 Task: Look for space in Govardhan, India from 9th June, 2023 to 11th June, 2023 for 2 adults in price range Rs.6000 to Rs.10000. Place can be entire place with 2 bedrooms having 2 beds and 1 bathroom. Property type can be house, flat, guest house. Amenities needed are: wifi, washing machine. Booking option can be shelf check-in. Required host language is English.
Action: Mouse moved to (546, 135)
Screenshot: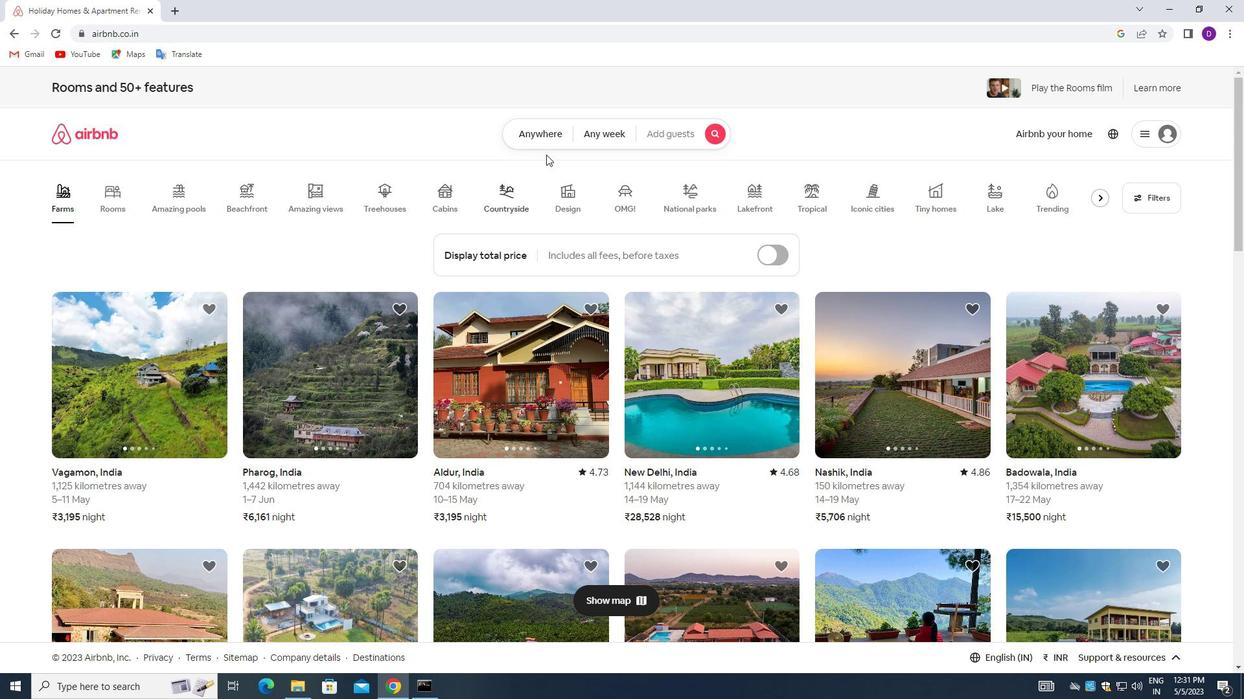 
Action: Mouse pressed left at (546, 135)
Screenshot: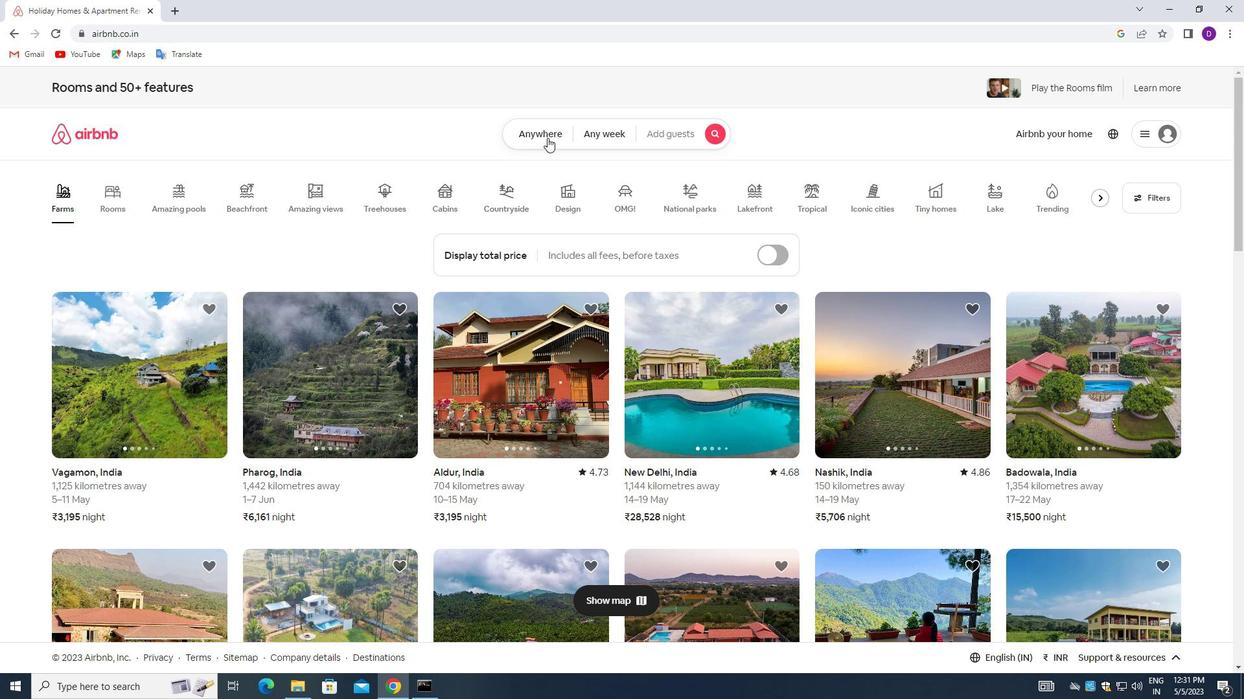 
Action: Mouse moved to (491, 184)
Screenshot: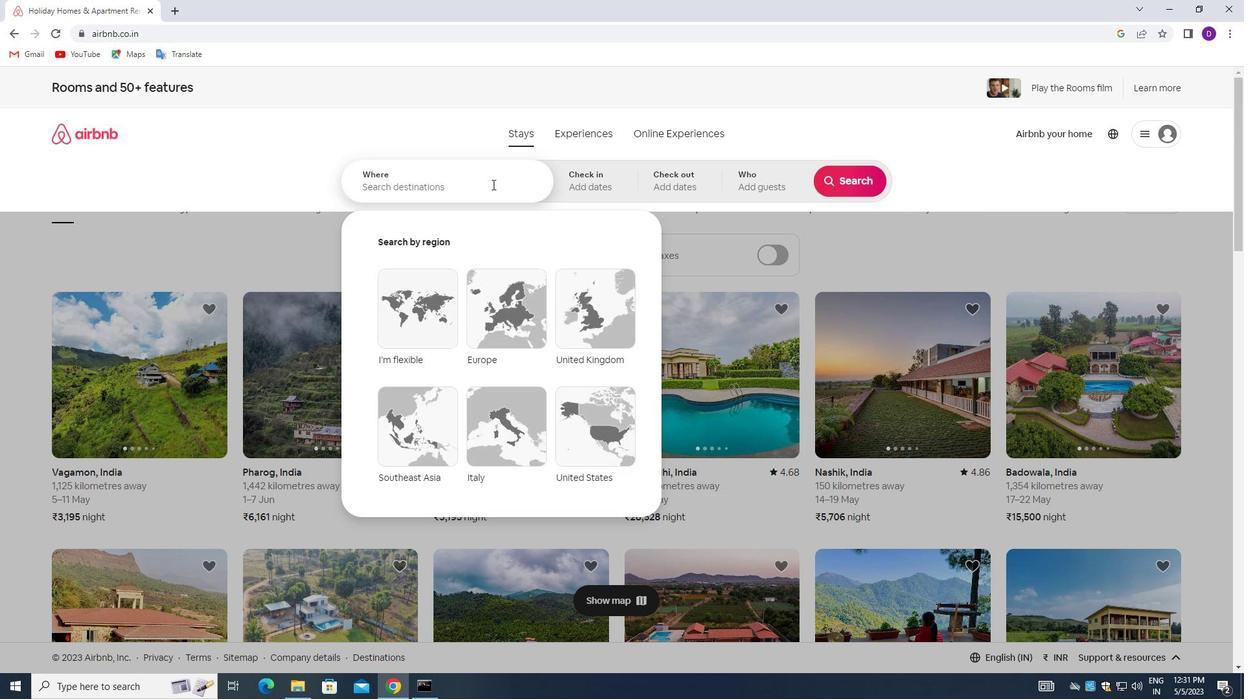 
Action: Mouse pressed left at (491, 184)
Screenshot: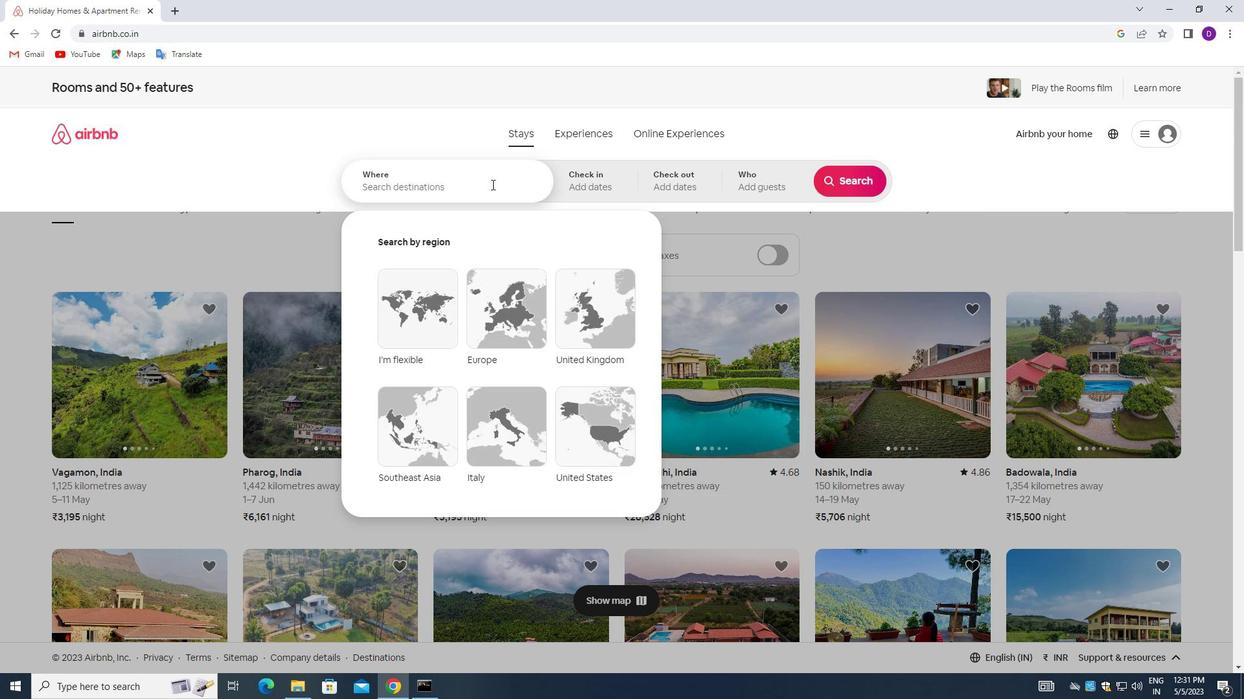 
Action: Mouse moved to (320, 159)
Screenshot: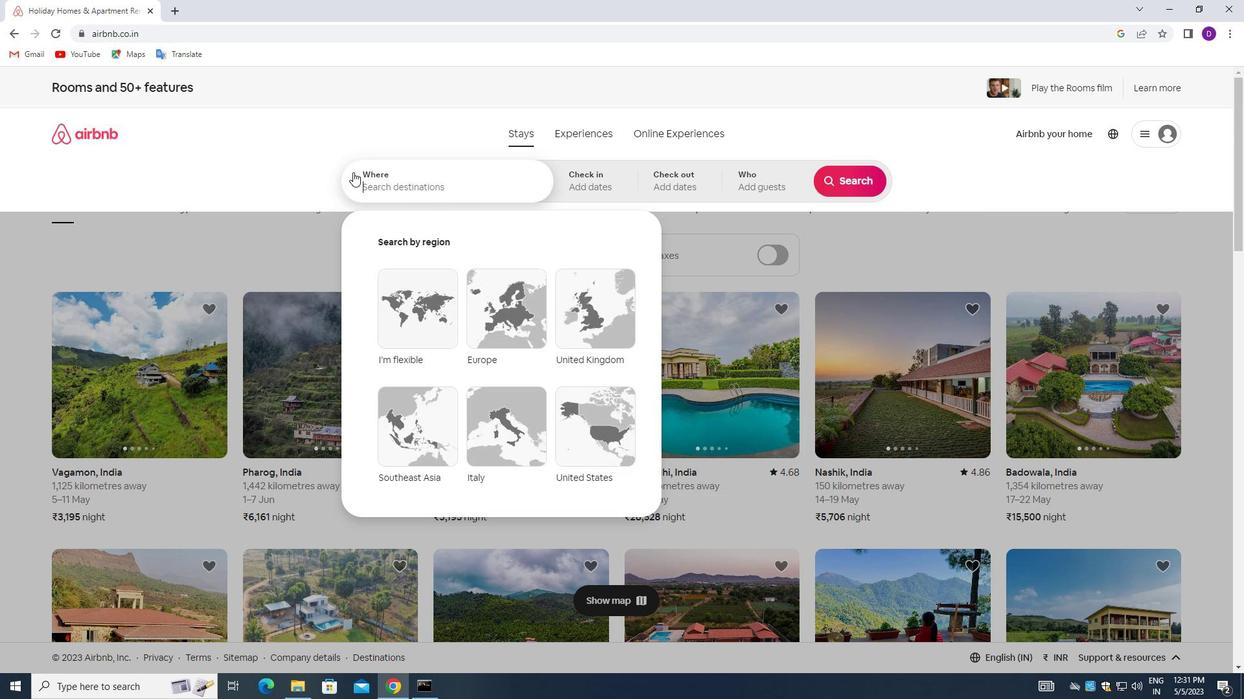 
Action: Key pressed <Key.shift_r>Govardg<Key.backspace>han<Key.space><Key.backspace><Key.shift><Key.shift><Key.shift><Key.shift><Key.shift><Key.shift><Key.shift><Key.shift><Key.shift><Key.shift><Key.shift><Key.shift><Key.shift><Key.shift><Key.shift><Key.shift><Key.shift><Key.shift><Key.shift><Key.shift><Key.shift><Key.shift><Key.shift><Key.shift><Key.shift><Key.shift><Key.shift><Key.shift><Key.shift><Key.shift><Key.shift><Key.shift><Key.shift><Key.shift><Key.shift><Key.shift><Key.shift><Key.shift><Key.shift><Key.shift><Key.shift><Key.shift><Key.shift><Key.shift><Key.shift><Key.shift><Key.shift><Key.shift><Key.shift><Key.shift><Key.shift><Key.shift><Key.shift><Key.shift><Key.shift><Key.shift><Key.shift><Key.shift><Key.shift><Key.shift><Key.shift><Key.shift><<Key.backspace>,<Key.space><Key.shift>INDIA<Key.enter>
Screenshot: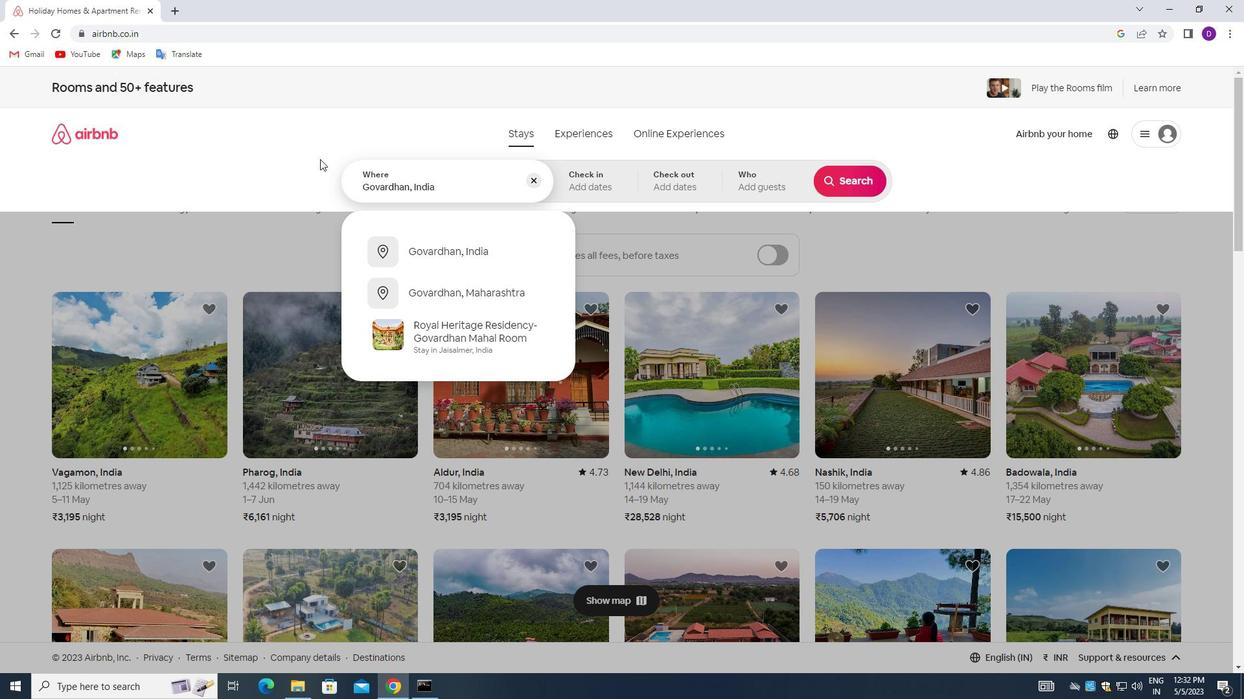 
Action: Mouse moved to (802, 371)
Screenshot: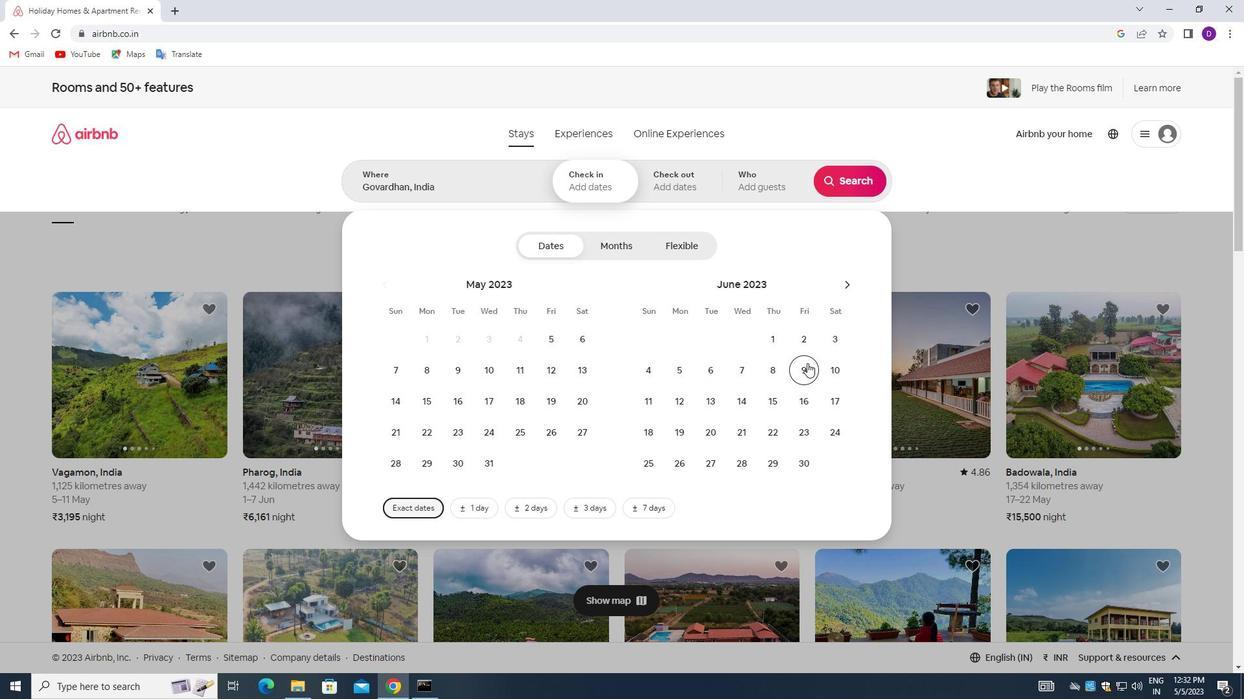 
Action: Mouse pressed left at (802, 371)
Screenshot: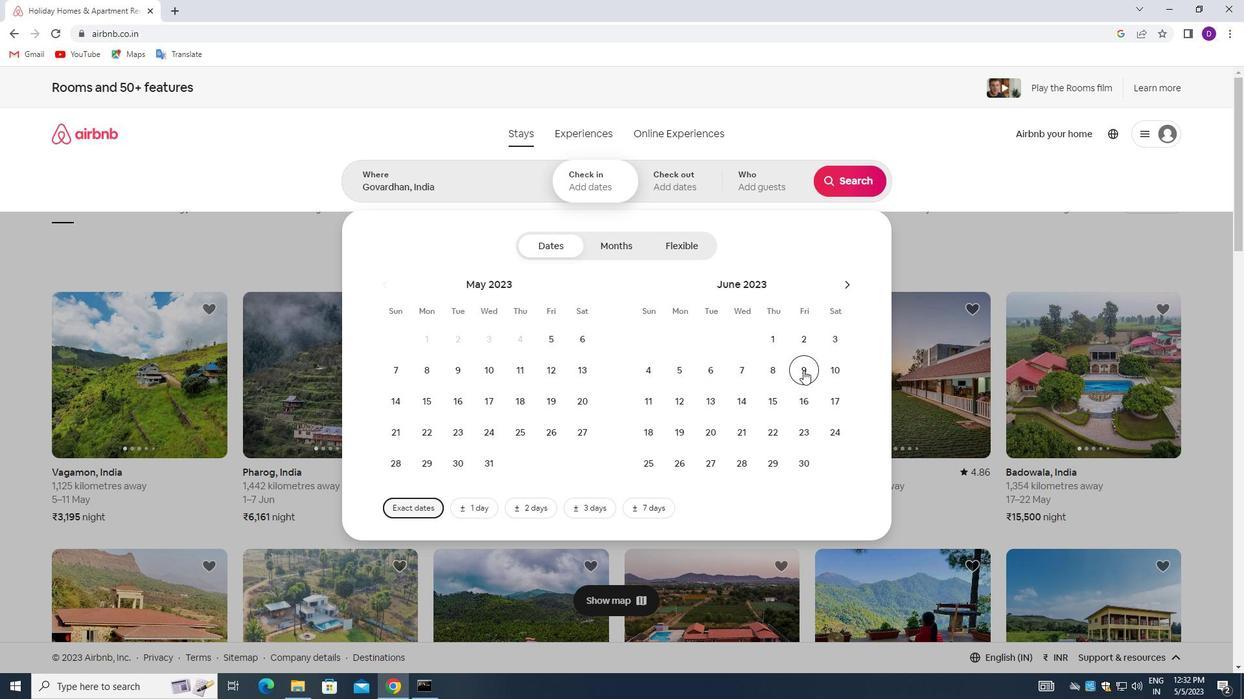 
Action: Mouse moved to (641, 396)
Screenshot: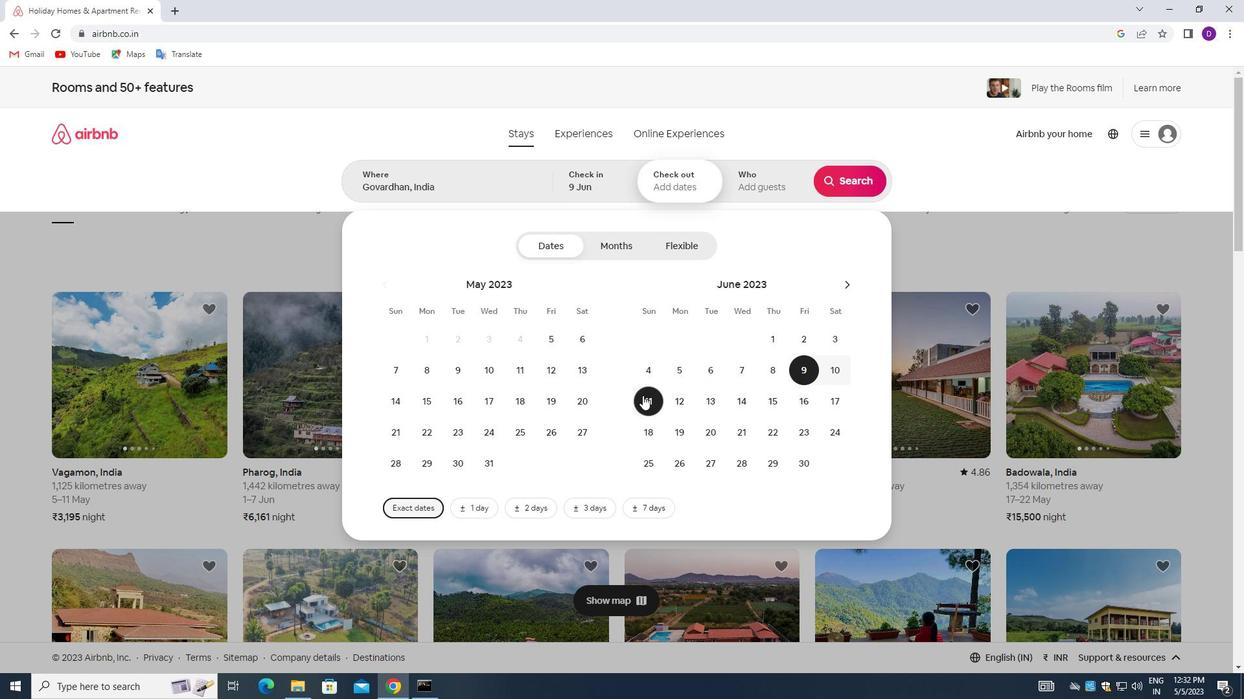 
Action: Mouse pressed left at (641, 396)
Screenshot: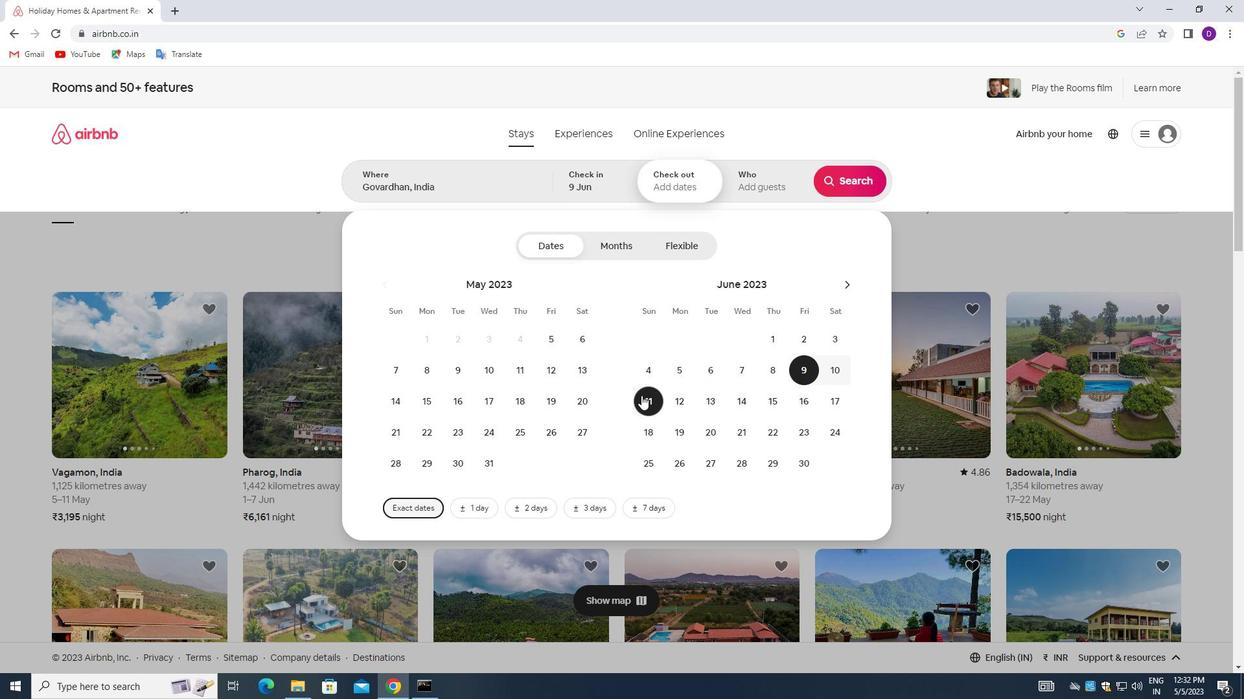
Action: Mouse moved to (743, 187)
Screenshot: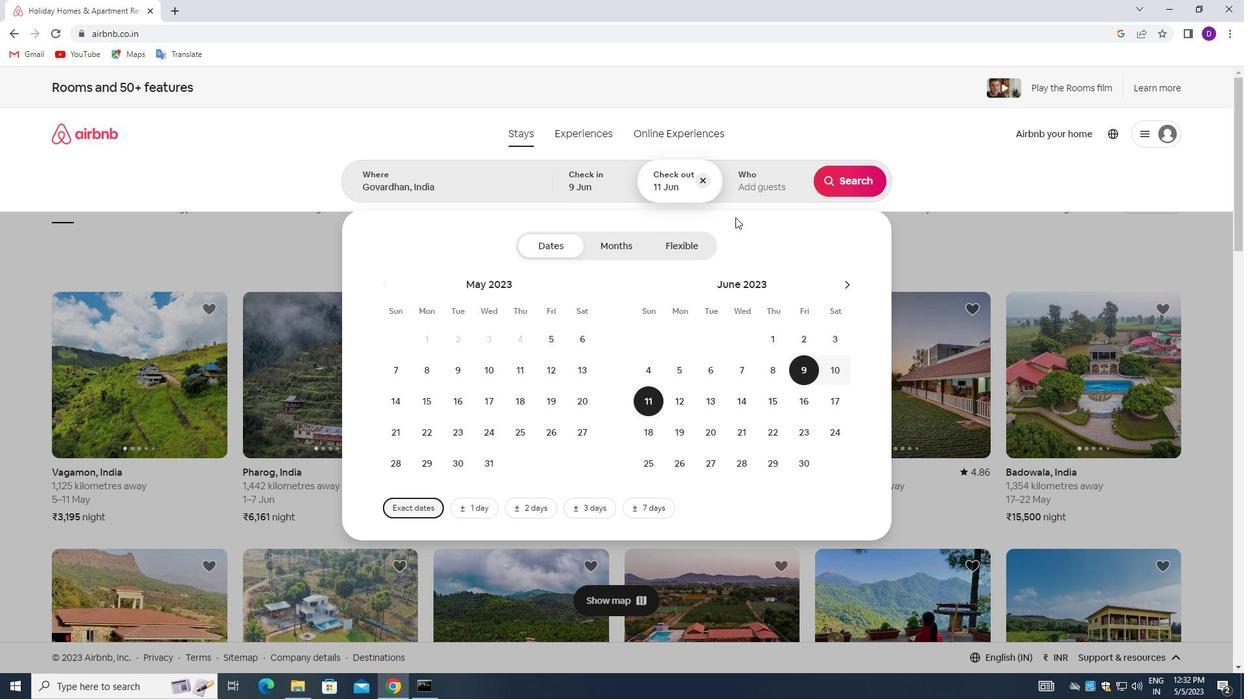 
Action: Mouse pressed left at (743, 187)
Screenshot: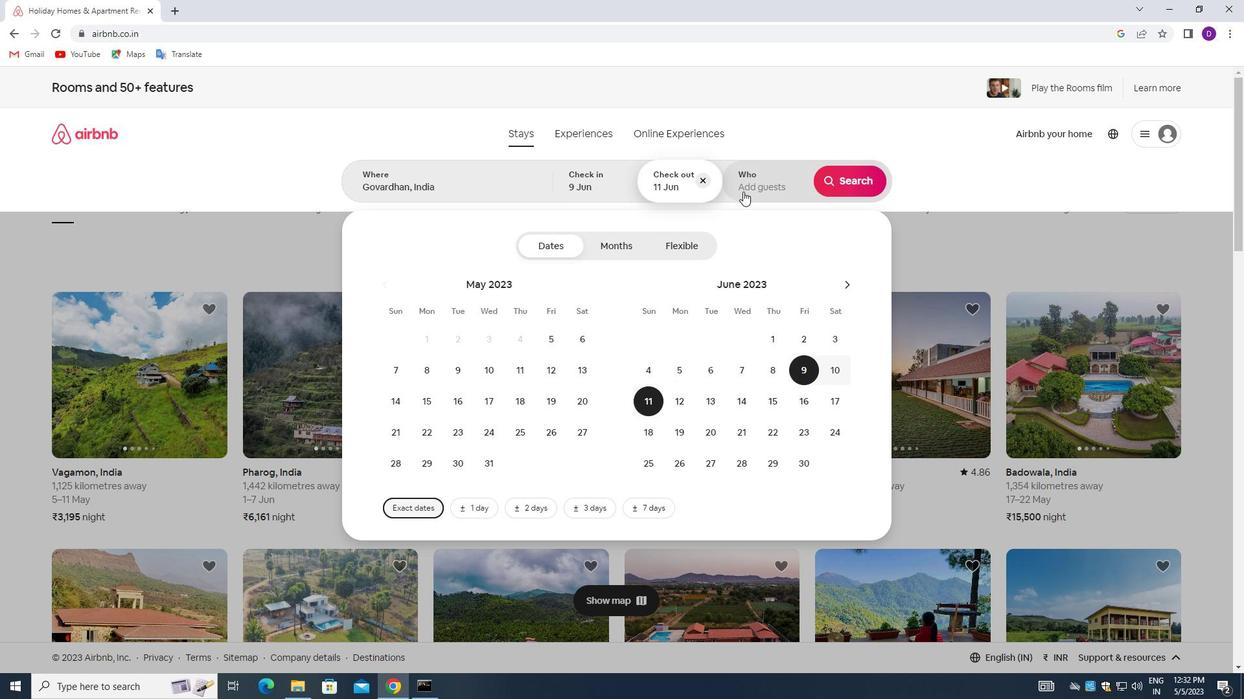 
Action: Mouse moved to (854, 248)
Screenshot: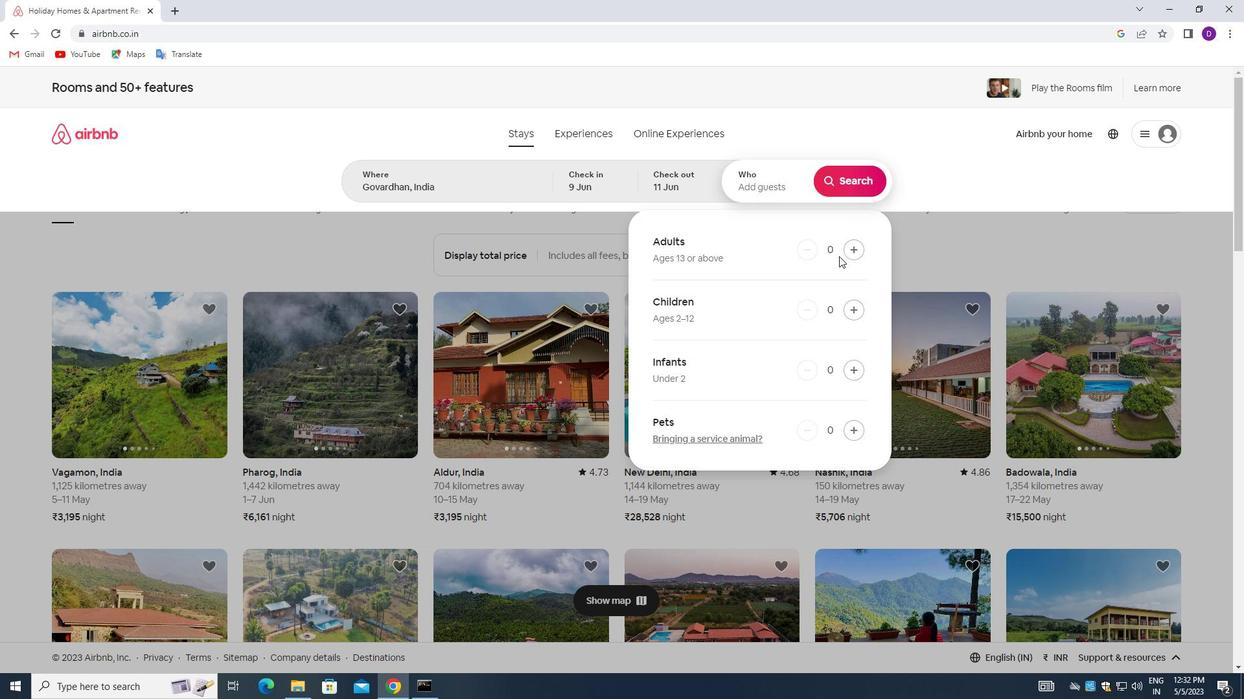 
Action: Mouse pressed left at (854, 248)
Screenshot: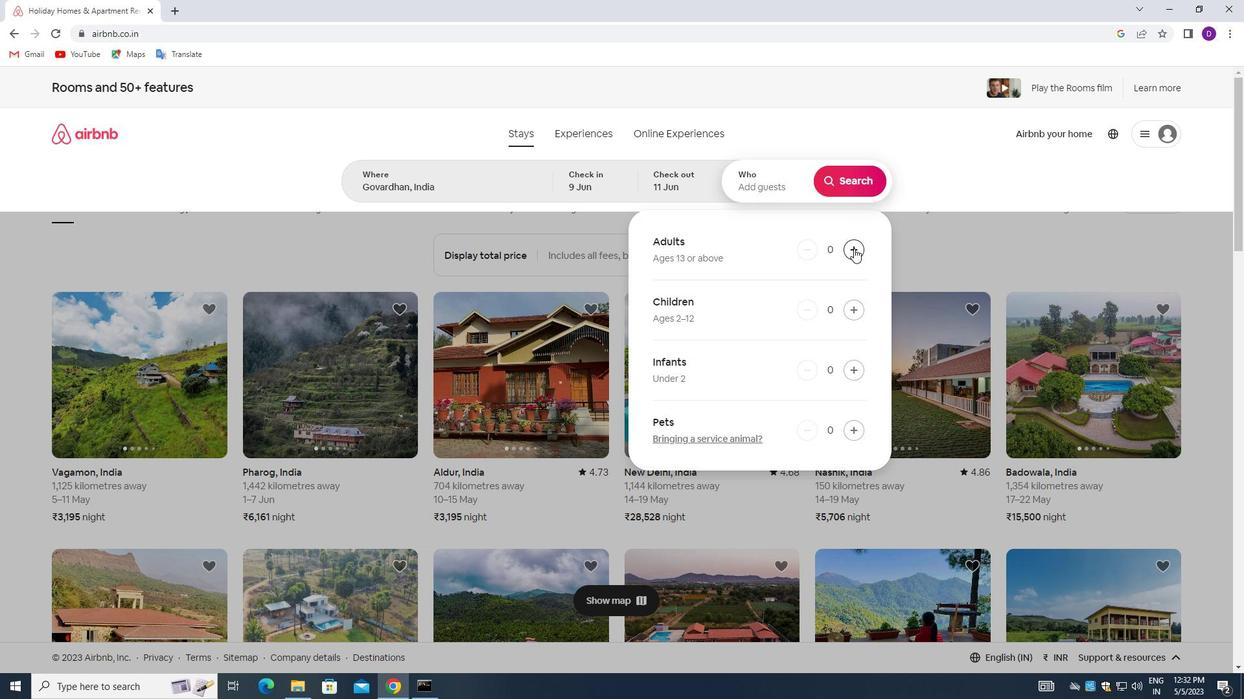 
Action: Mouse pressed left at (854, 248)
Screenshot: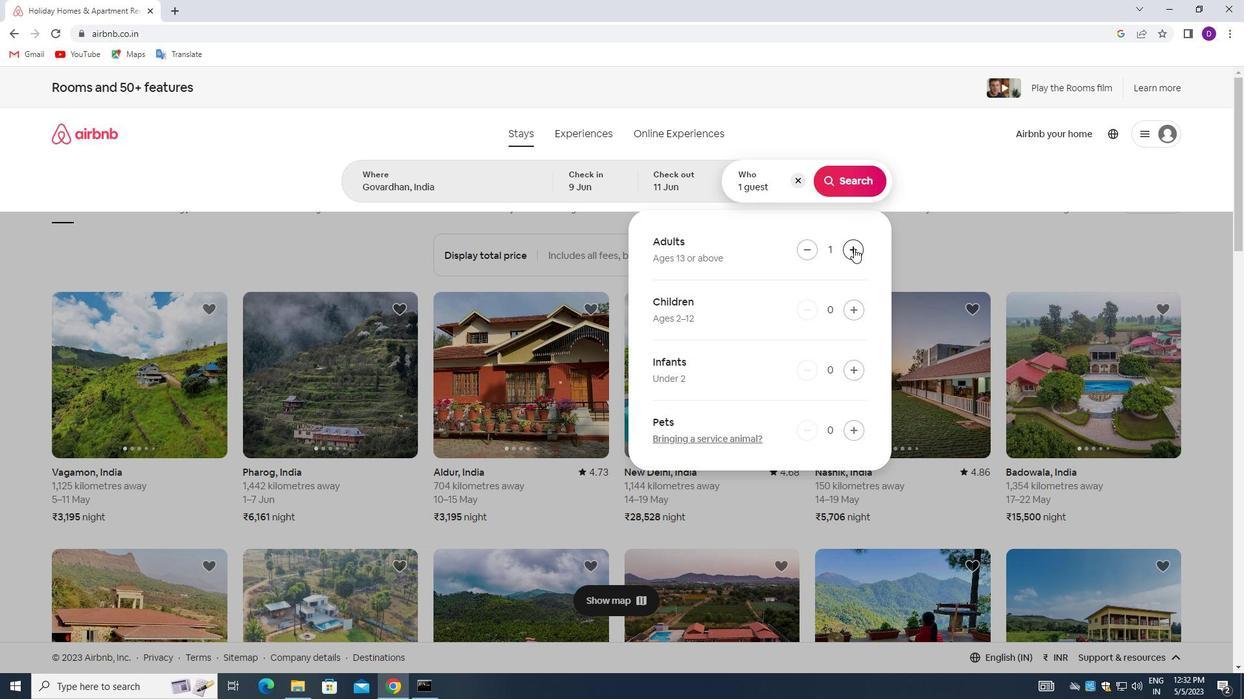 
Action: Mouse moved to (858, 190)
Screenshot: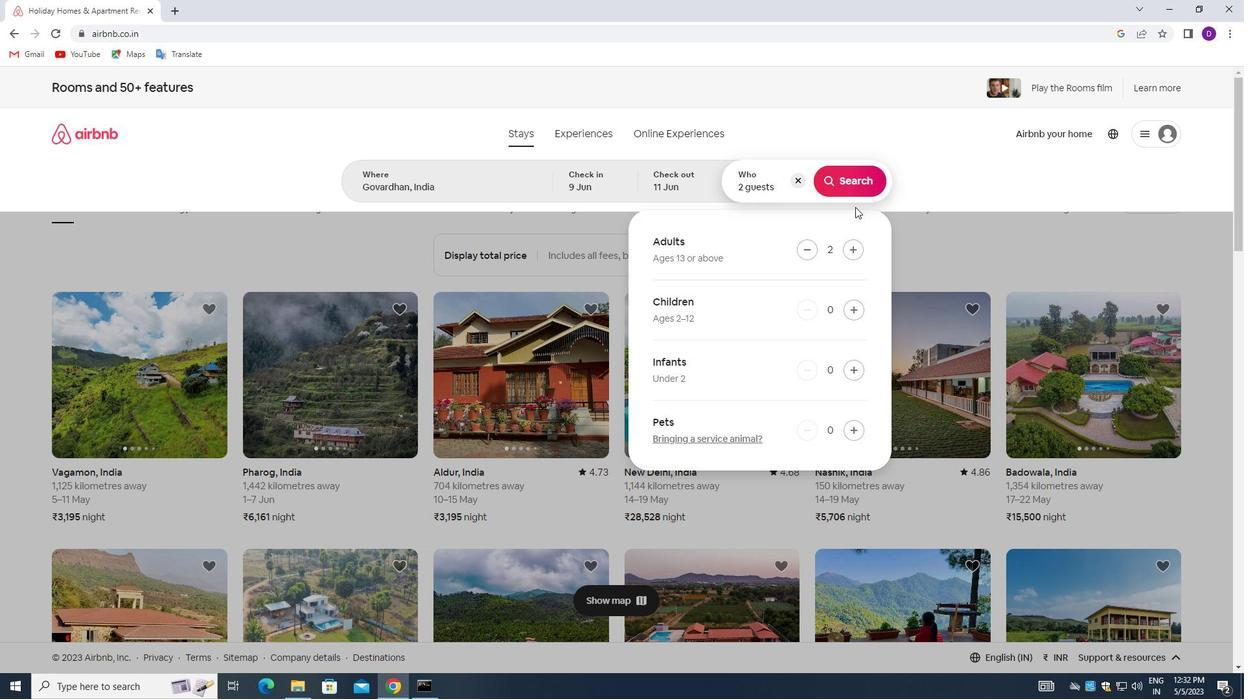 
Action: Mouse pressed left at (858, 190)
Screenshot: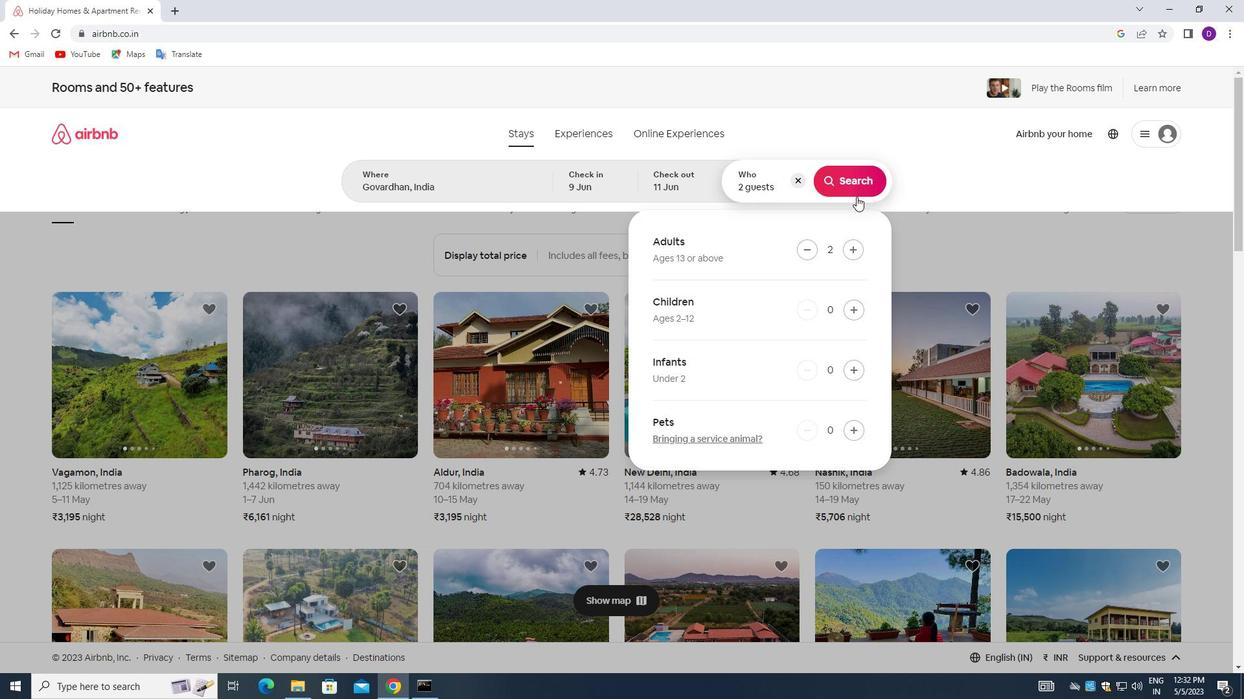 
Action: Mouse moved to (1178, 142)
Screenshot: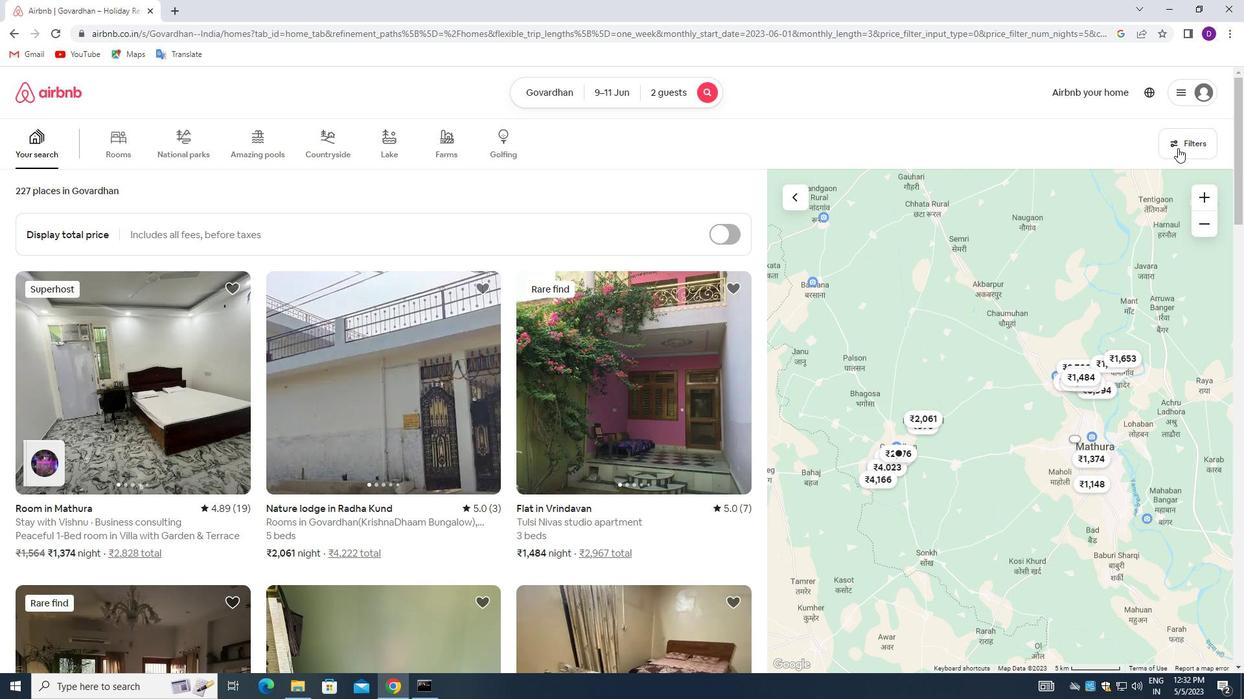 
Action: Mouse pressed left at (1178, 142)
Screenshot: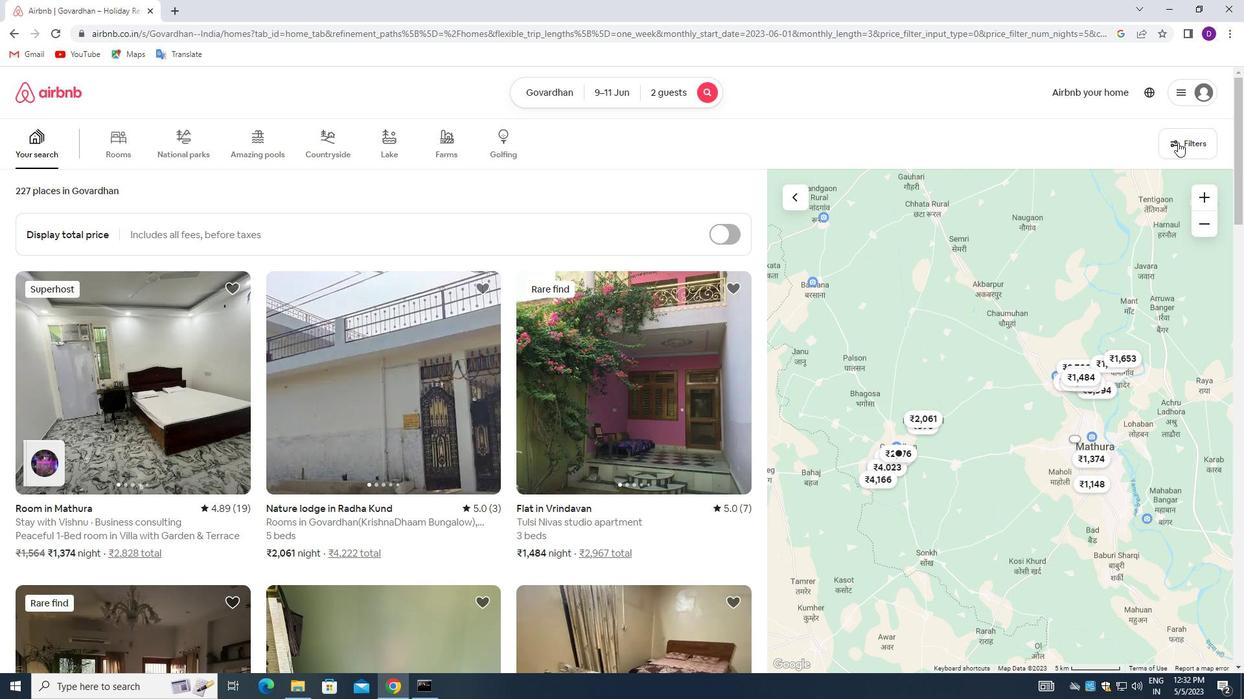 
Action: Mouse moved to (596, 381)
Screenshot: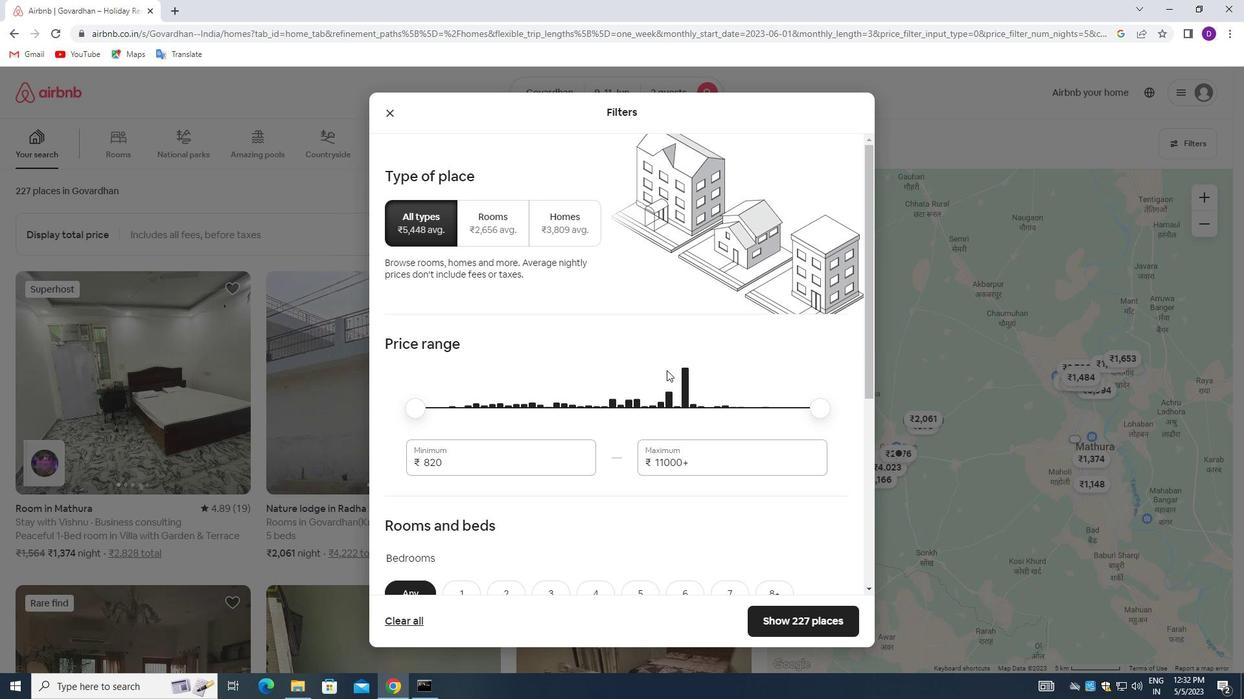 
Action: Mouse scrolled (596, 381) with delta (0, 0)
Screenshot: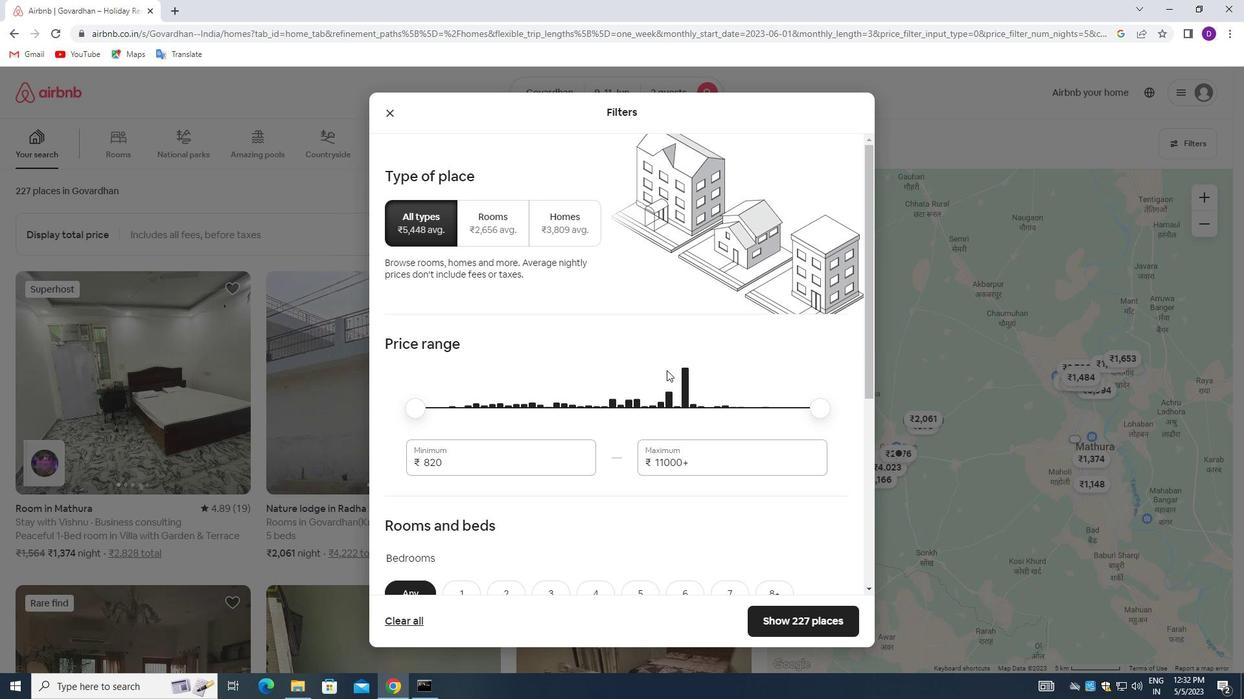 
Action: Mouse moved to (592, 382)
Screenshot: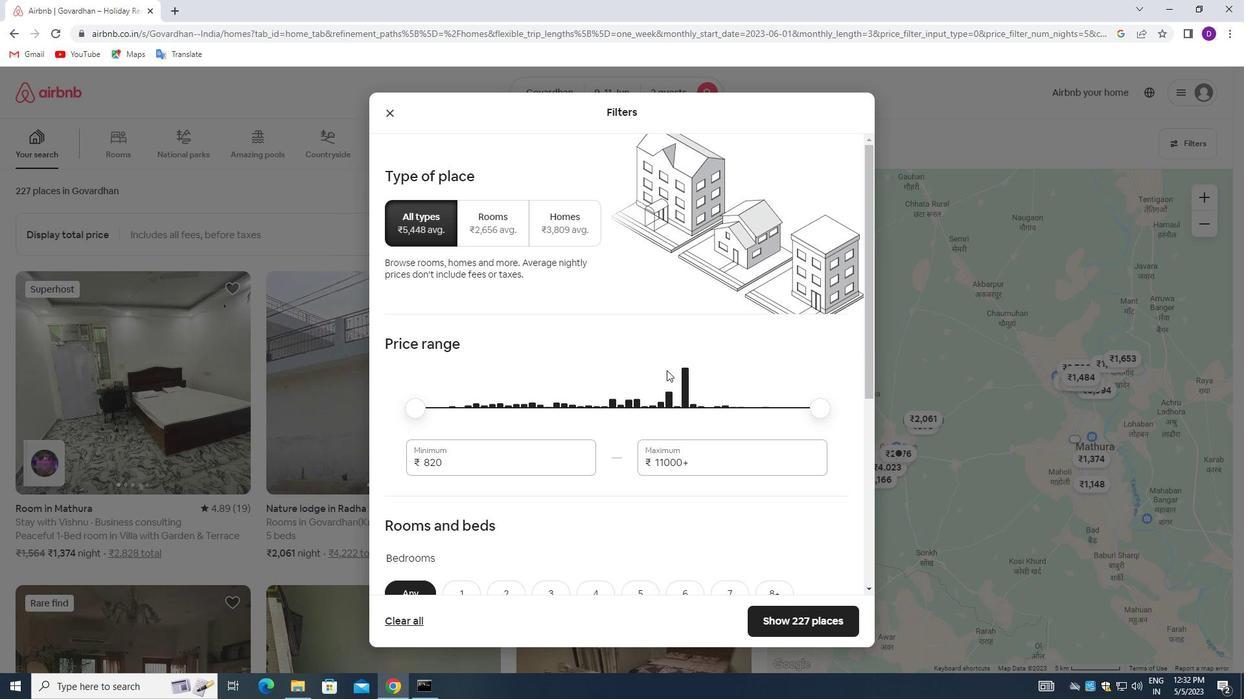 
Action: Mouse scrolled (592, 382) with delta (0, 0)
Screenshot: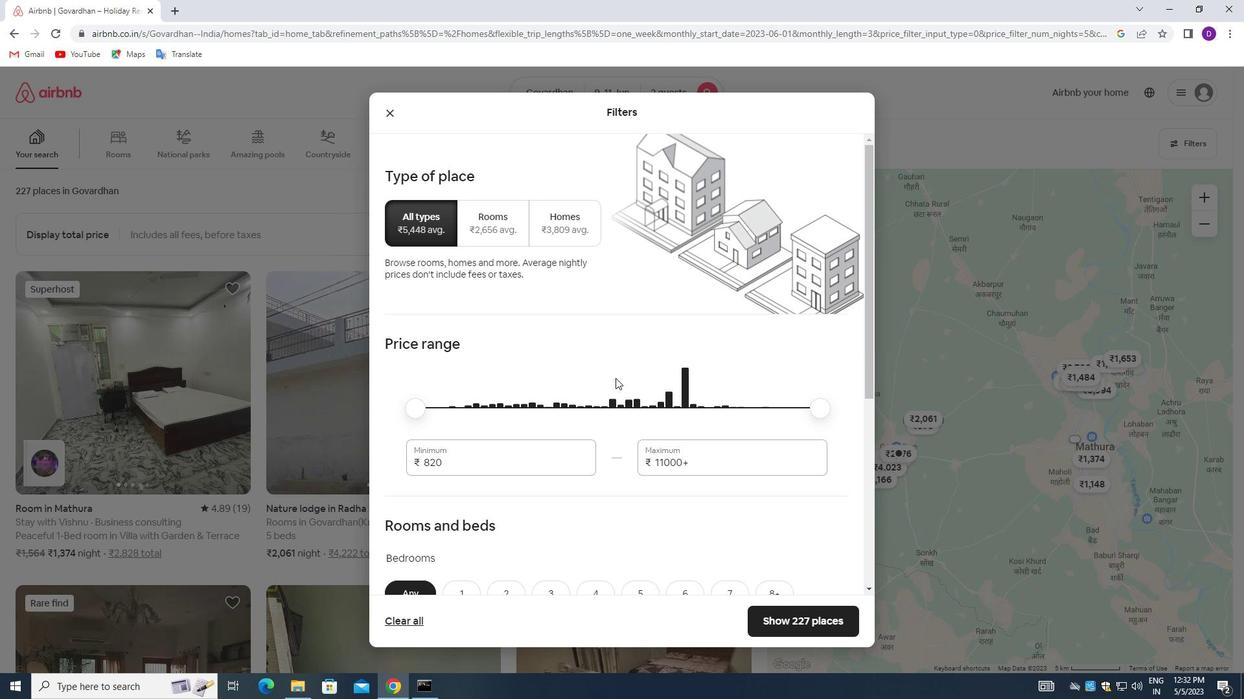 
Action: Mouse moved to (462, 335)
Screenshot: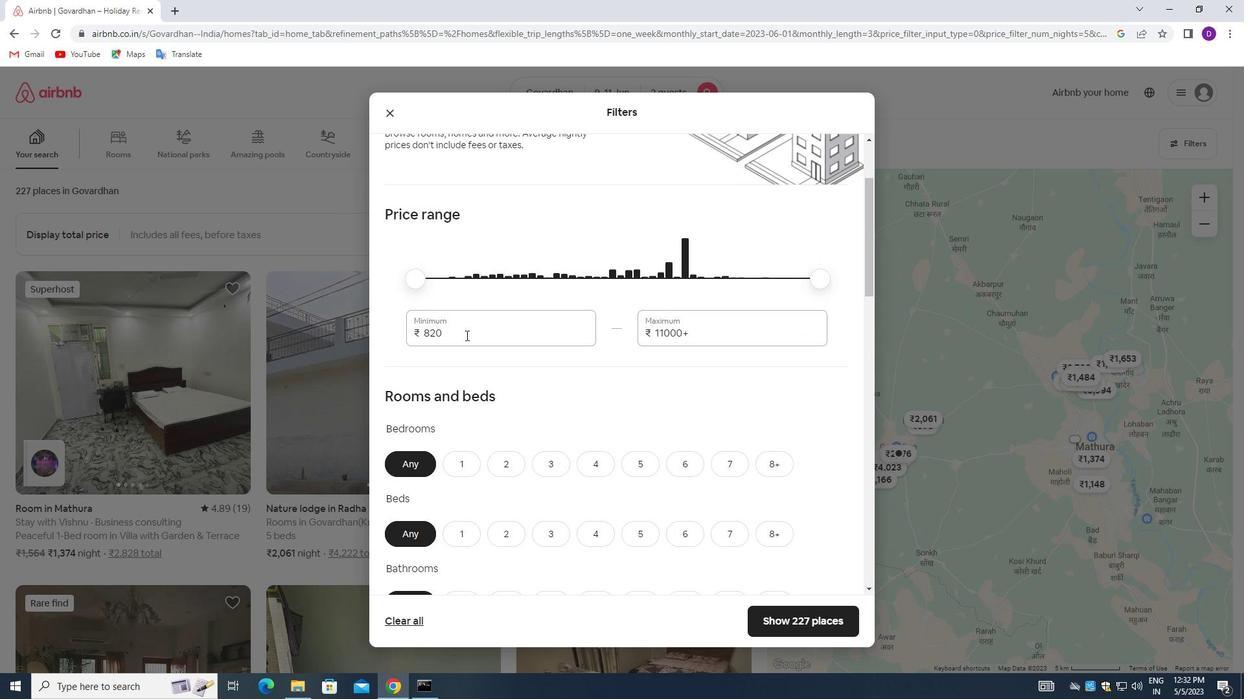 
Action: Mouse pressed left at (462, 335)
Screenshot: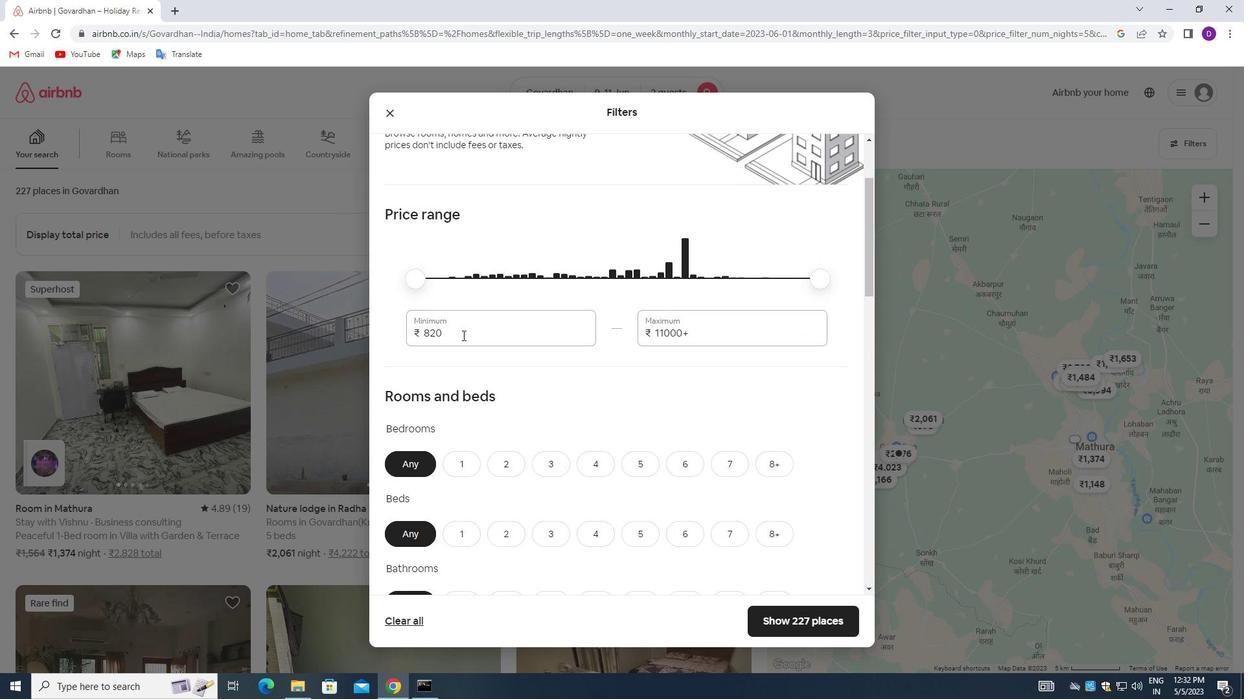 
Action: Mouse pressed left at (462, 335)
Screenshot: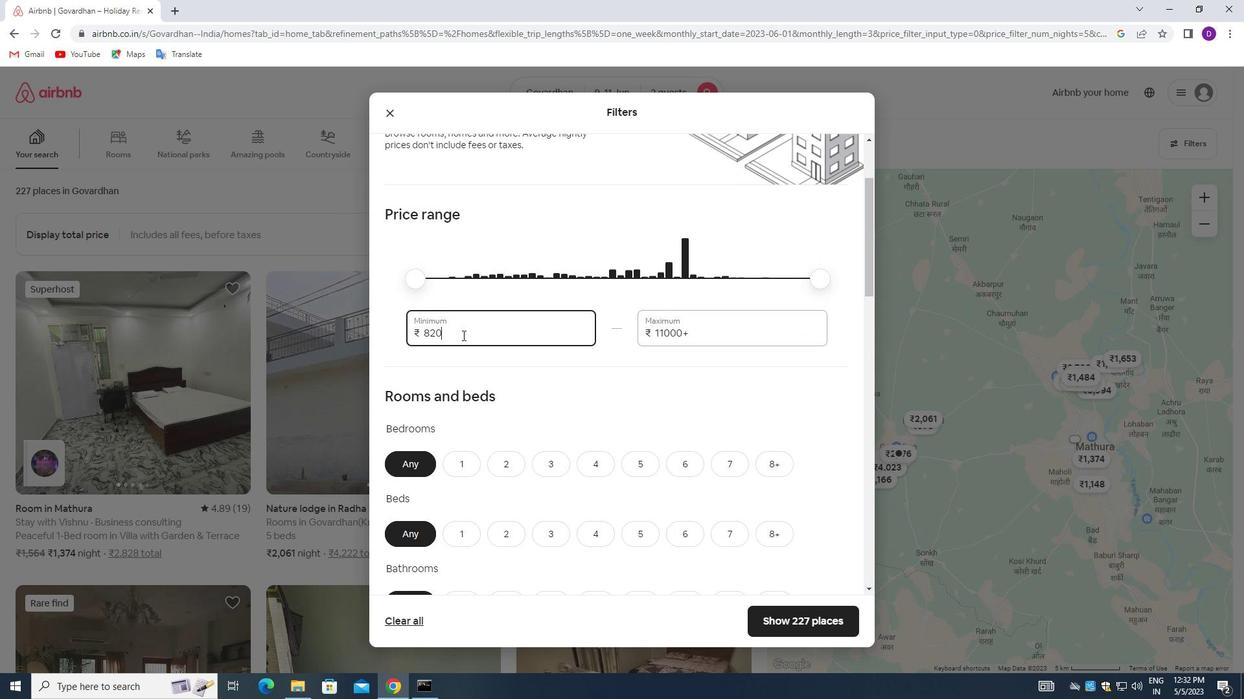 
Action: Key pressed 6000<Key.tab>10000
Screenshot: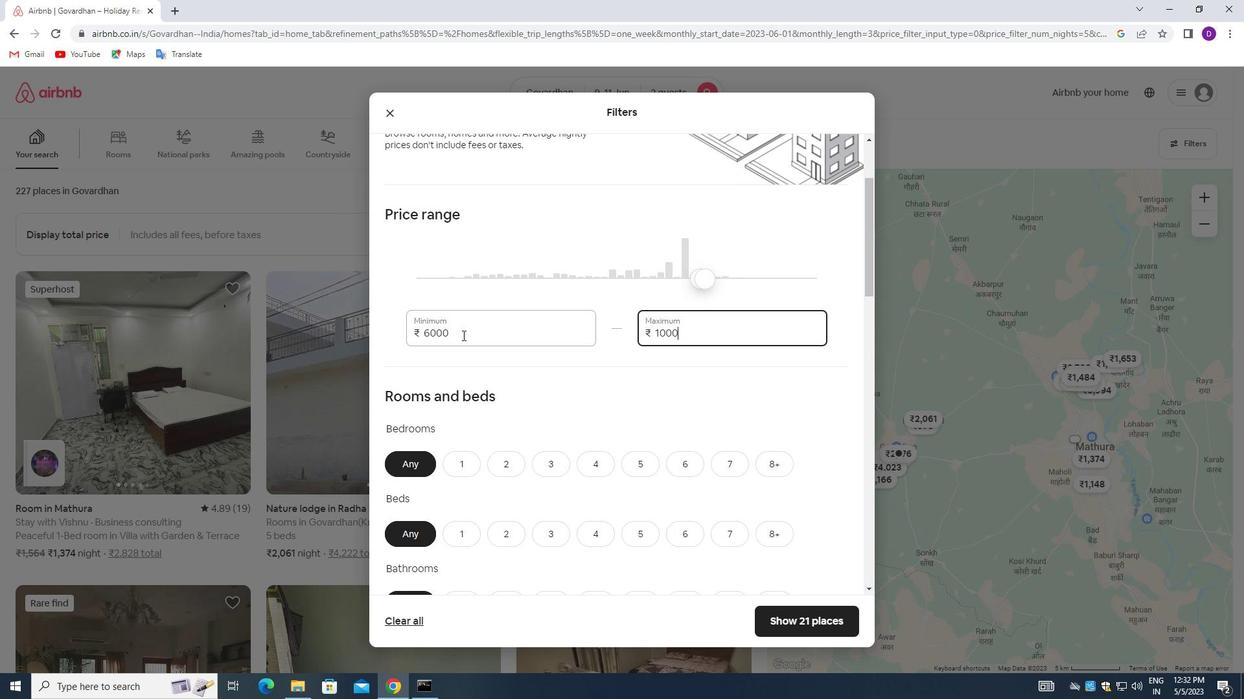 
Action: Mouse moved to (616, 391)
Screenshot: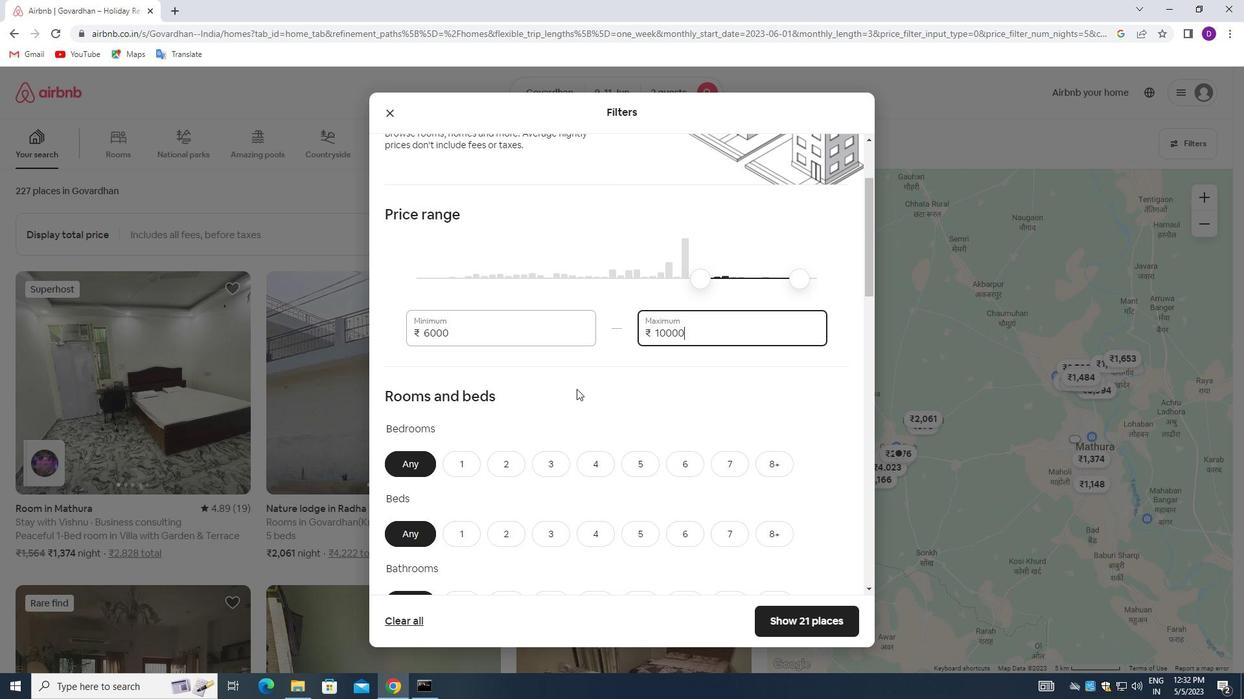 
Action: Mouse scrolled (616, 390) with delta (0, 0)
Screenshot: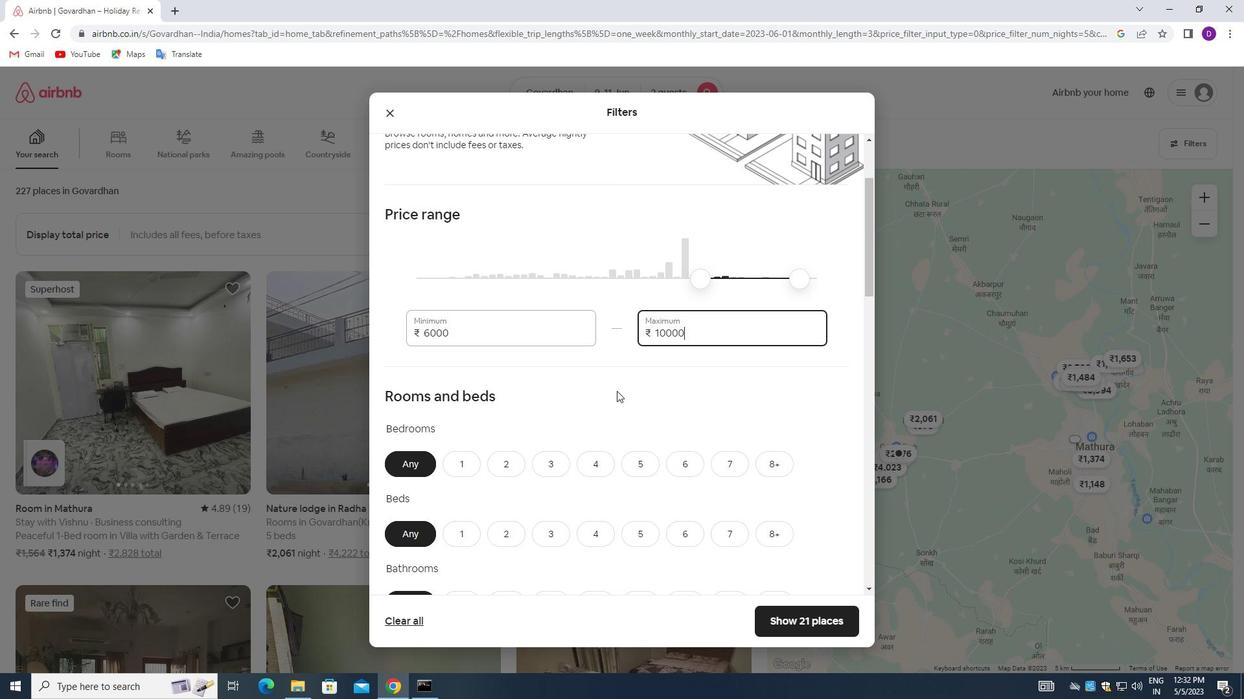 
Action: Mouse moved to (585, 390)
Screenshot: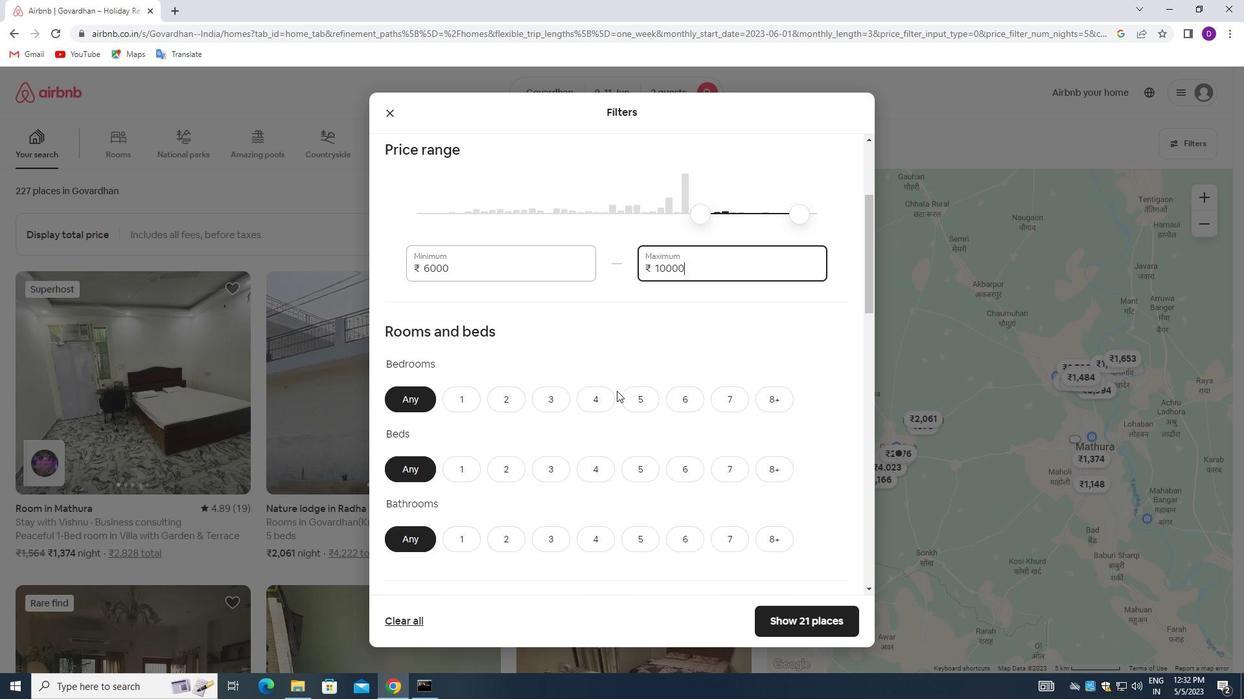 
Action: Mouse scrolled (585, 390) with delta (0, 0)
Screenshot: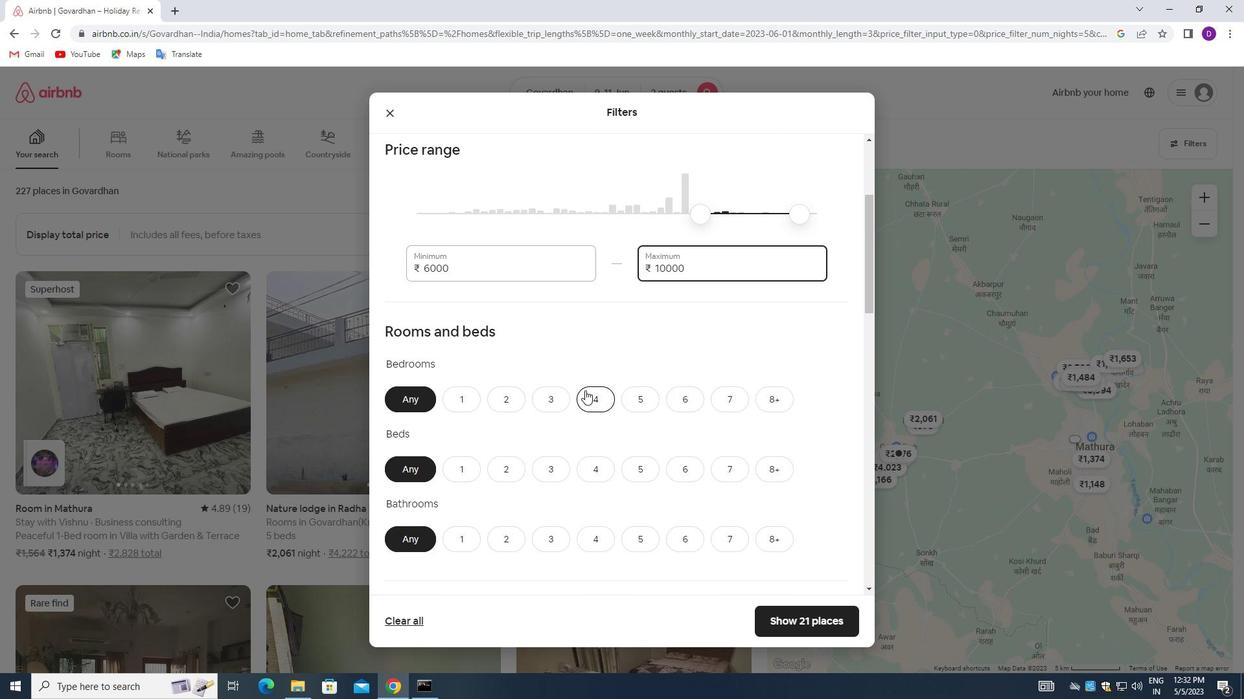 
Action: Mouse scrolled (585, 390) with delta (0, 0)
Screenshot: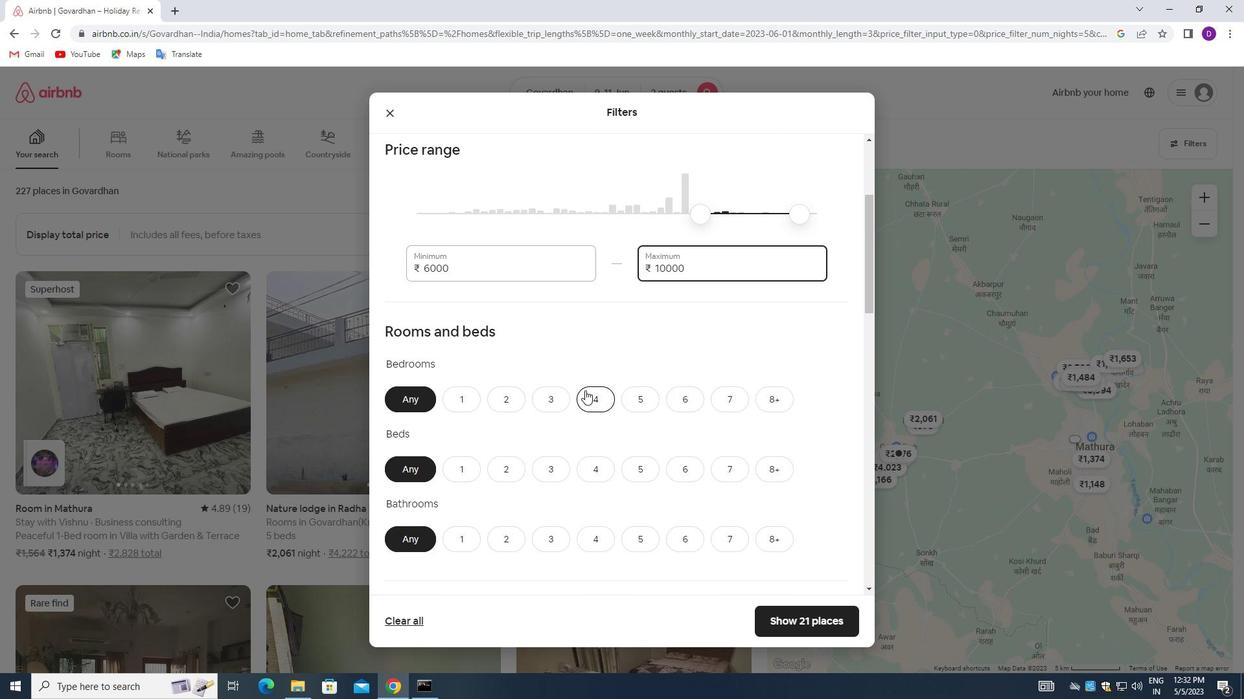 
Action: Mouse moved to (498, 273)
Screenshot: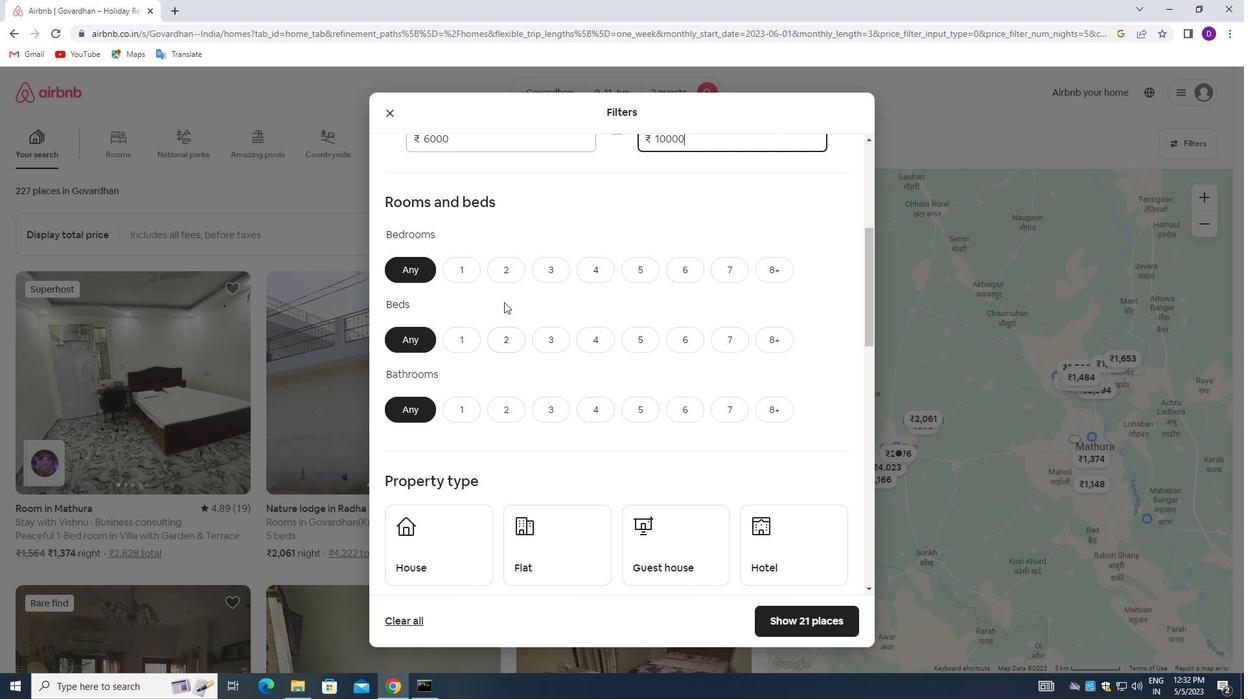 
Action: Mouse pressed left at (498, 273)
Screenshot: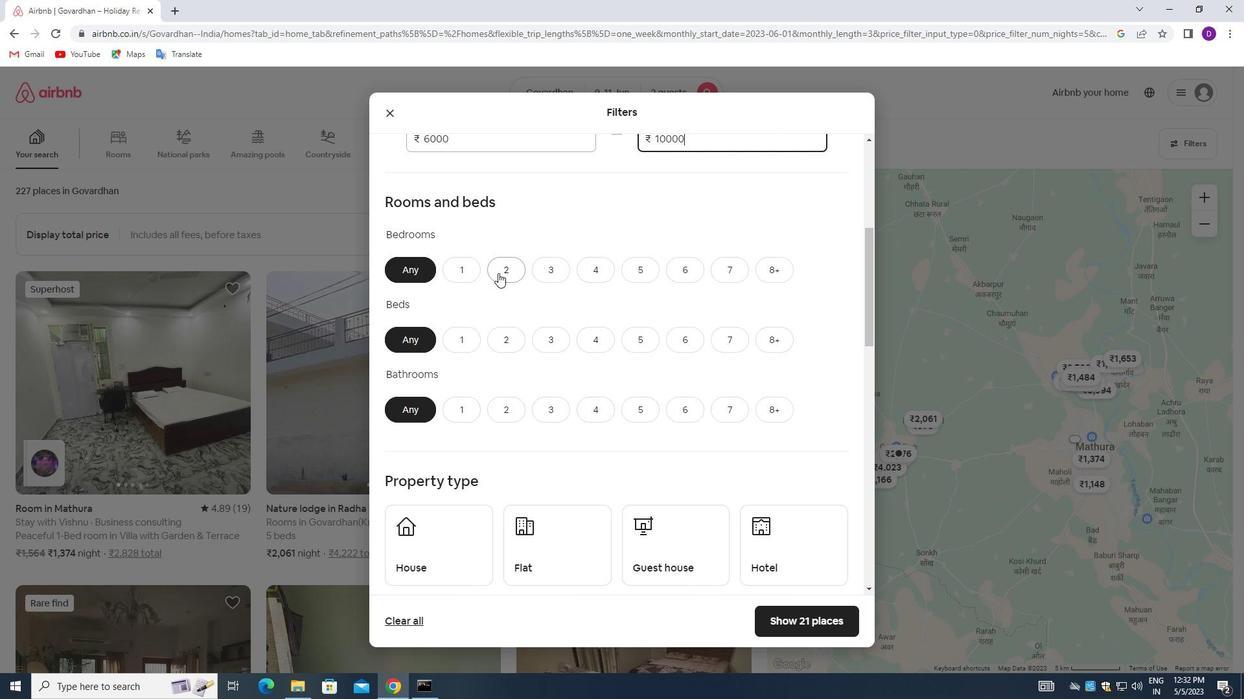 
Action: Mouse moved to (508, 337)
Screenshot: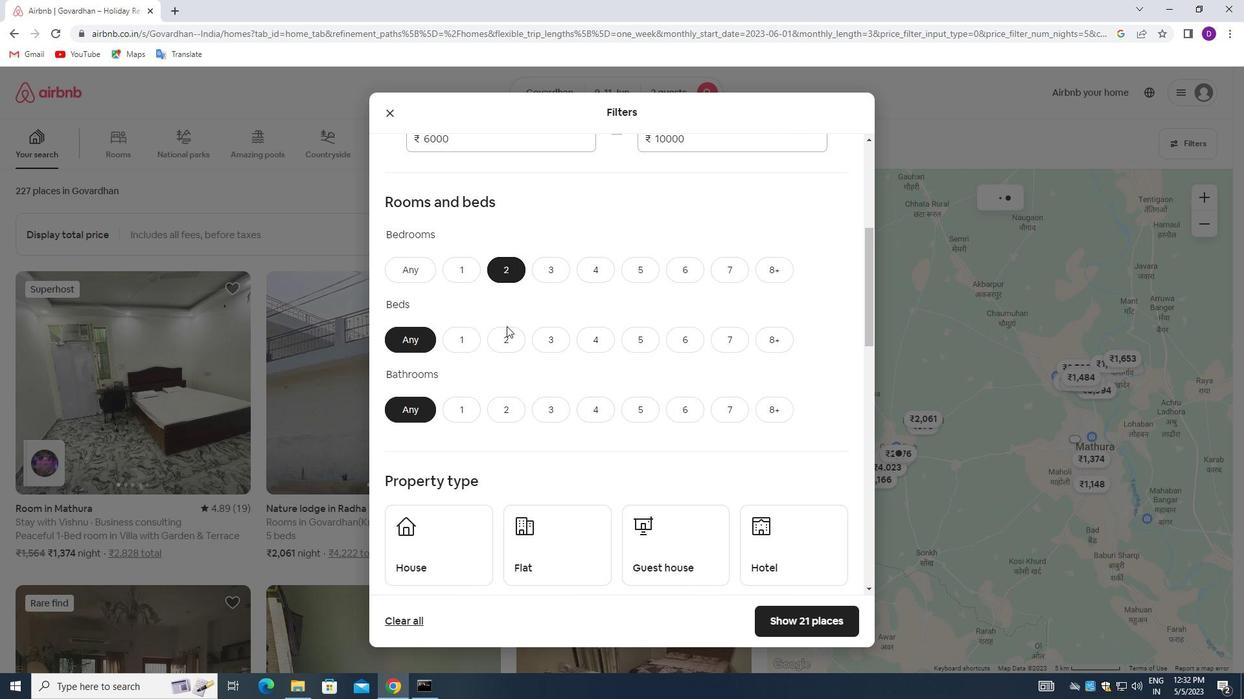 
Action: Mouse pressed left at (508, 337)
Screenshot: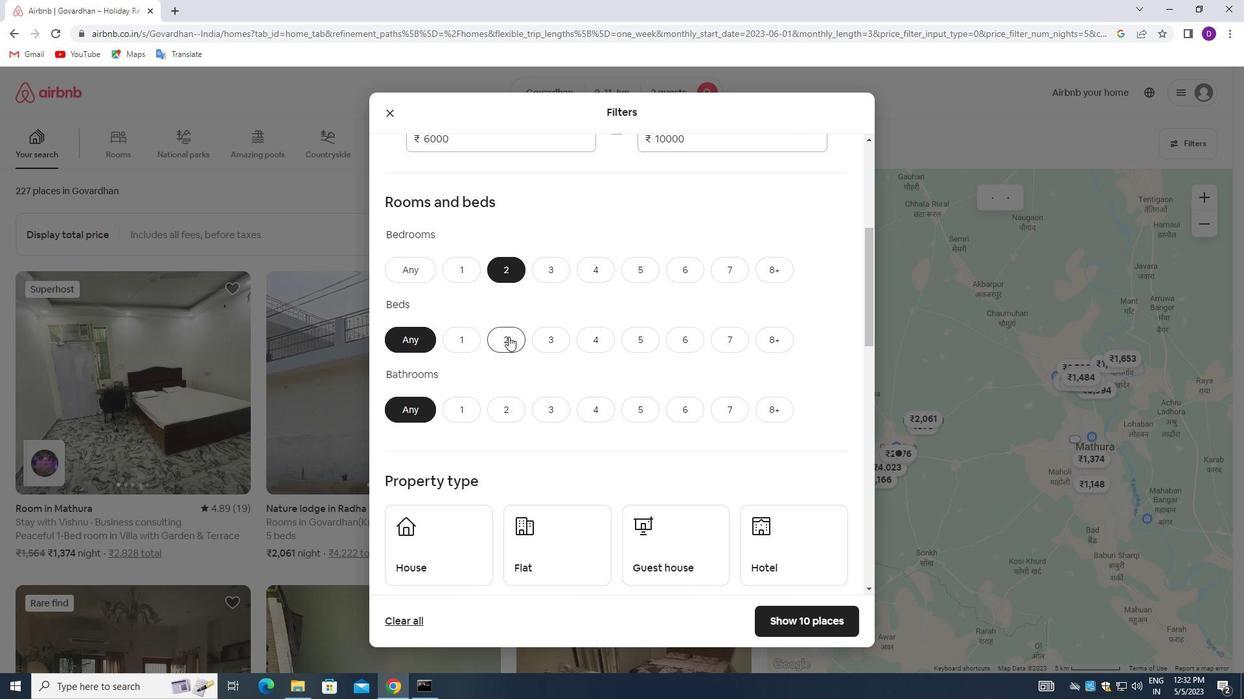 
Action: Mouse moved to (463, 410)
Screenshot: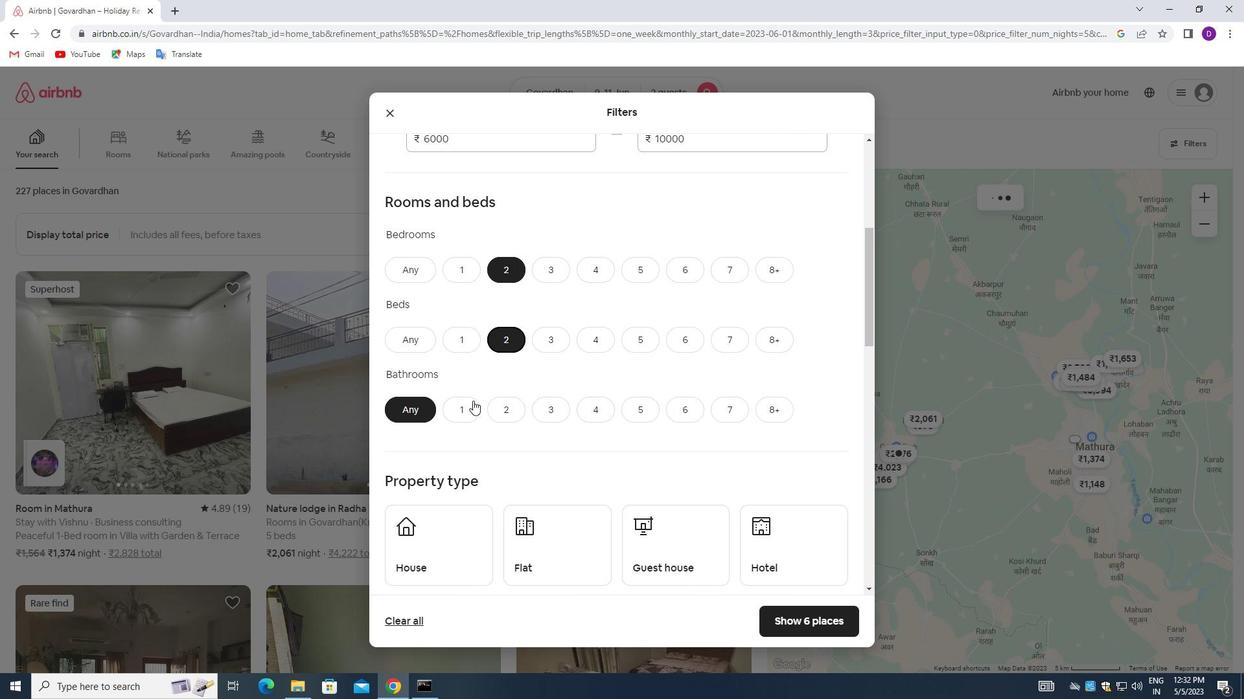 
Action: Mouse pressed left at (463, 410)
Screenshot: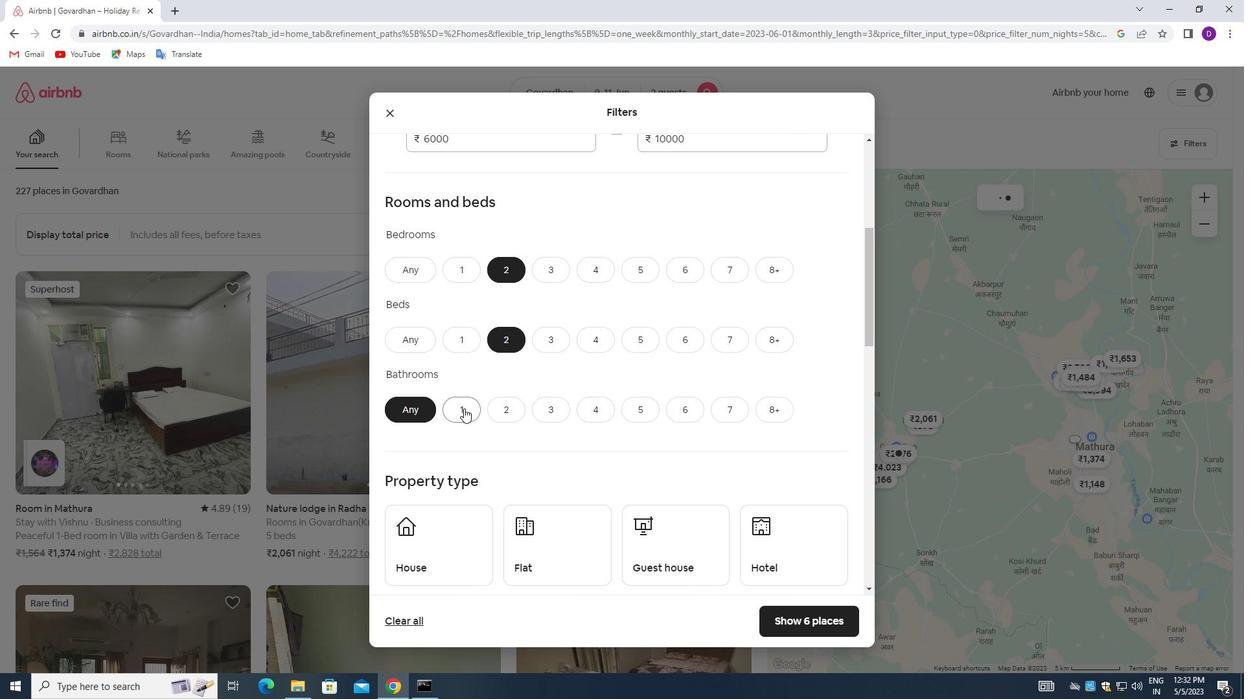 
Action: Mouse moved to (506, 356)
Screenshot: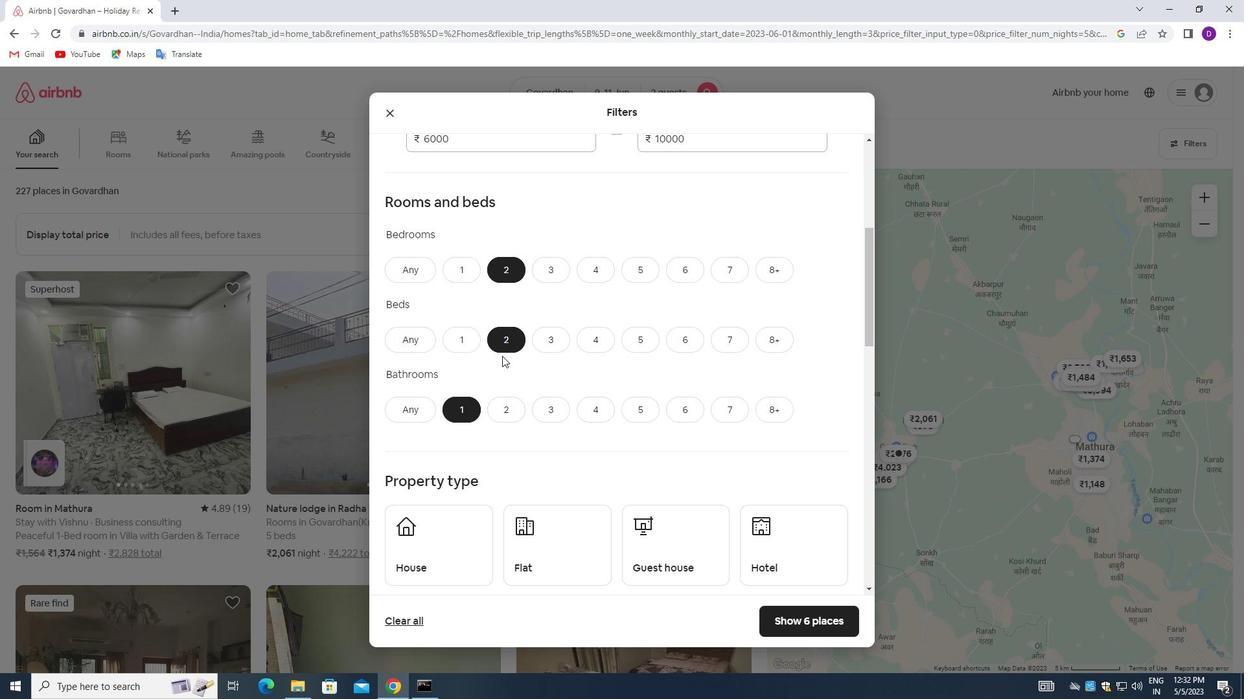 
Action: Mouse scrolled (506, 355) with delta (0, 0)
Screenshot: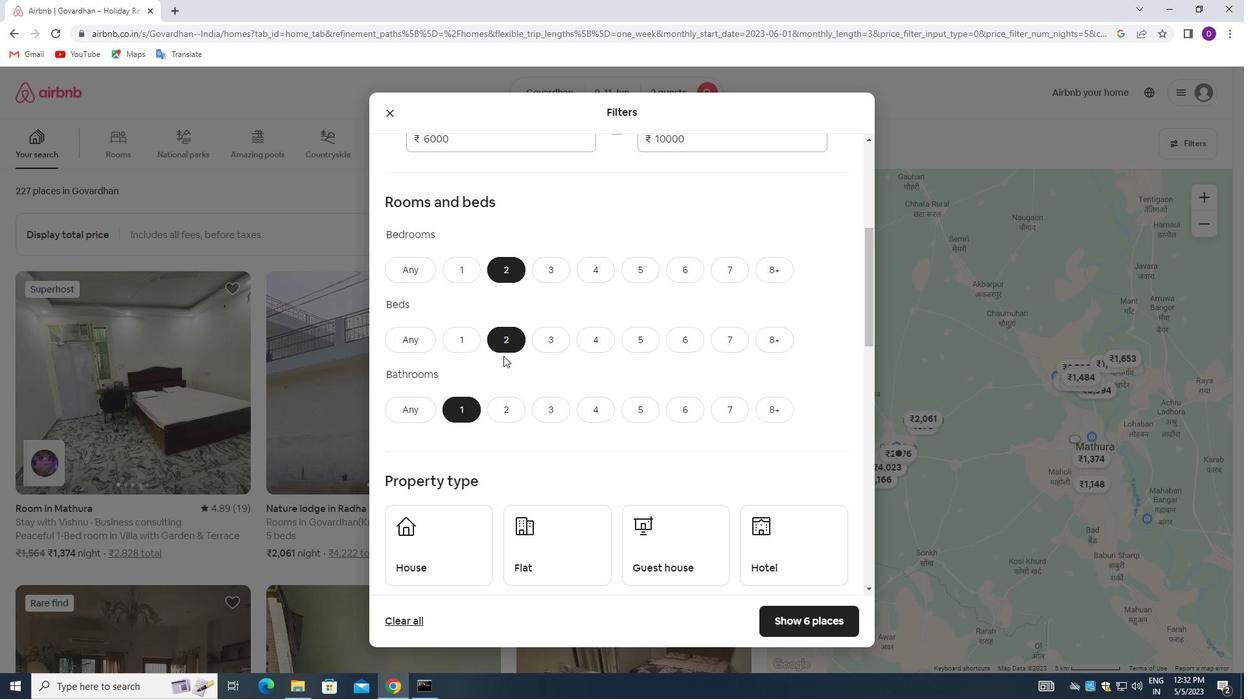 
Action: Mouse scrolled (506, 355) with delta (0, 0)
Screenshot: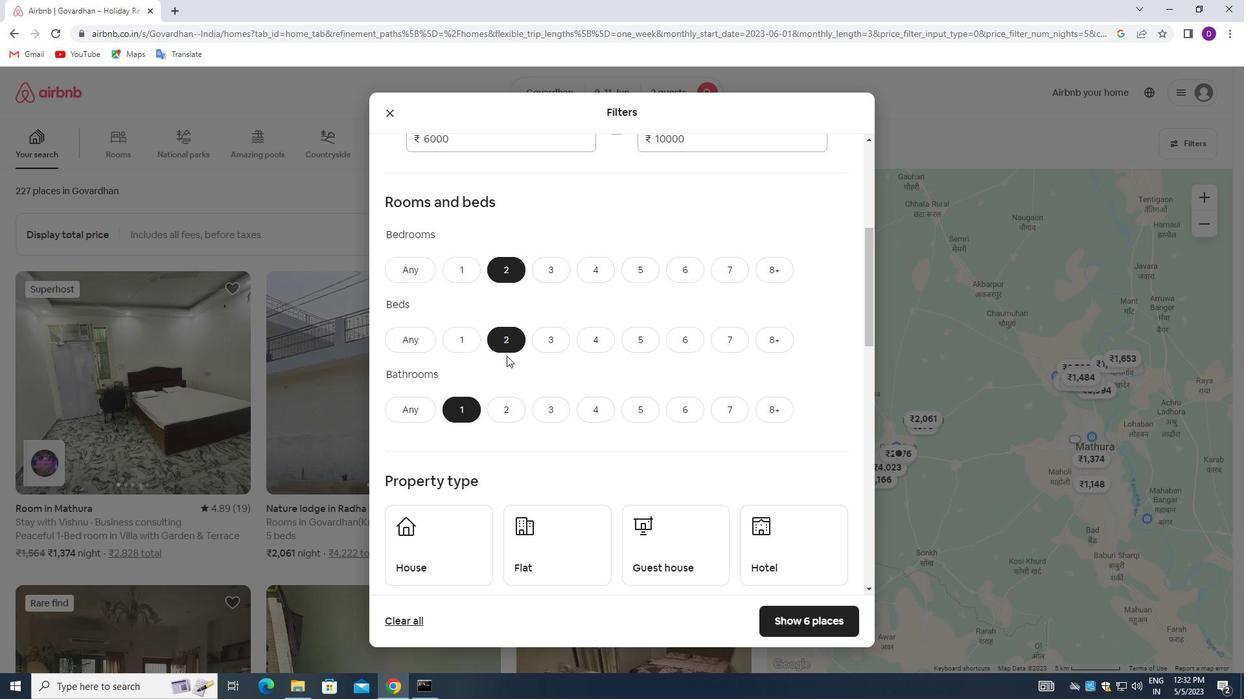 
Action: Mouse scrolled (506, 355) with delta (0, 0)
Screenshot: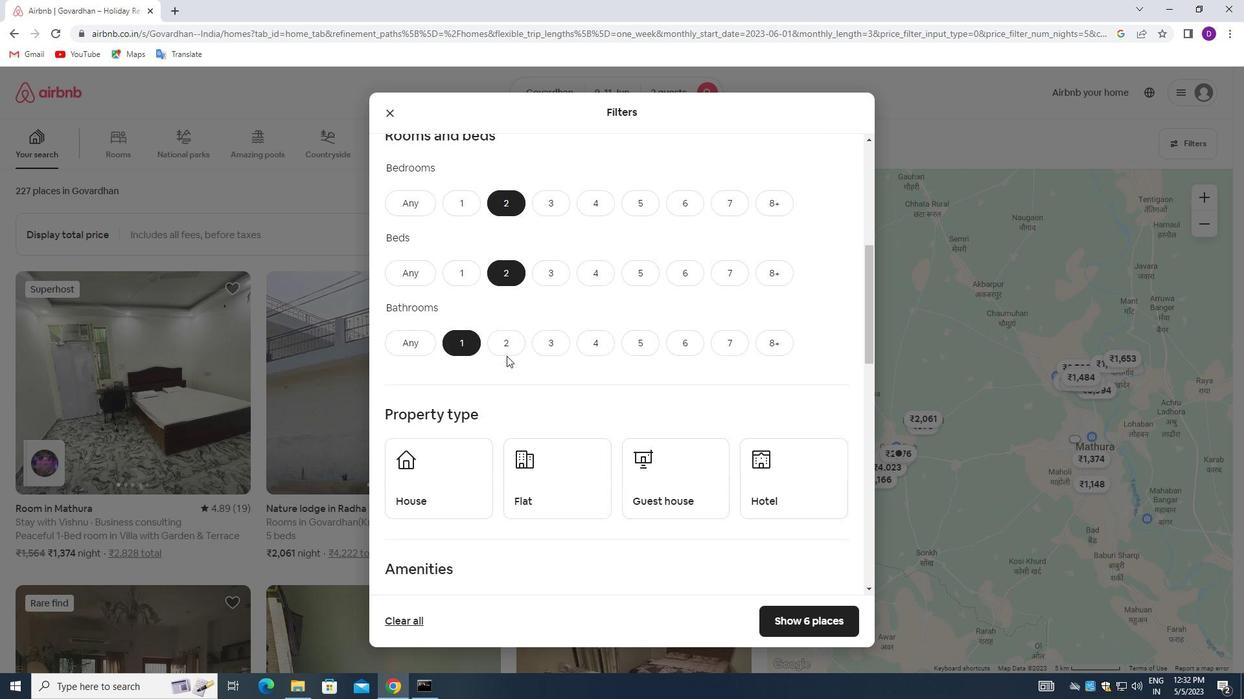 
Action: Mouse moved to (458, 368)
Screenshot: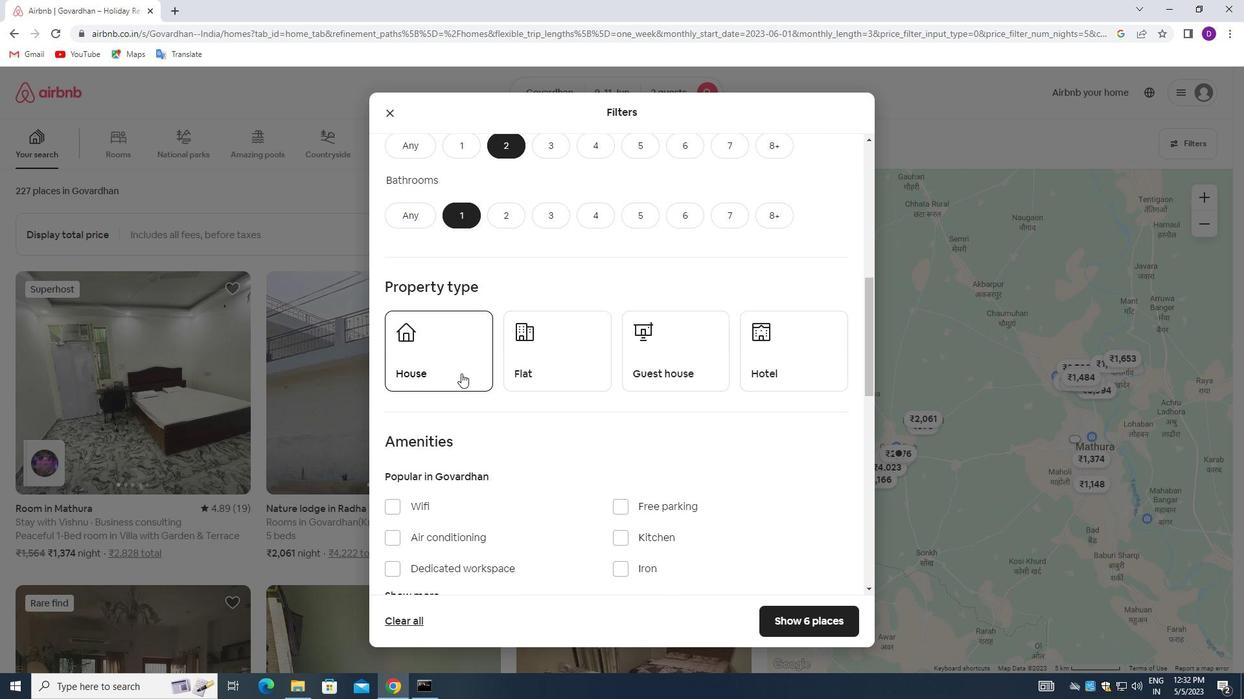 
Action: Mouse pressed left at (458, 368)
Screenshot: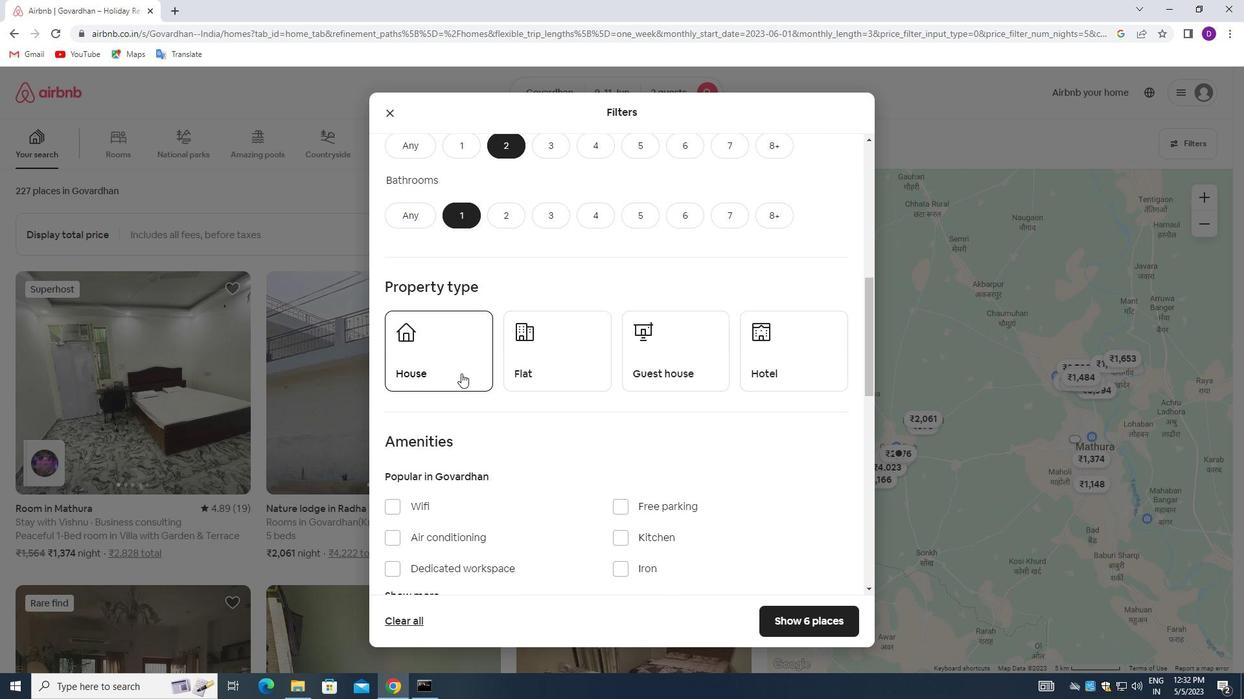 
Action: Mouse moved to (565, 367)
Screenshot: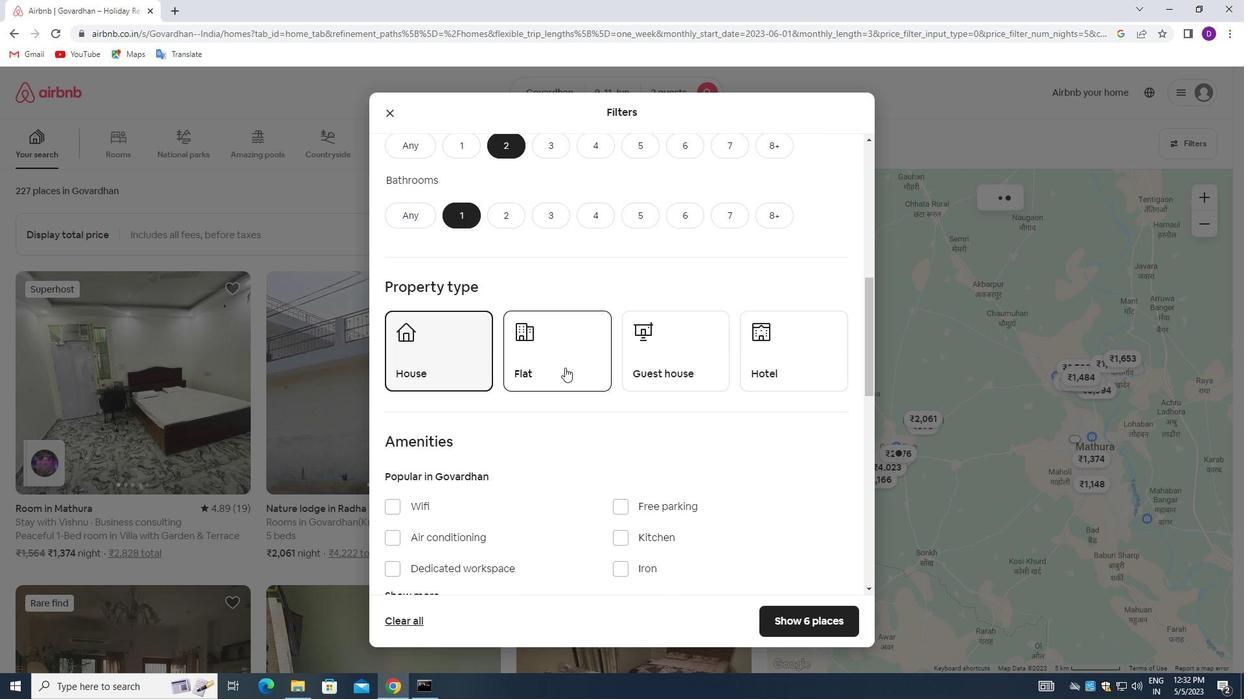 
Action: Mouse pressed left at (565, 367)
Screenshot: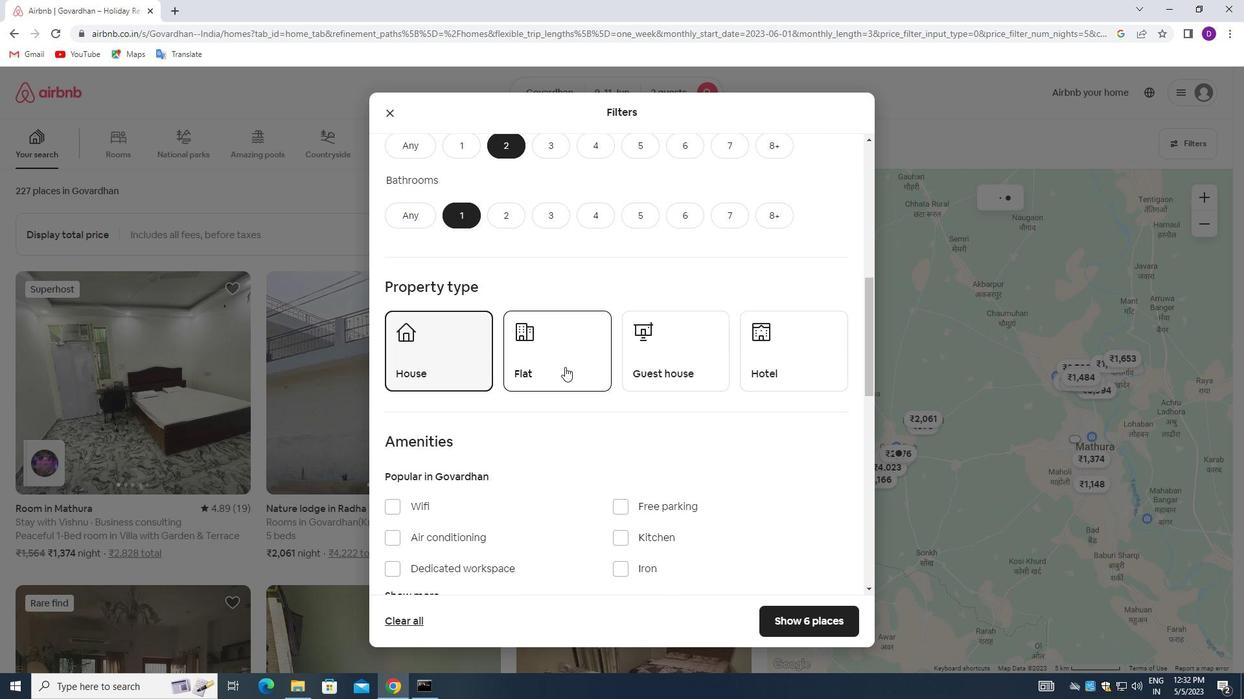 
Action: Mouse moved to (665, 353)
Screenshot: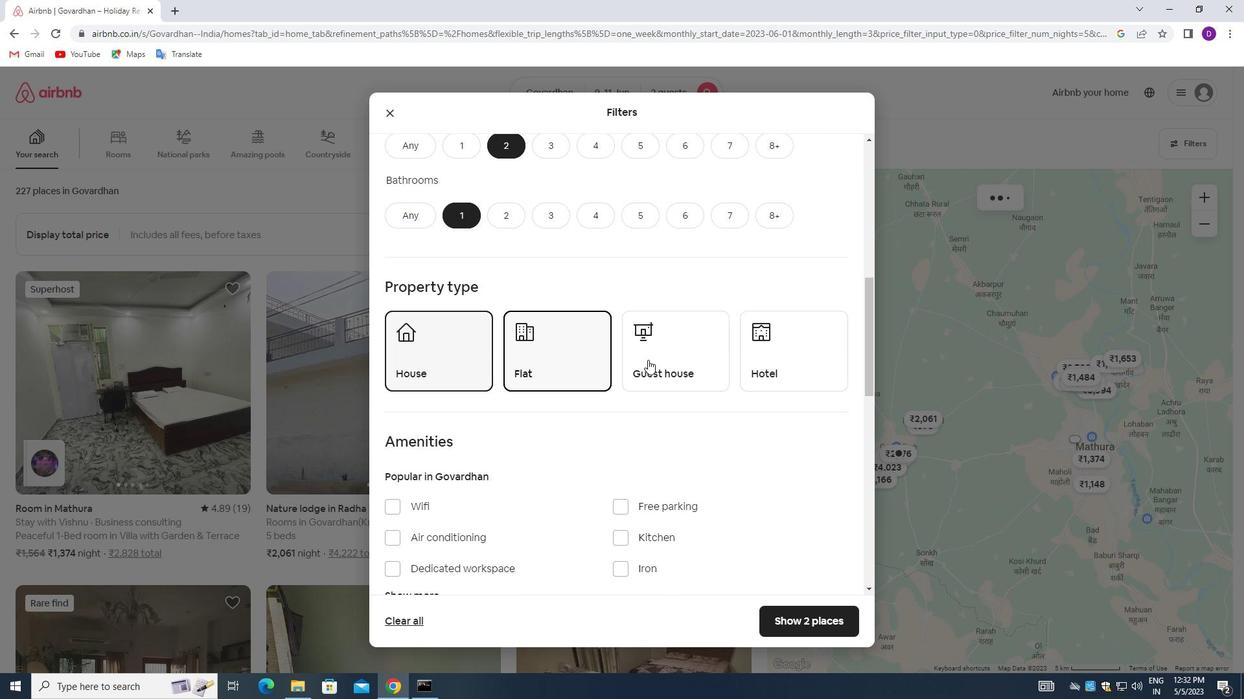 
Action: Mouse pressed left at (665, 353)
Screenshot: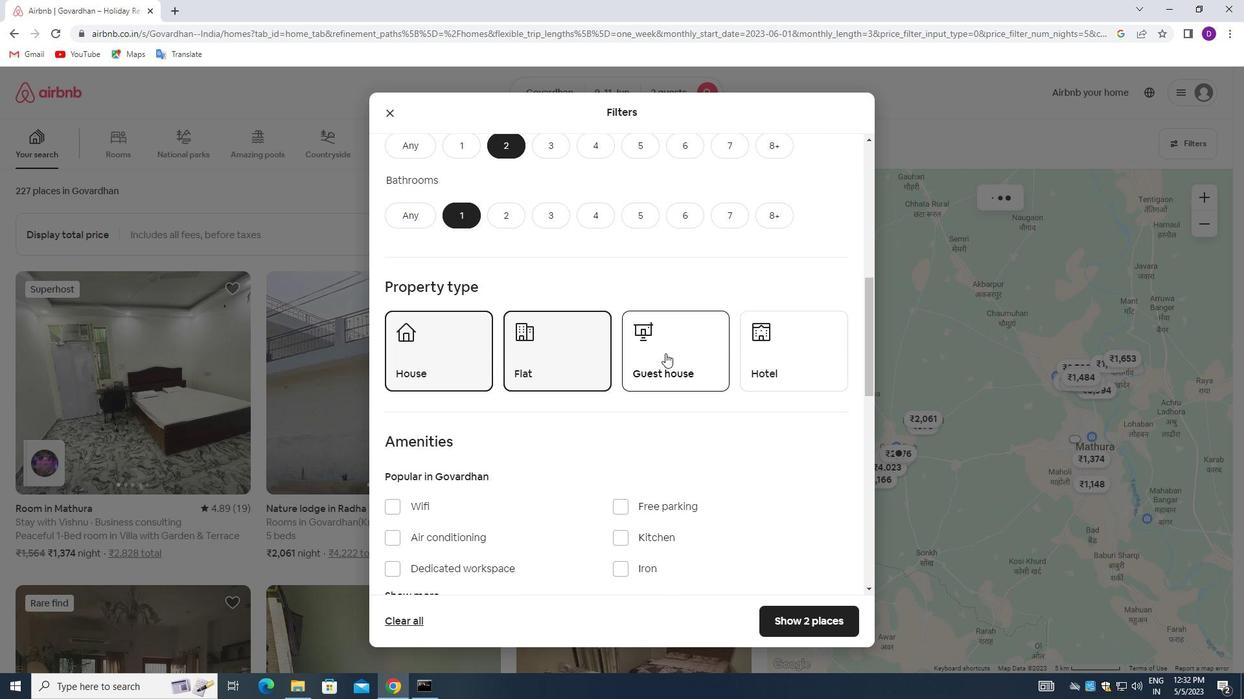 
Action: Mouse moved to (670, 361)
Screenshot: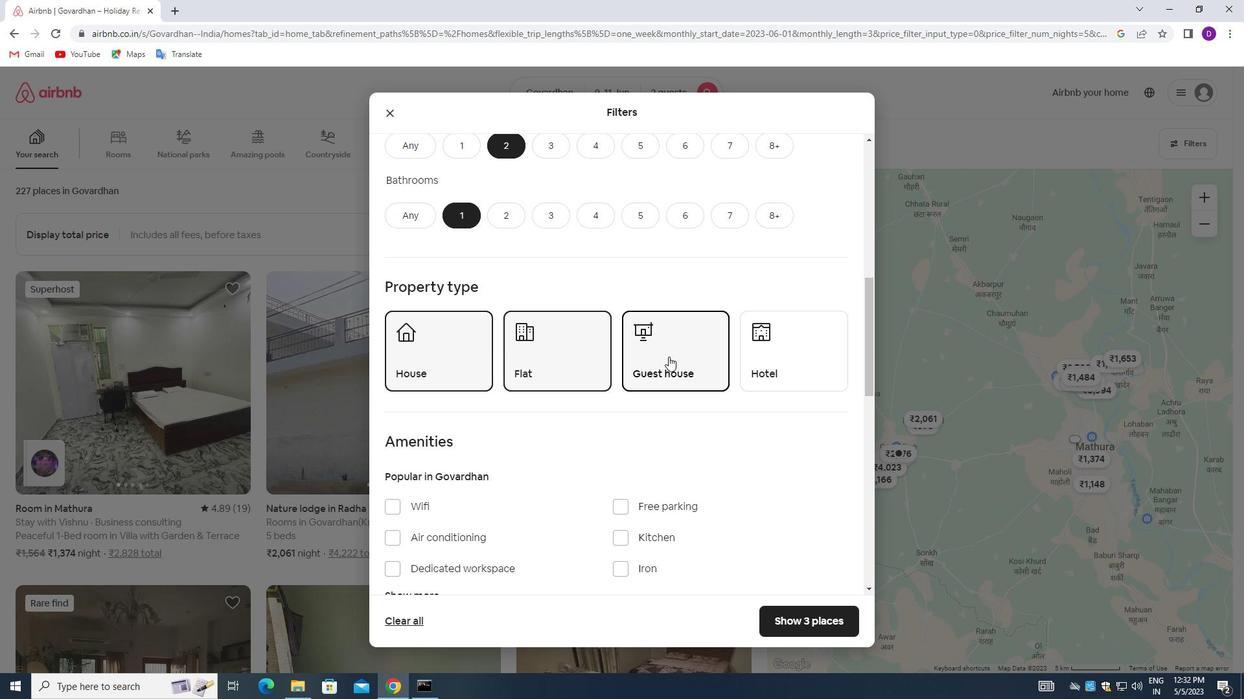 
Action: Mouse scrolled (670, 360) with delta (0, 0)
Screenshot: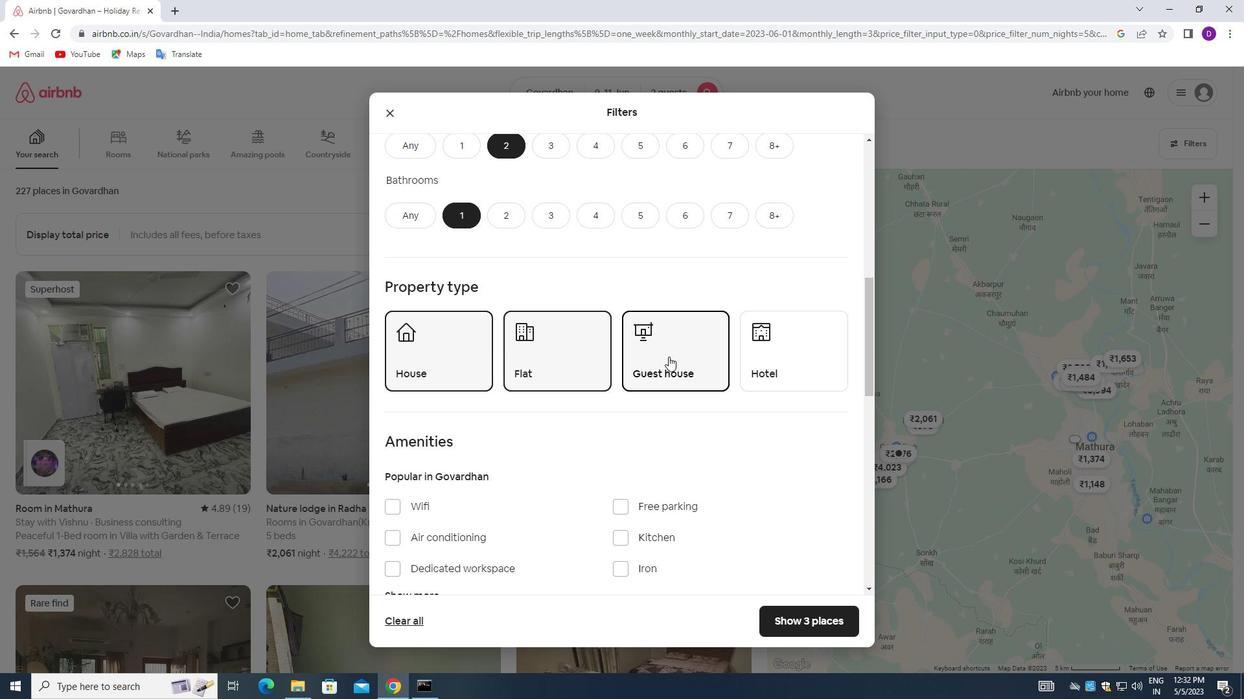 
Action: Mouse moved to (670, 362)
Screenshot: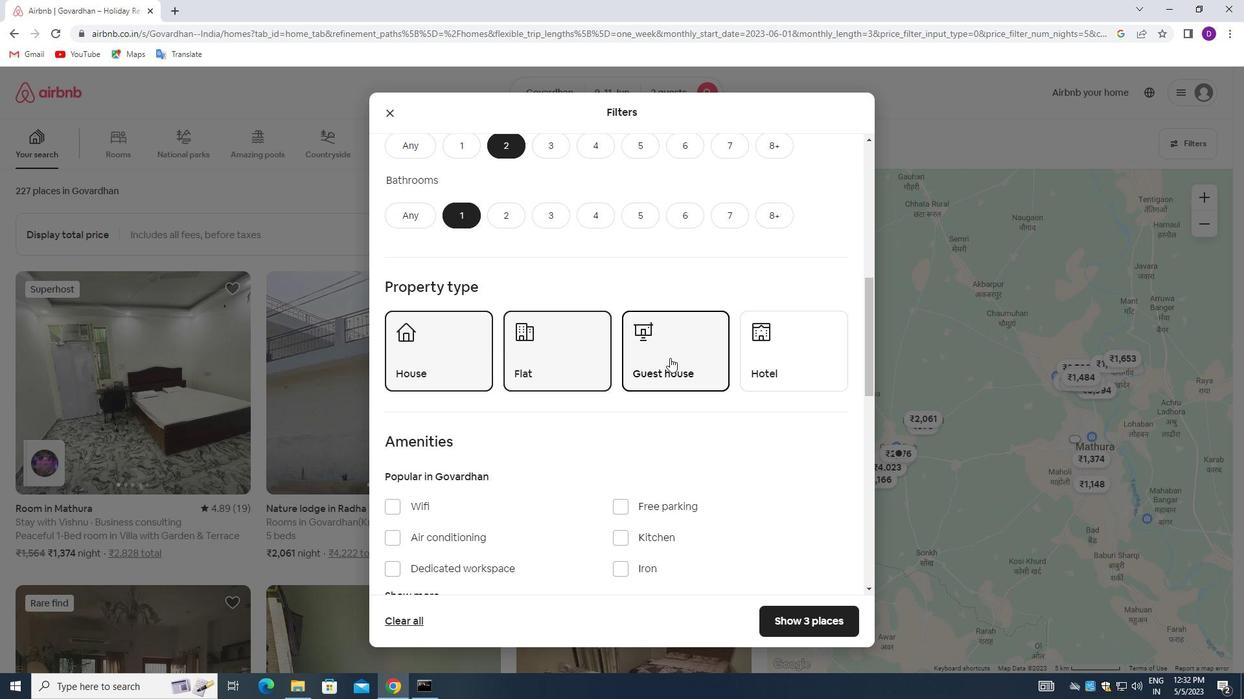 
Action: Mouse scrolled (670, 362) with delta (0, 0)
Screenshot: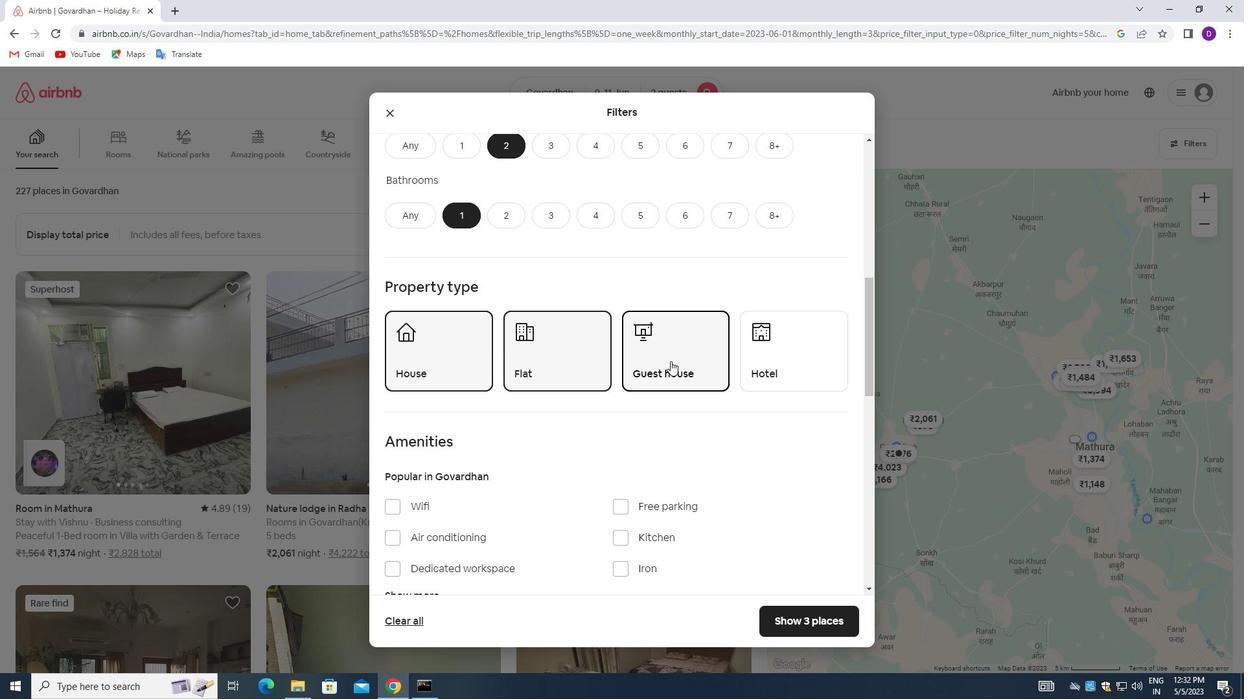 
Action: Mouse moved to (395, 377)
Screenshot: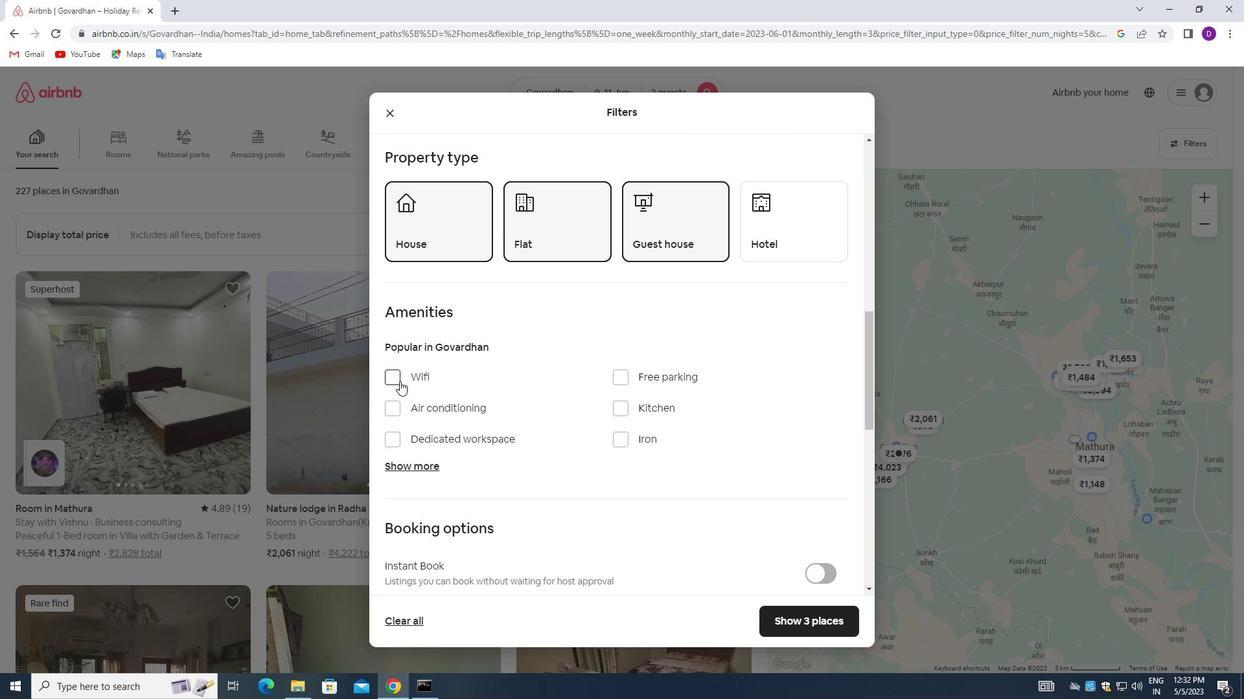 
Action: Mouse pressed left at (395, 377)
Screenshot: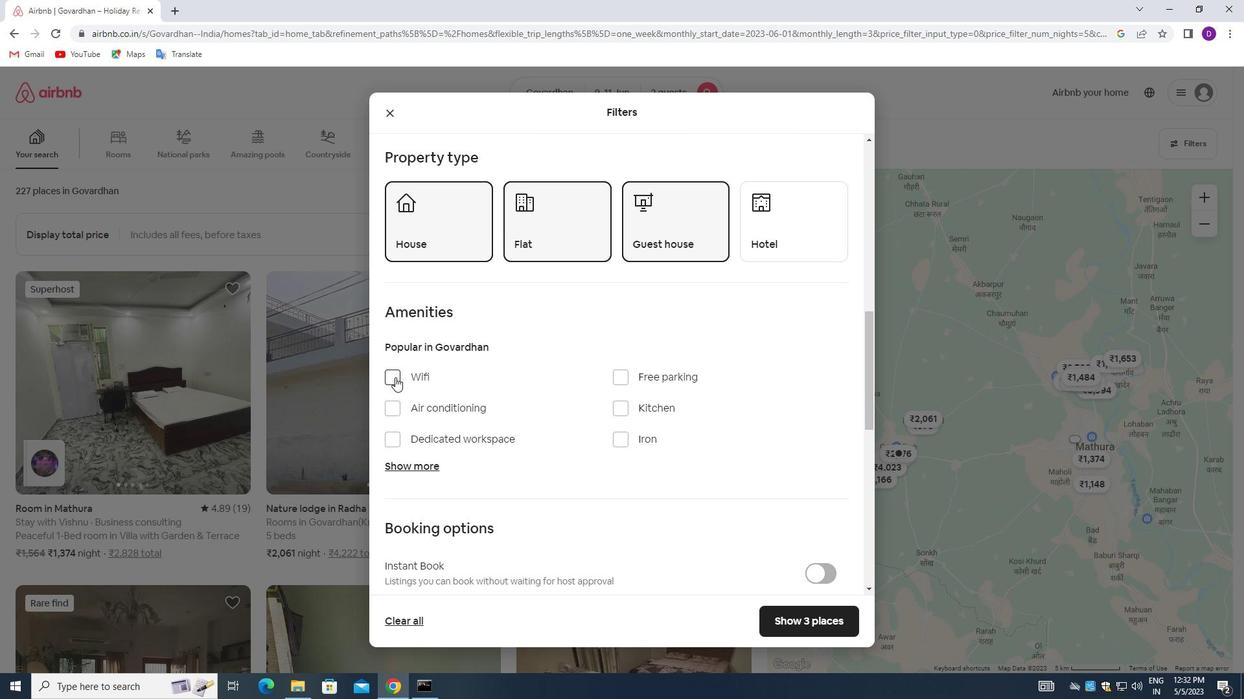 
Action: Mouse moved to (424, 464)
Screenshot: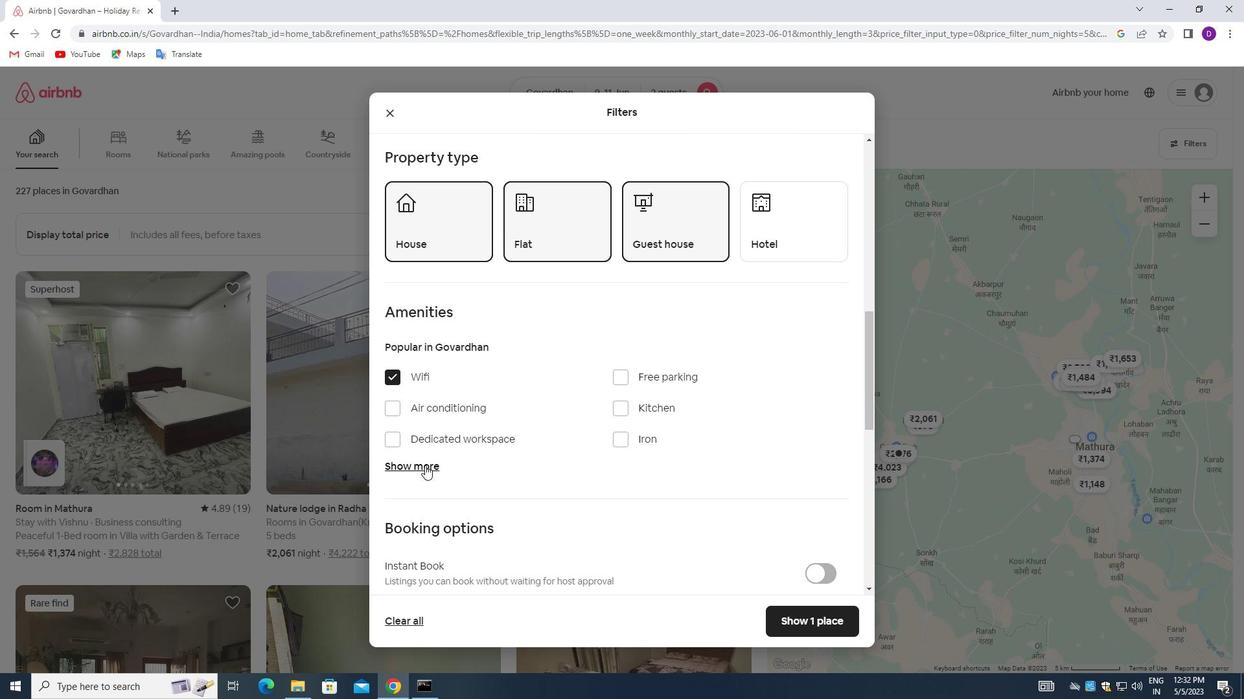 
Action: Mouse pressed left at (424, 464)
Screenshot: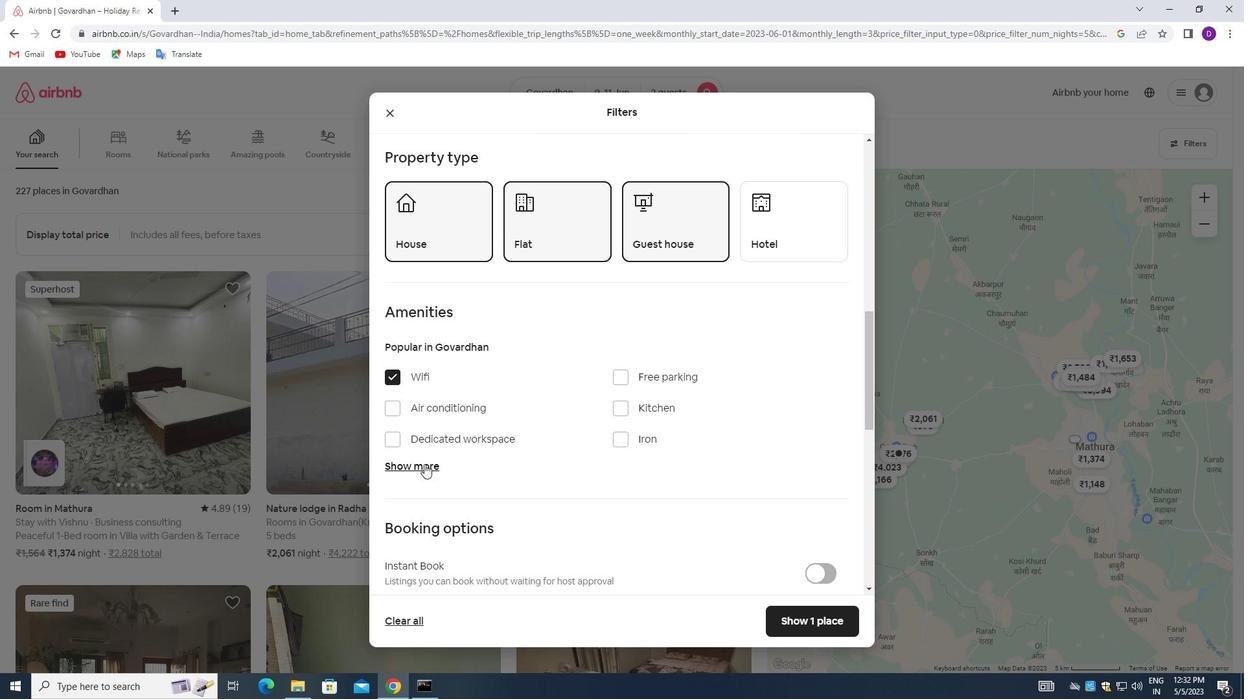 
Action: Mouse moved to (399, 510)
Screenshot: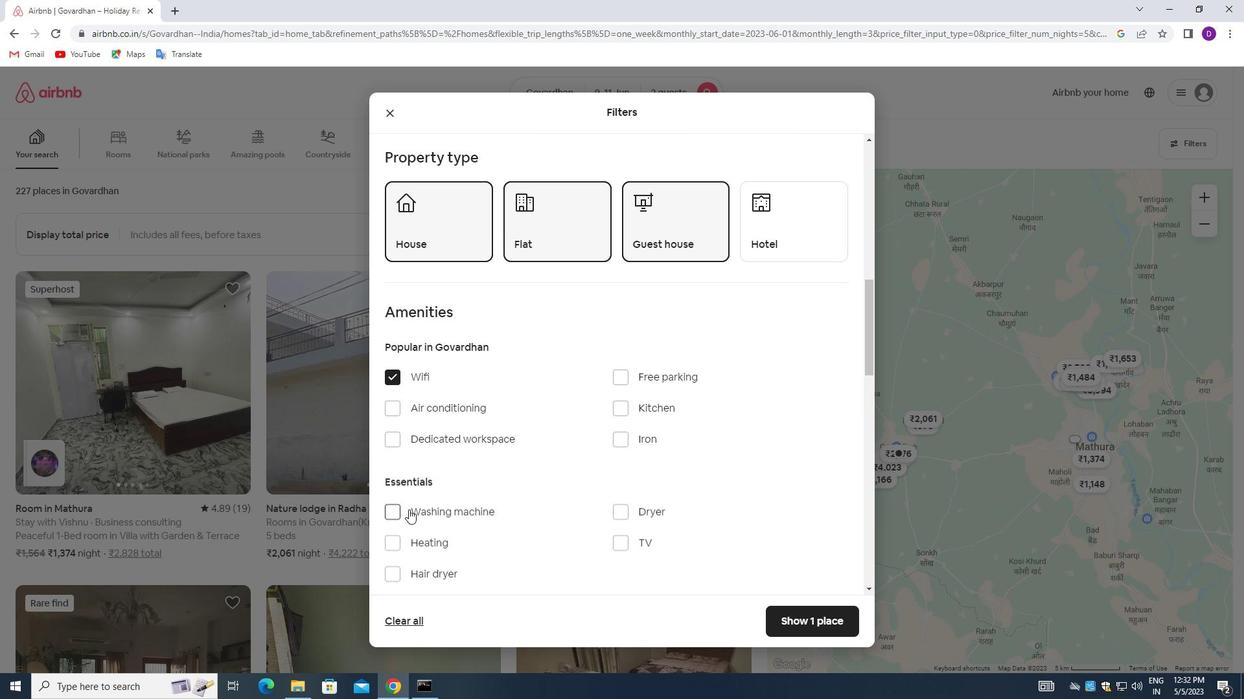 
Action: Mouse pressed left at (399, 510)
Screenshot: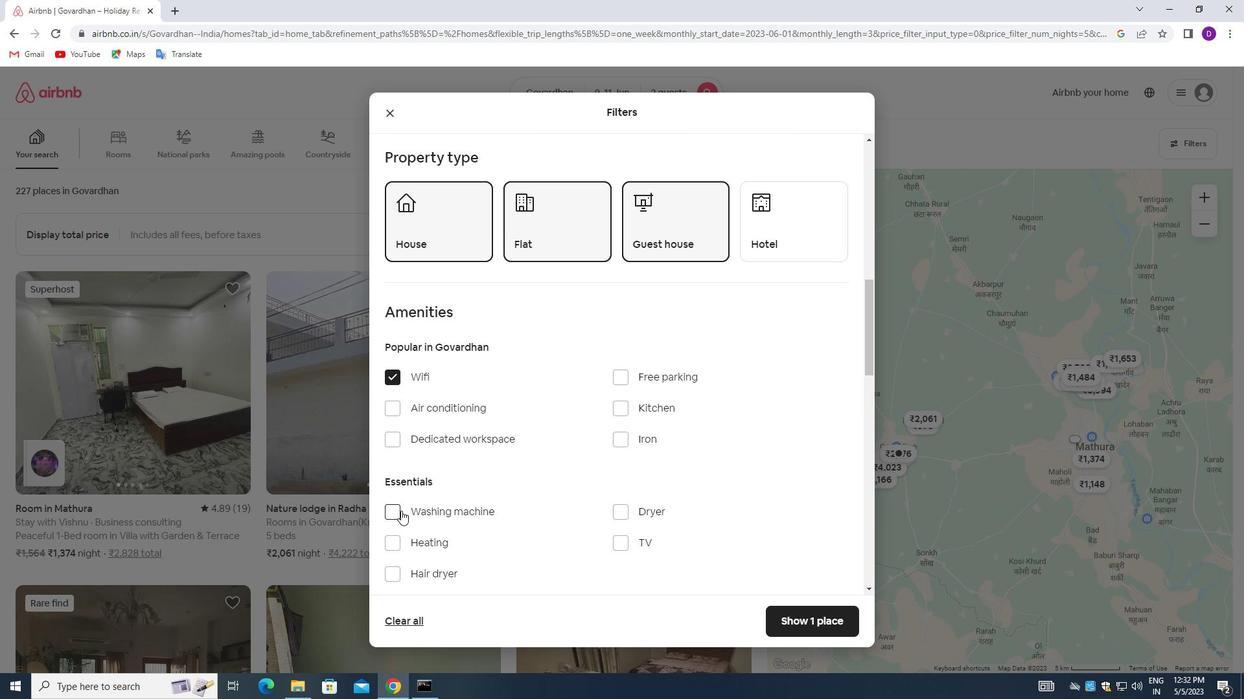 
Action: Mouse moved to (521, 423)
Screenshot: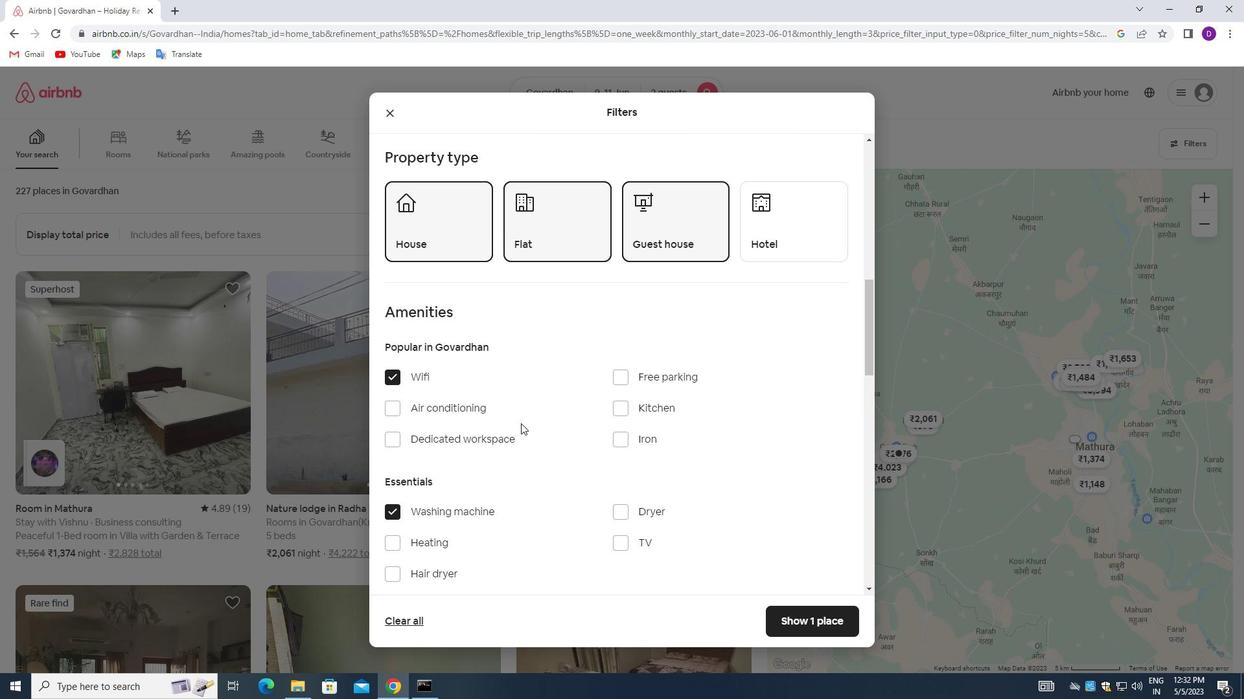 
Action: Mouse scrolled (521, 422) with delta (0, 0)
Screenshot: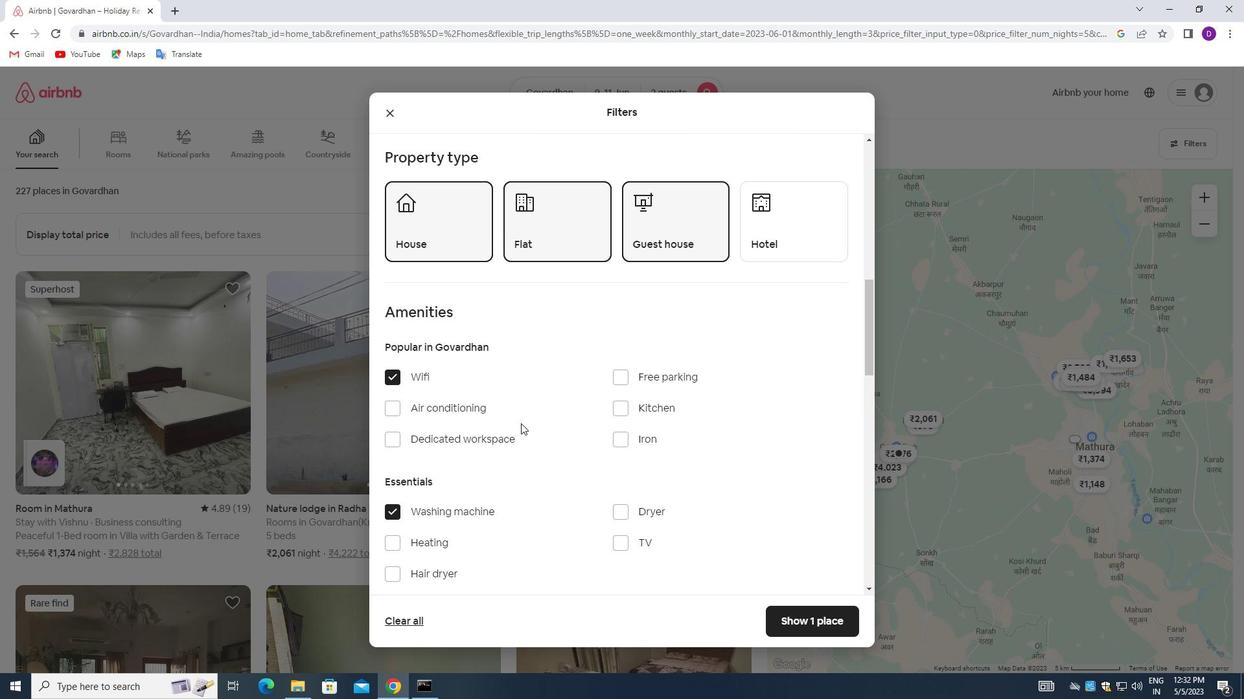 
Action: Mouse moved to (521, 421)
Screenshot: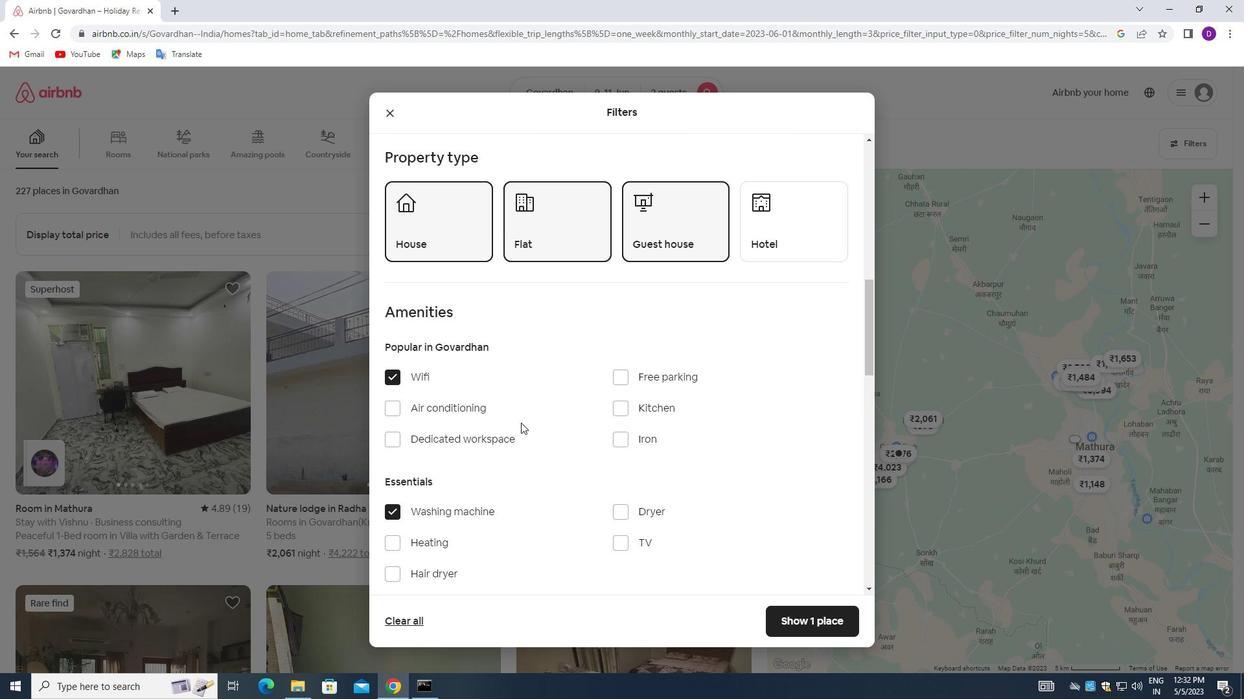 
Action: Mouse scrolled (521, 421) with delta (0, 0)
Screenshot: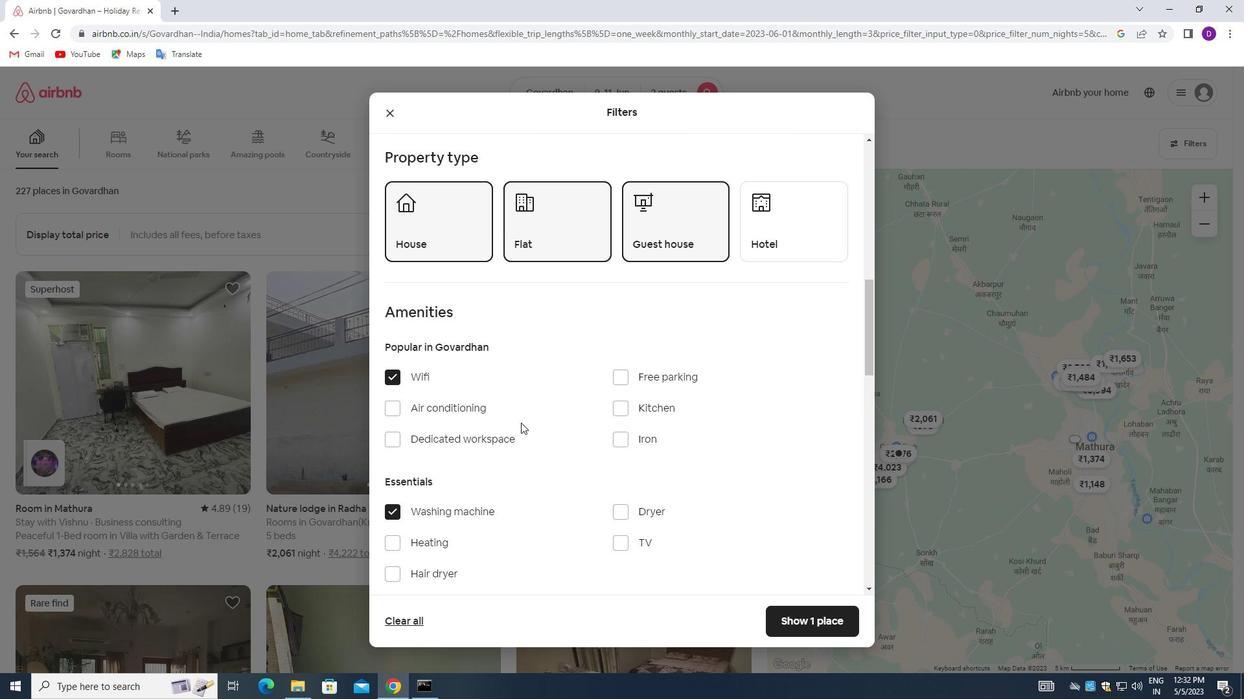 
Action: Mouse moved to (522, 418)
Screenshot: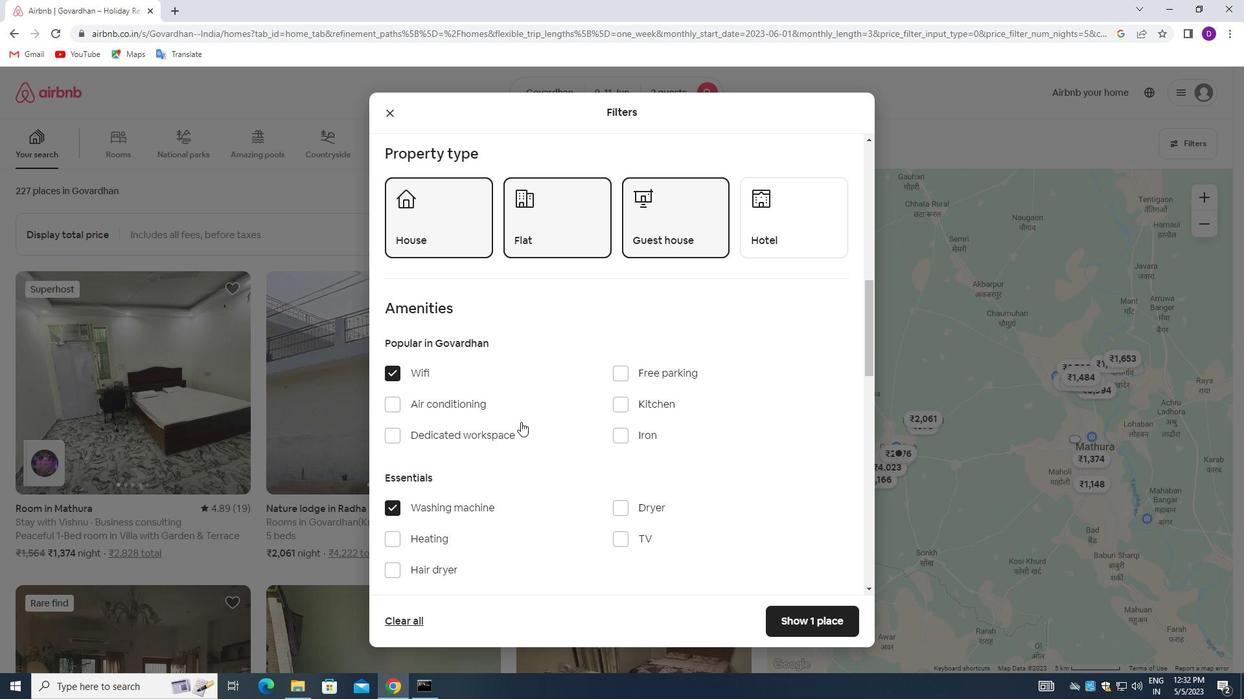 
Action: Mouse scrolled (522, 417) with delta (0, 0)
Screenshot: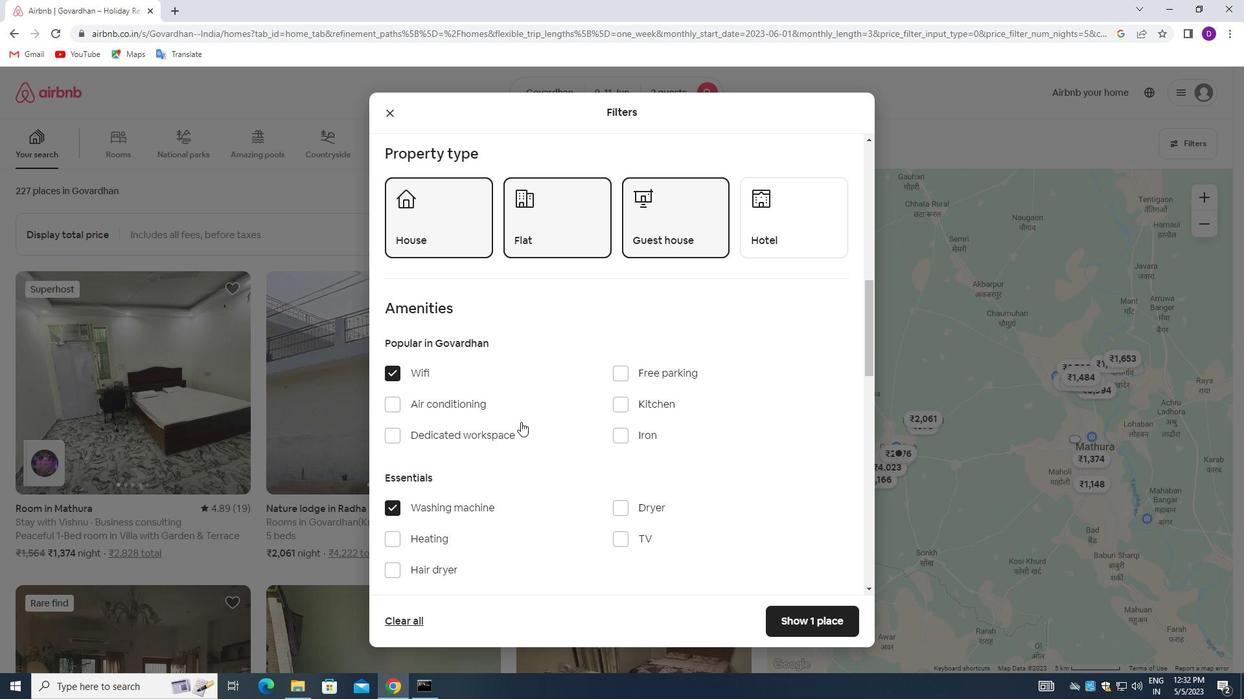 
Action: Mouse moved to (542, 425)
Screenshot: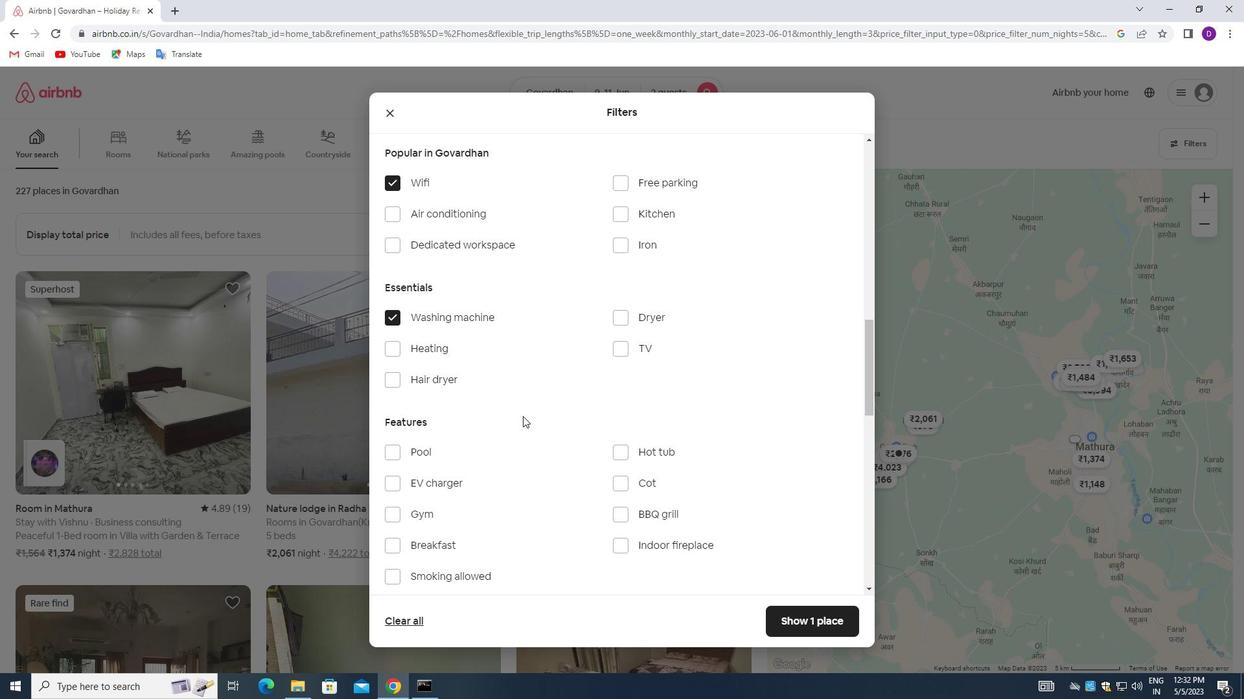 
Action: Mouse scrolled (542, 424) with delta (0, 0)
Screenshot: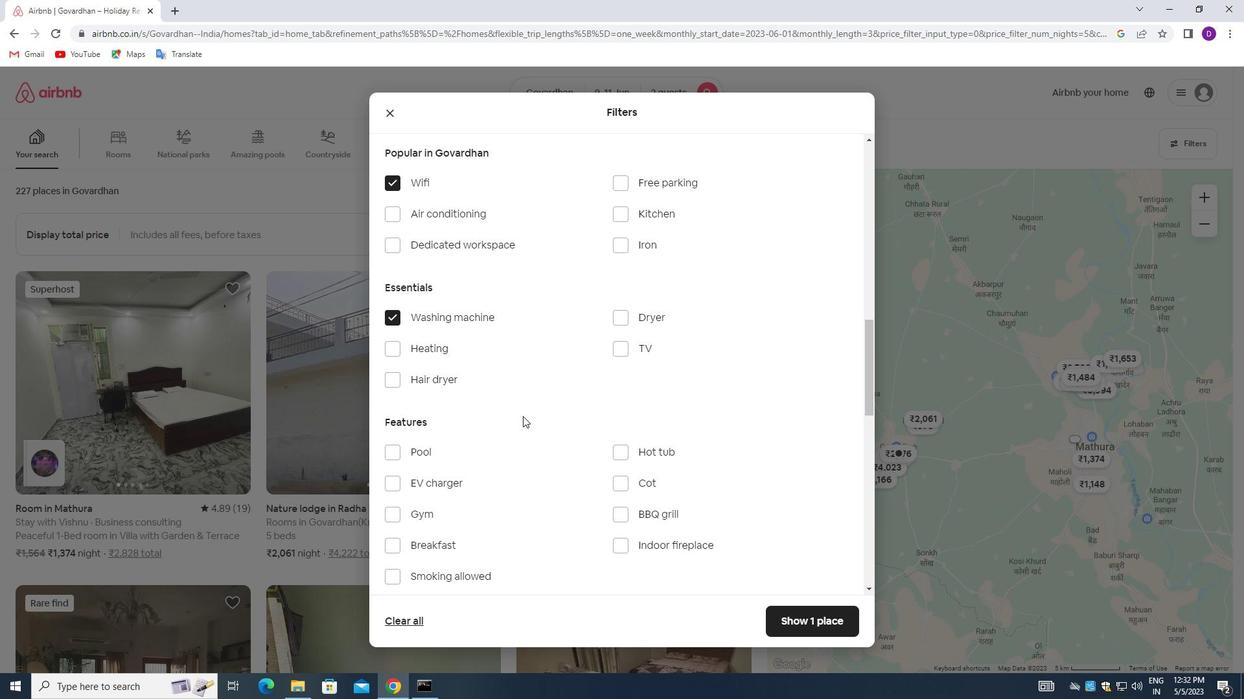 
Action: Mouse moved to (550, 426)
Screenshot: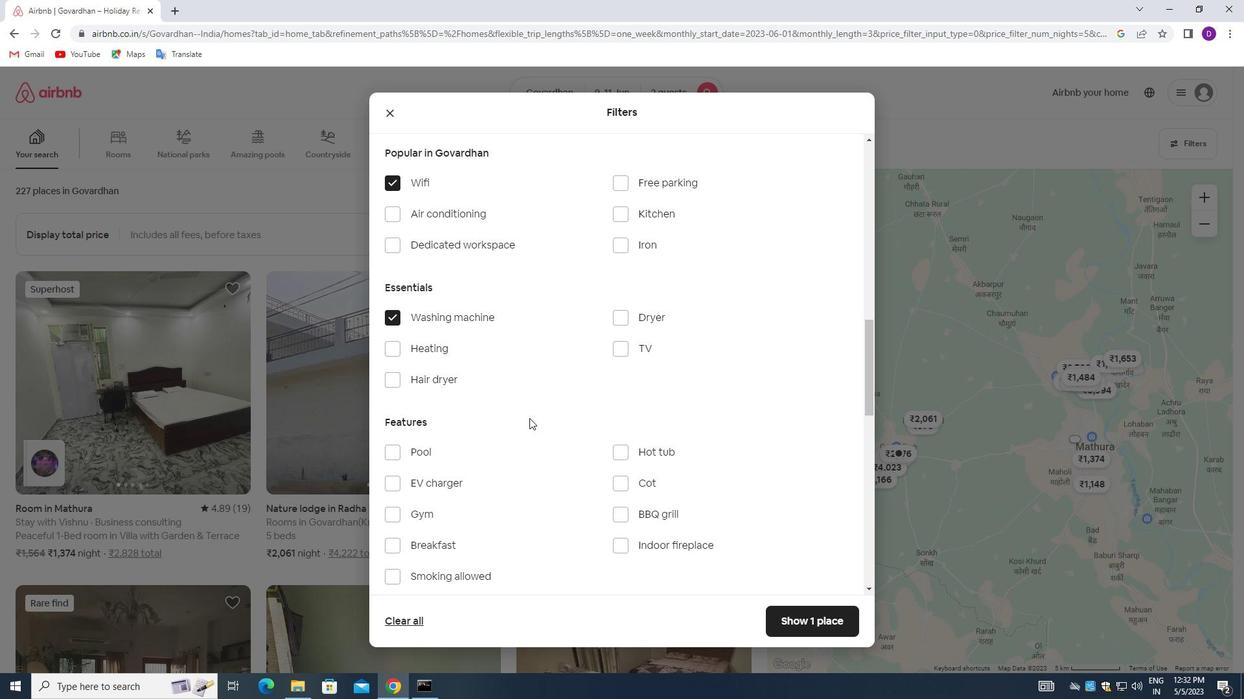 
Action: Mouse scrolled (550, 425) with delta (0, 0)
Screenshot: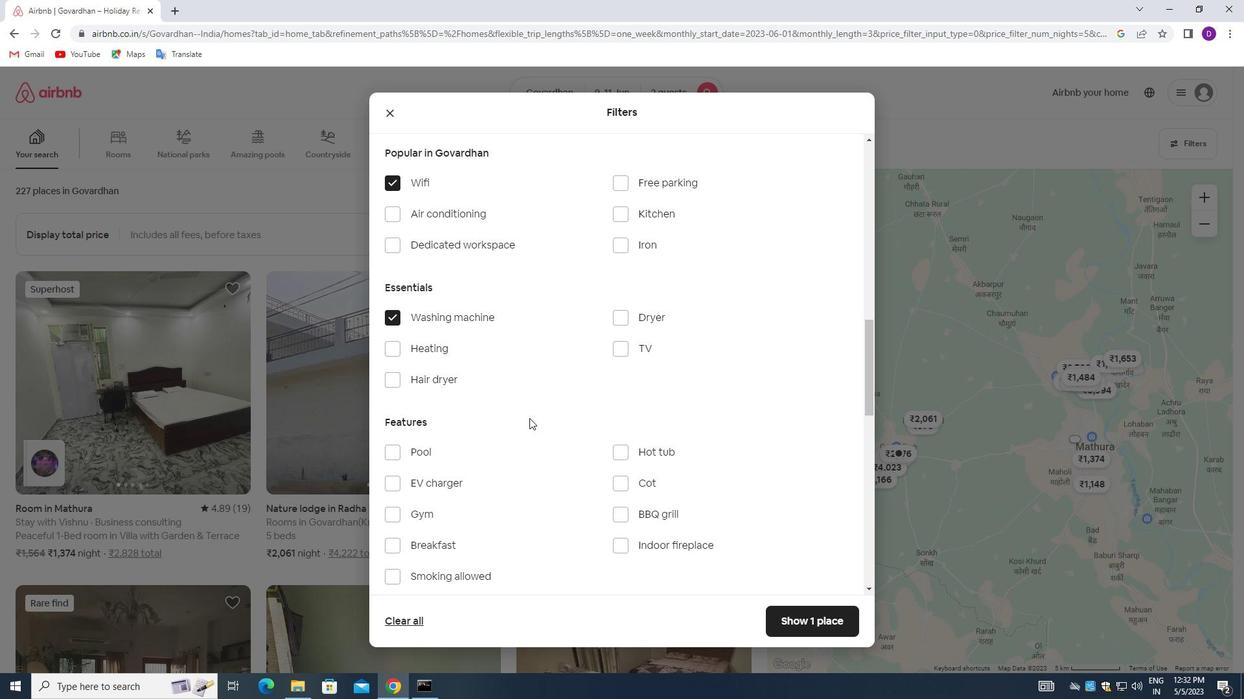 
Action: Mouse moved to (550, 426)
Screenshot: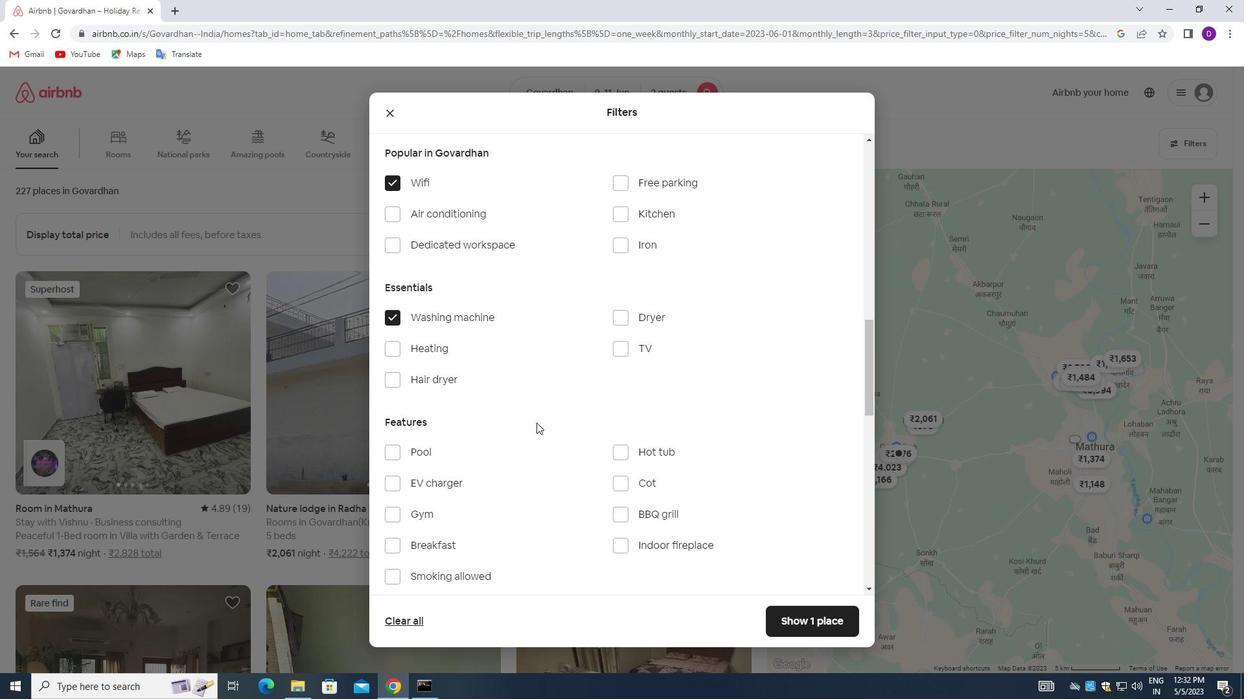 
Action: Mouse scrolled (550, 425) with delta (0, 0)
Screenshot: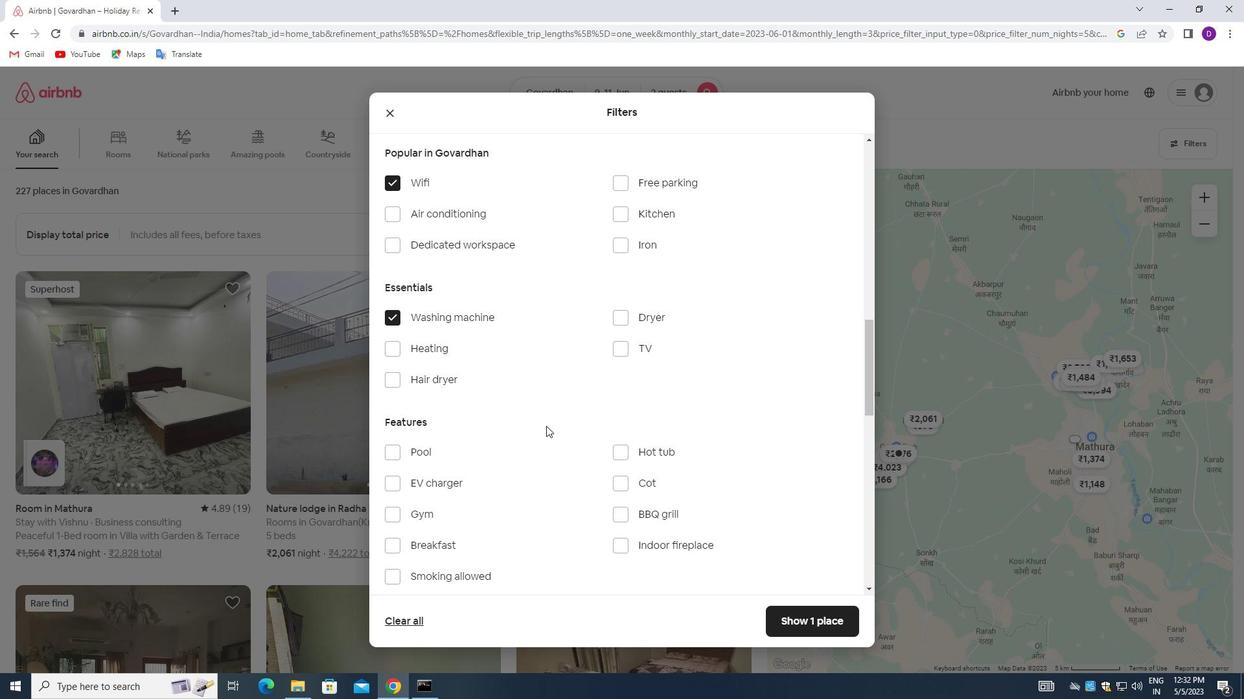 
Action: Mouse moved to (550, 426)
Screenshot: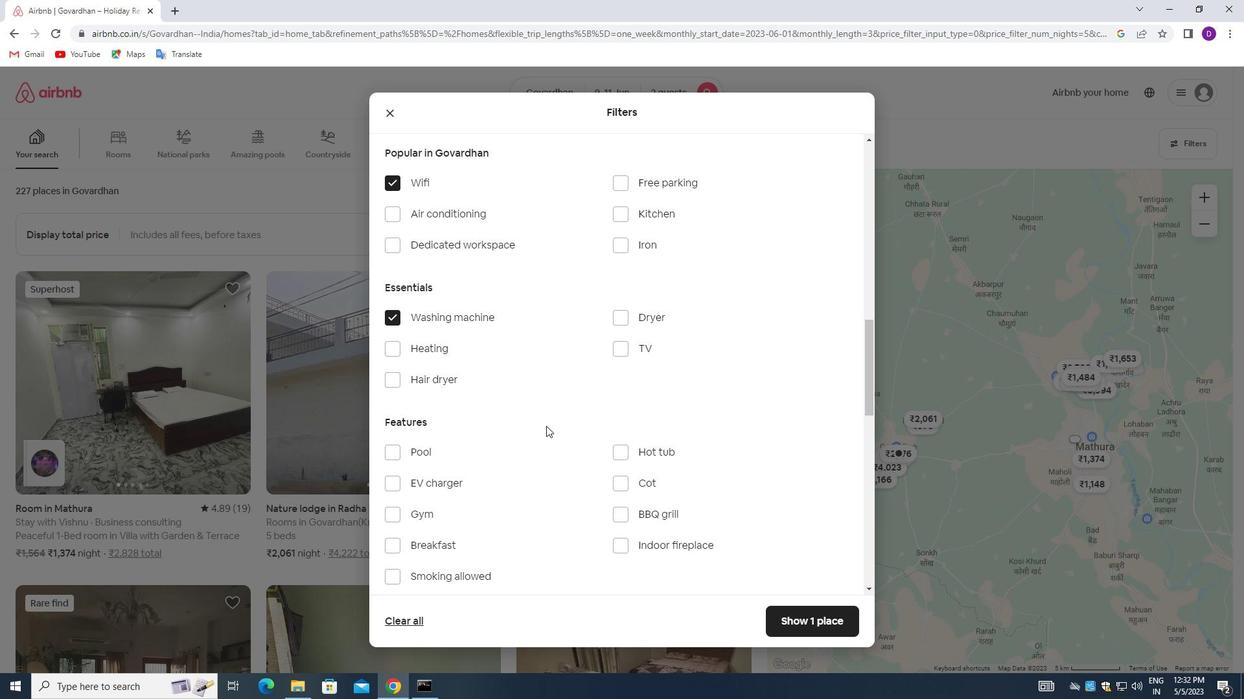 
Action: Mouse scrolled (550, 425) with delta (0, 0)
Screenshot: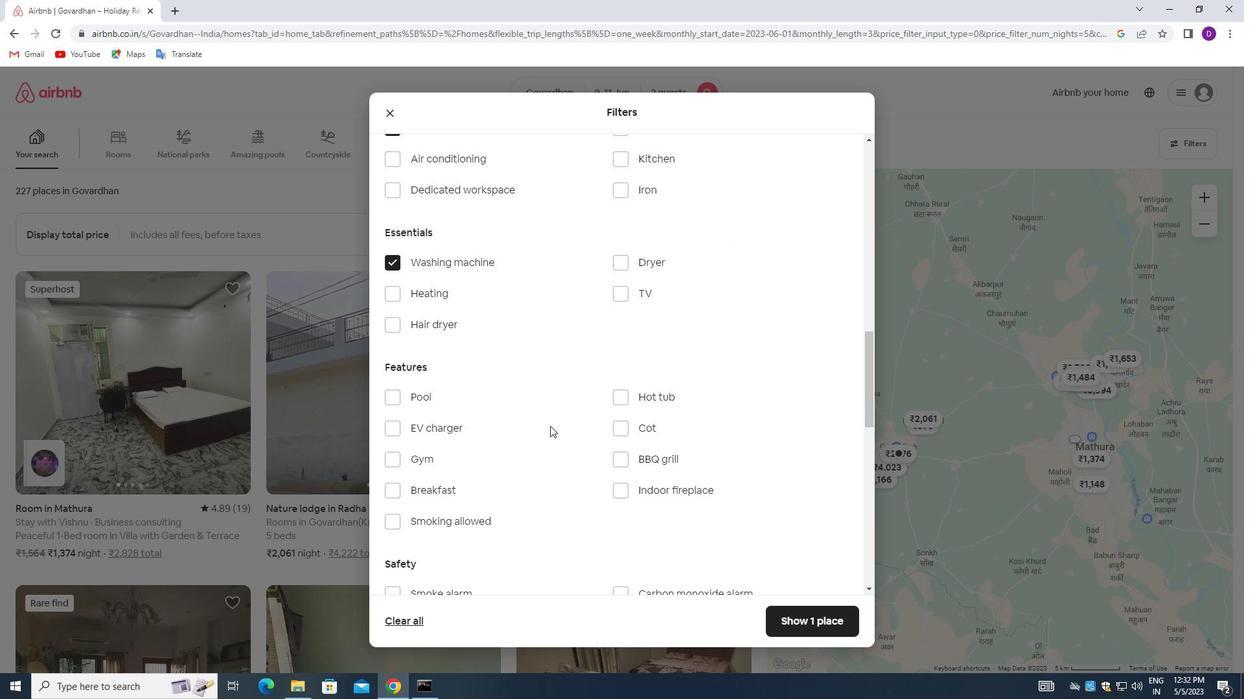 
Action: Mouse scrolled (550, 425) with delta (0, 0)
Screenshot: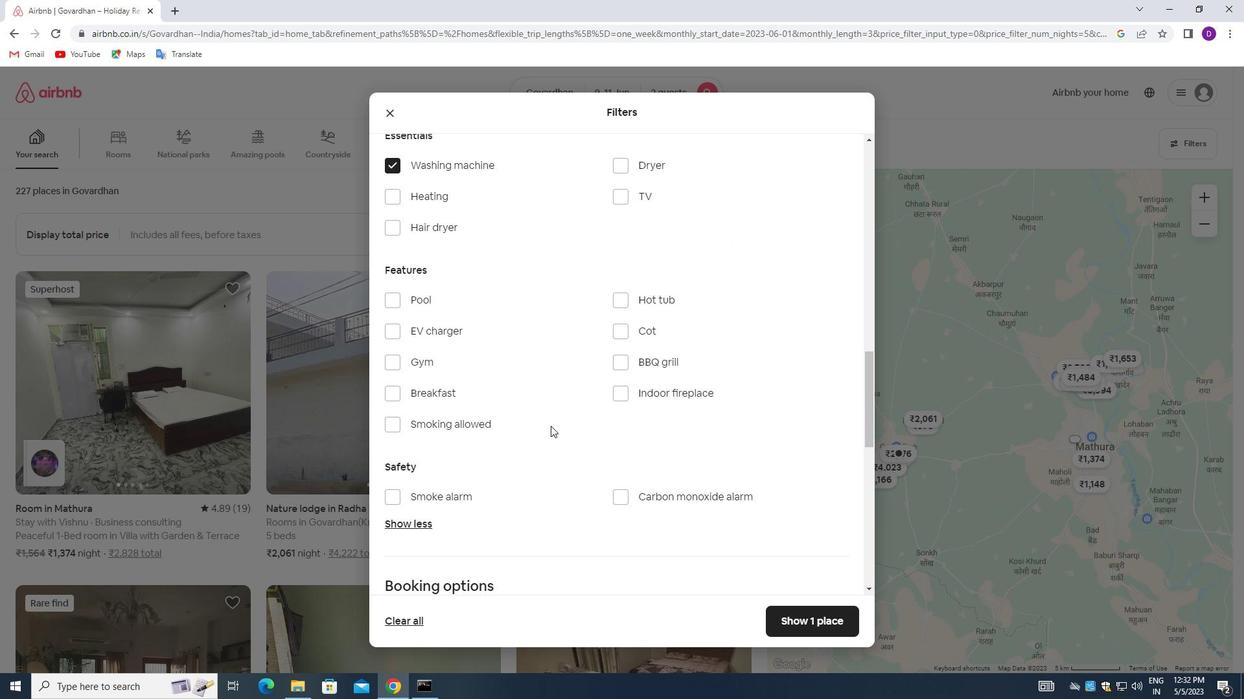 
Action: Mouse scrolled (550, 425) with delta (0, 0)
Screenshot: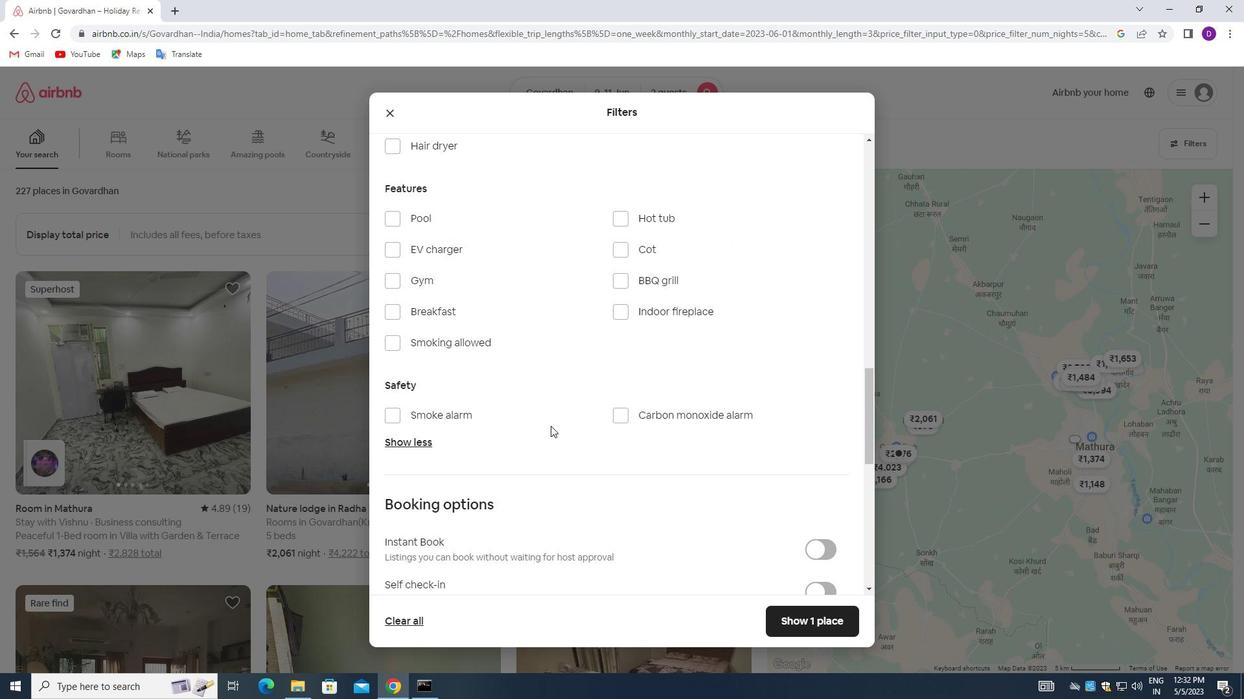 
Action: Mouse scrolled (550, 425) with delta (0, 0)
Screenshot: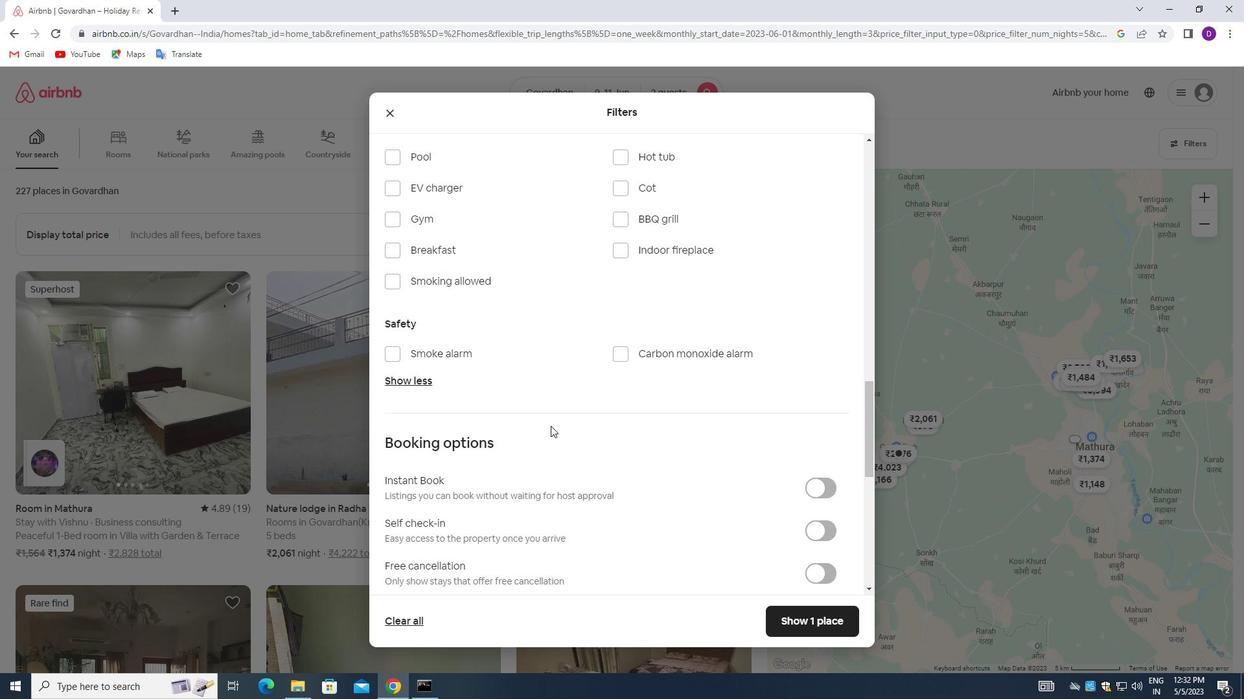 
Action: Mouse moved to (825, 376)
Screenshot: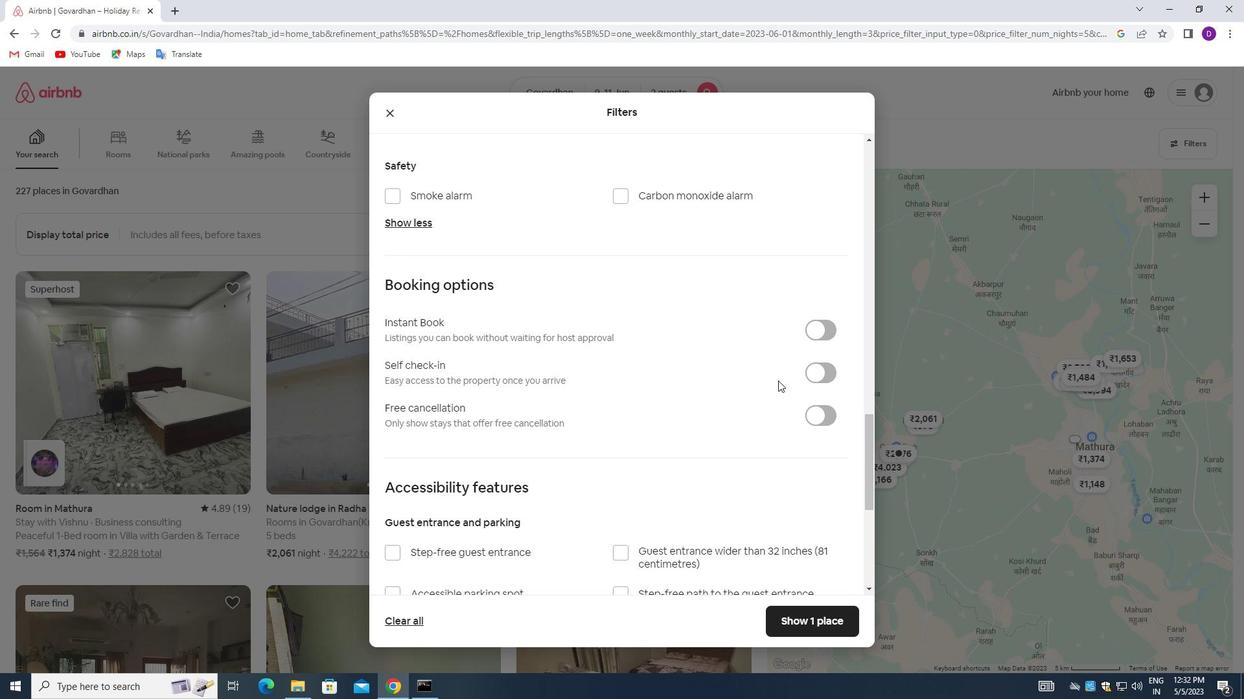 
Action: Mouse pressed left at (825, 376)
Screenshot: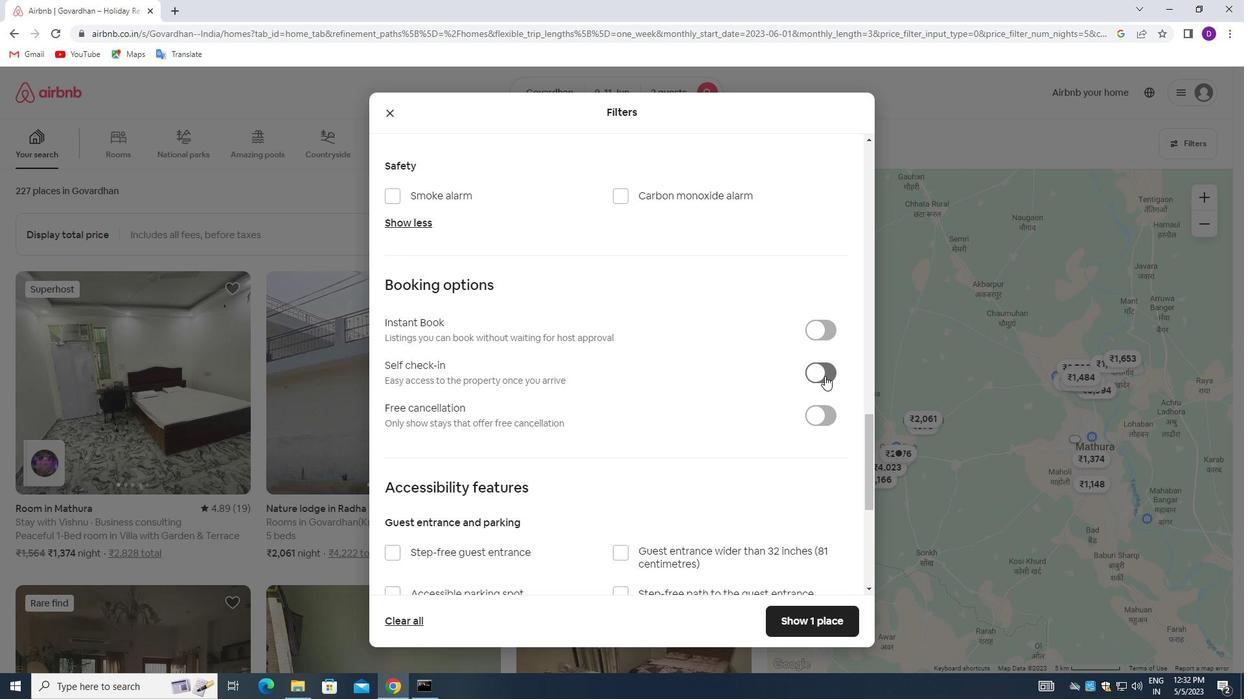 
Action: Mouse moved to (555, 430)
Screenshot: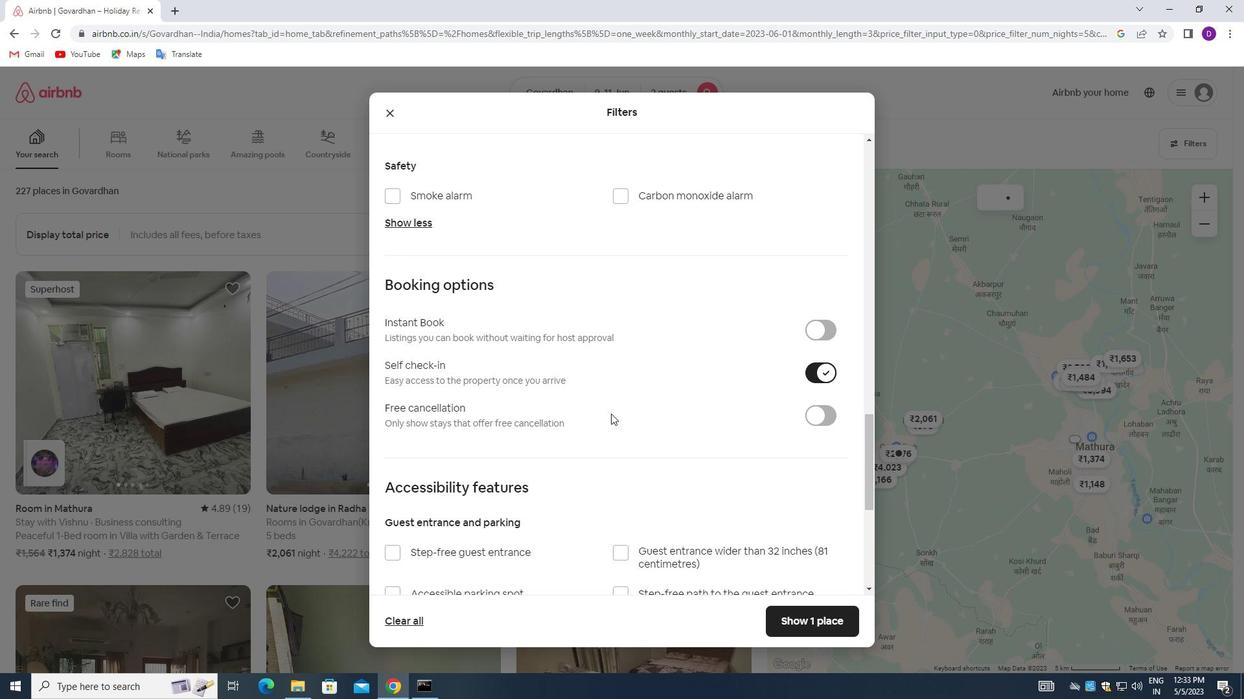 
Action: Mouse scrolled (555, 430) with delta (0, 0)
Screenshot: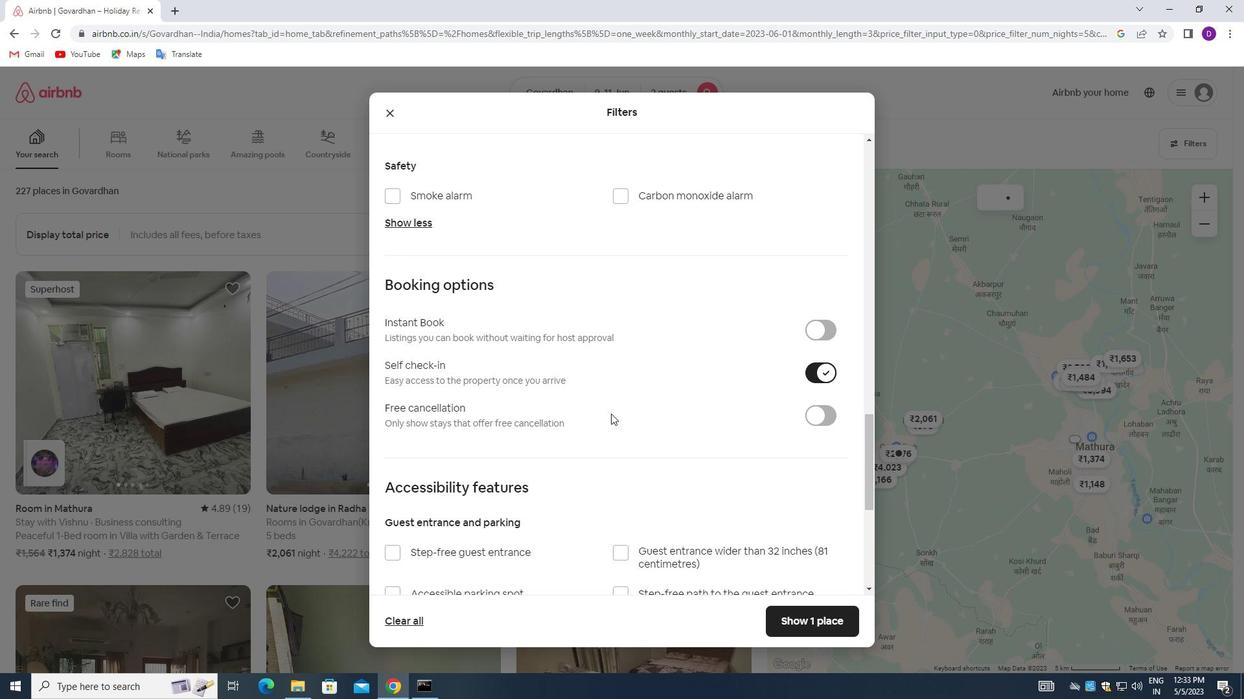 
Action: Mouse moved to (548, 433)
Screenshot: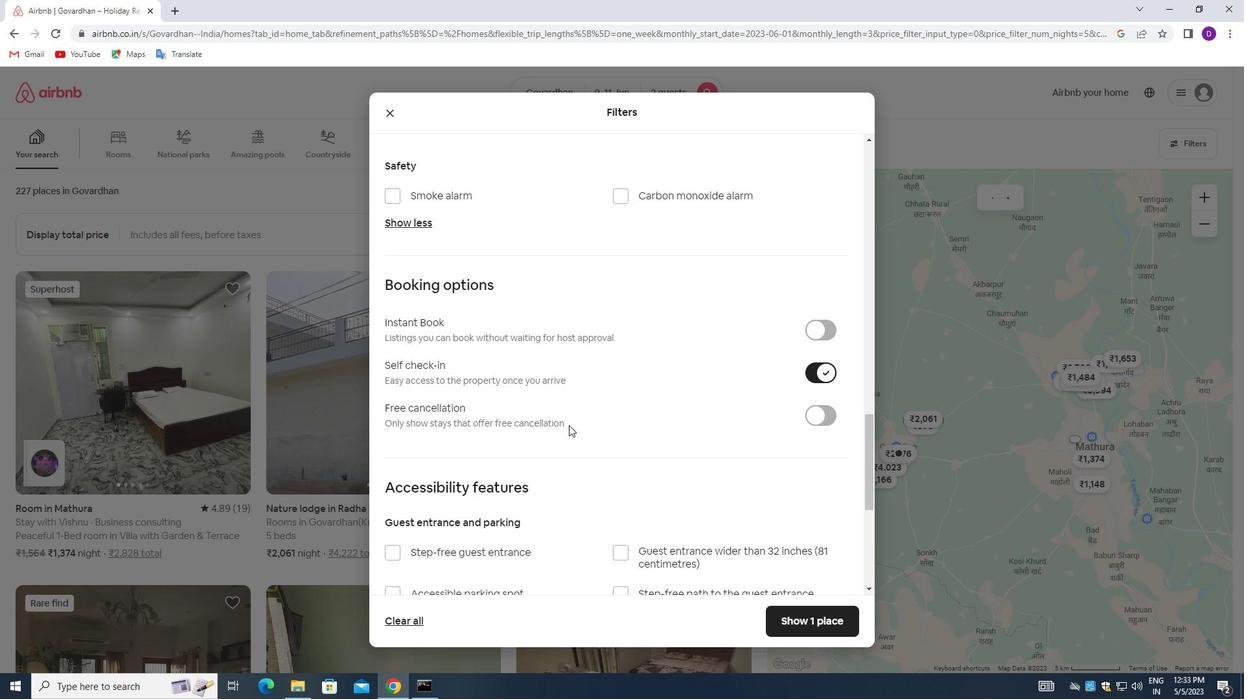 
Action: Mouse scrolled (548, 432) with delta (0, 0)
Screenshot: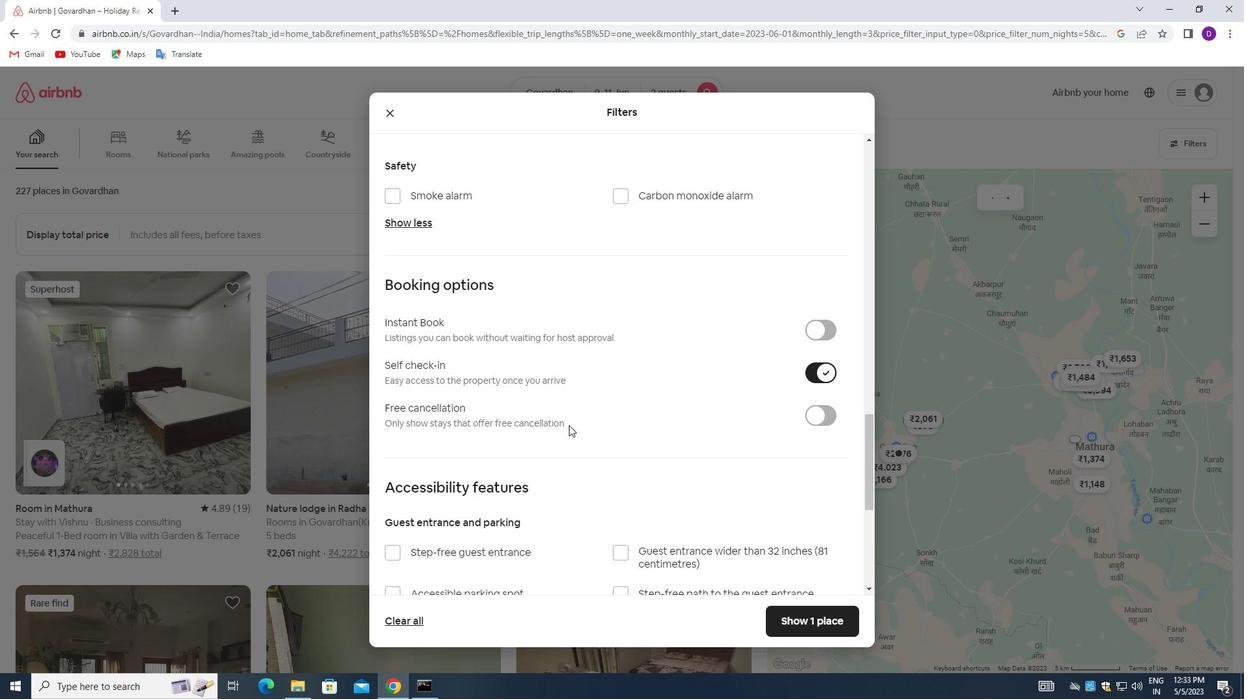 
Action: Mouse moved to (545, 435)
Screenshot: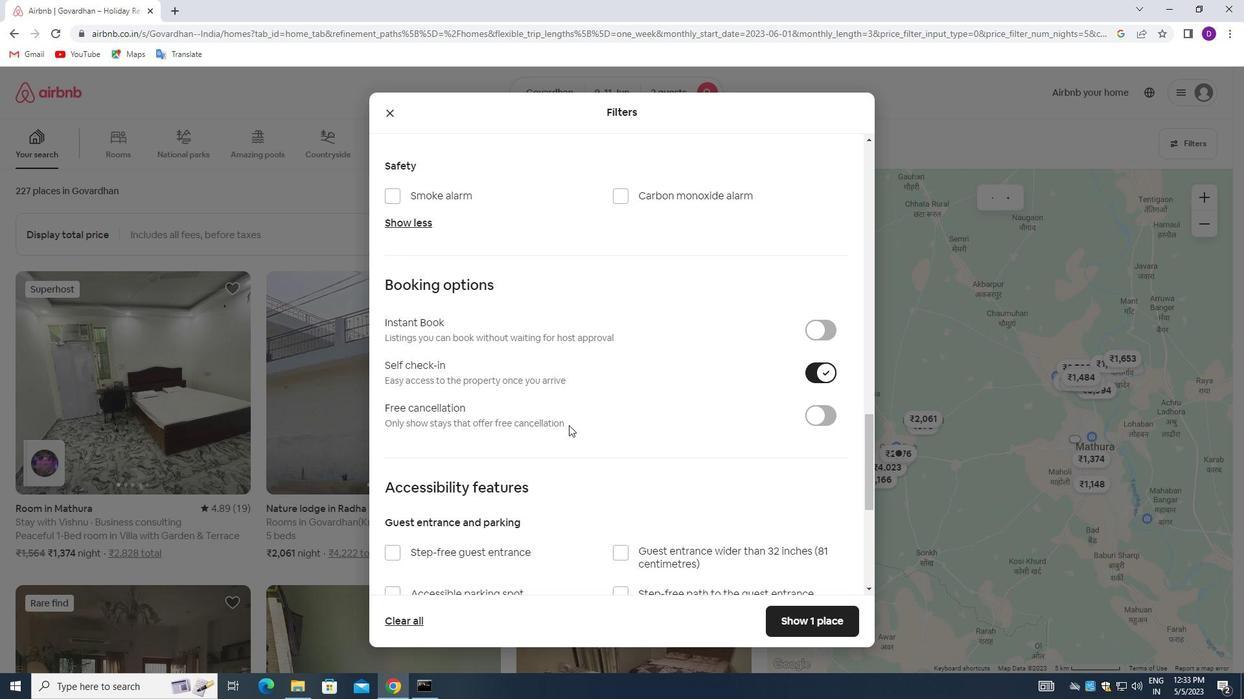 
Action: Mouse scrolled (545, 434) with delta (0, 0)
Screenshot: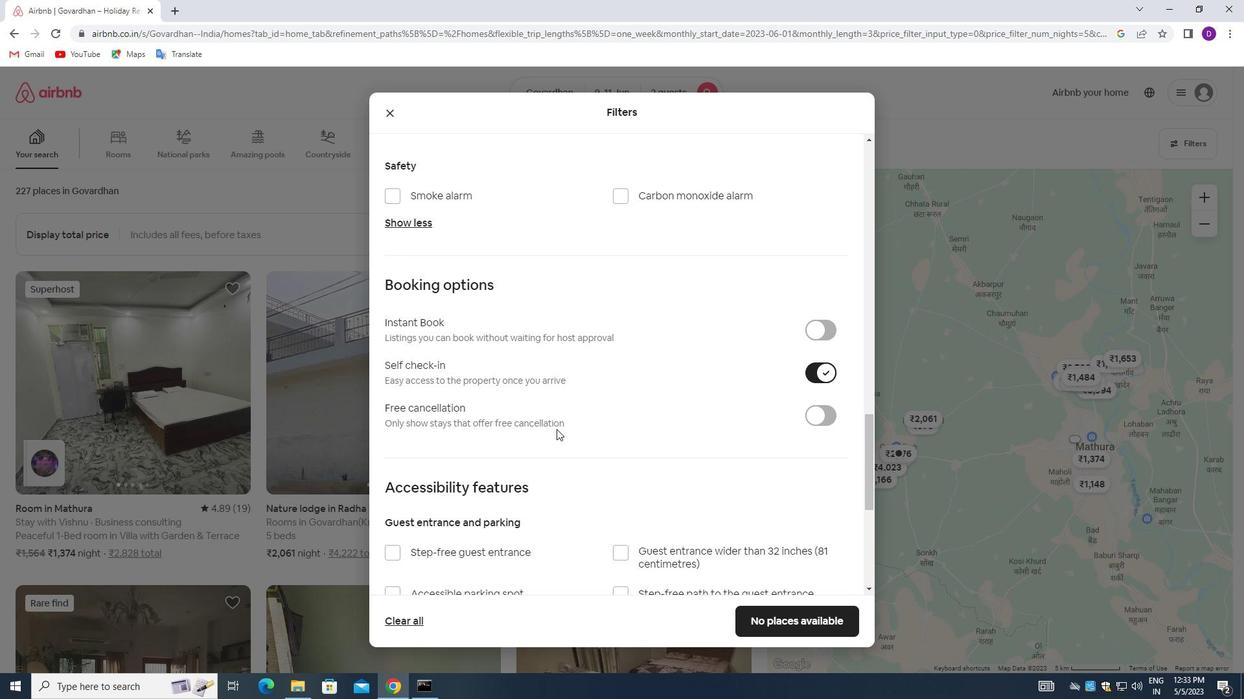 
Action: Mouse moved to (545, 435)
Screenshot: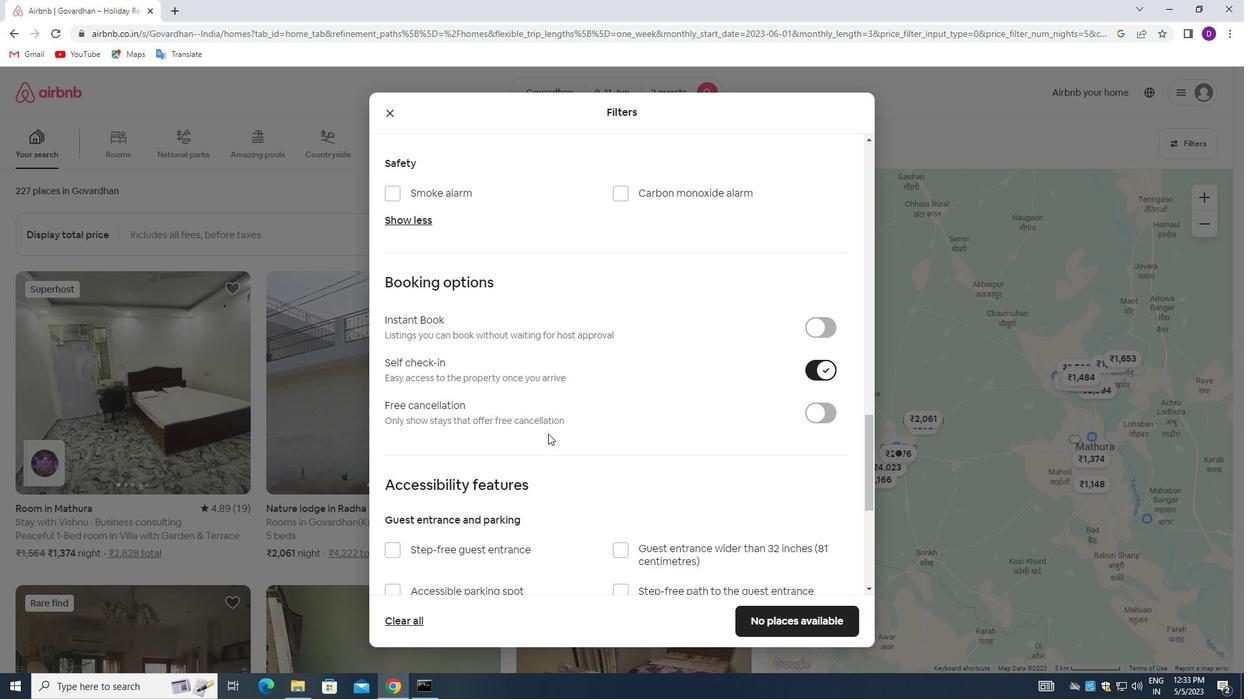 
Action: Mouse scrolled (545, 434) with delta (0, 0)
Screenshot: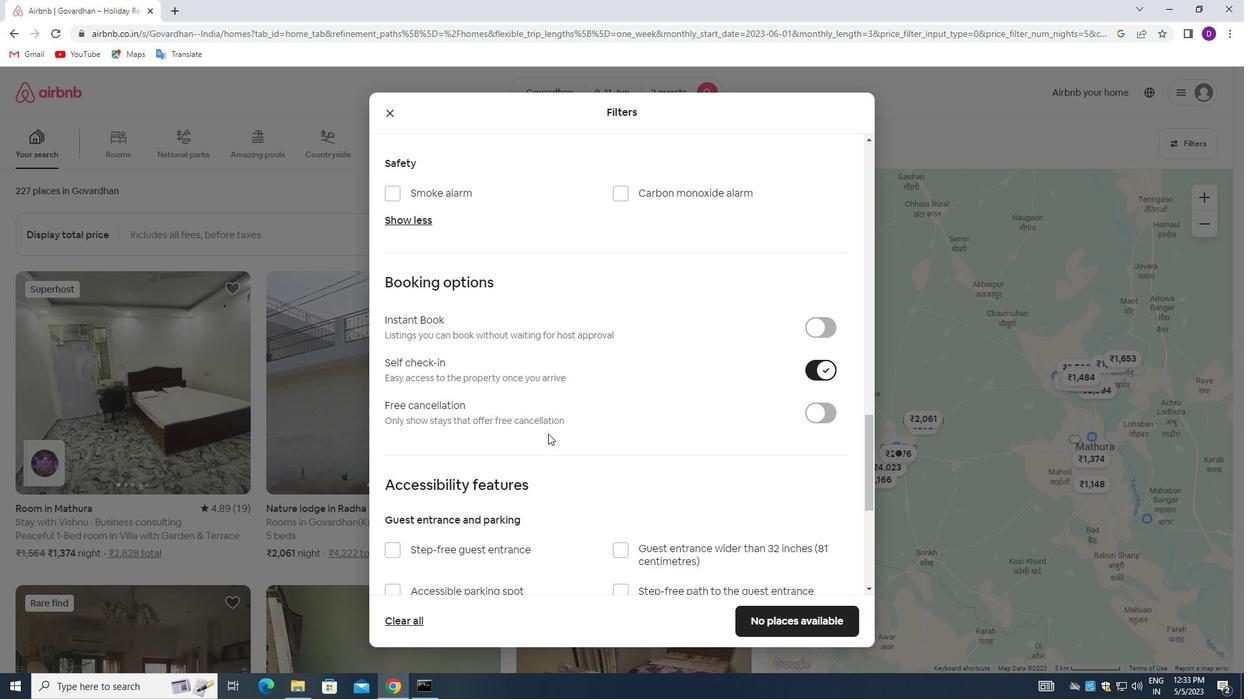 
Action: Mouse moved to (543, 435)
Screenshot: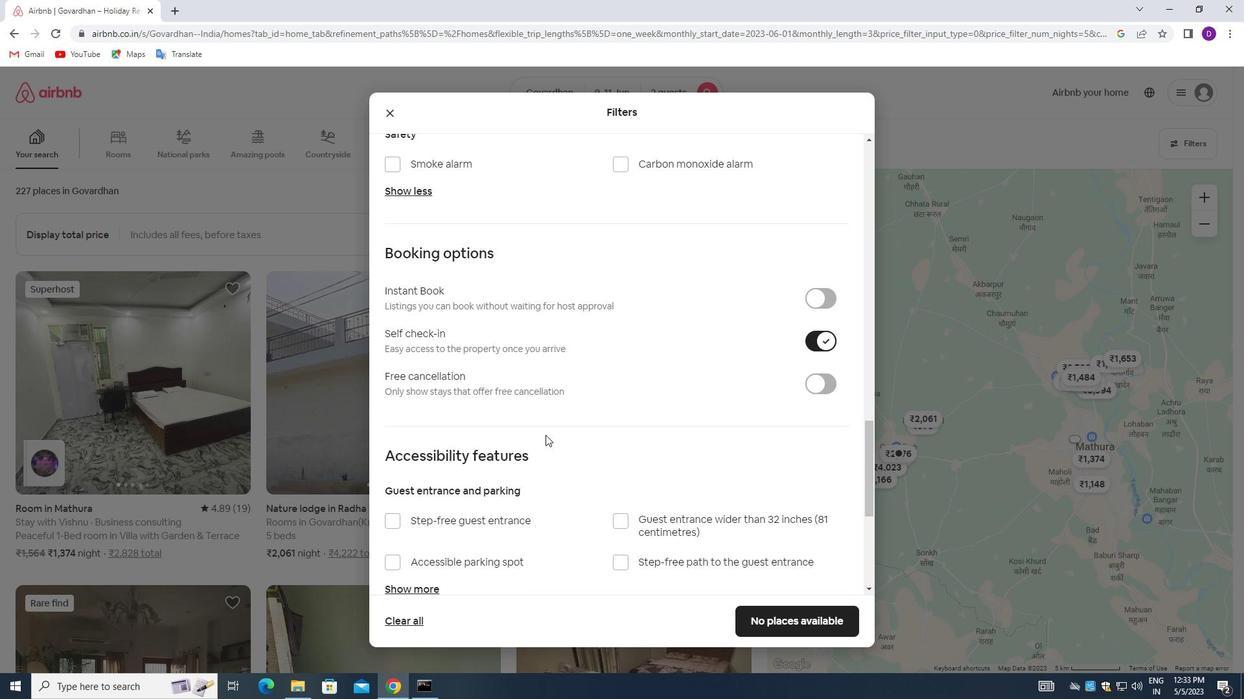 
Action: Mouse scrolled (543, 434) with delta (0, 0)
Screenshot: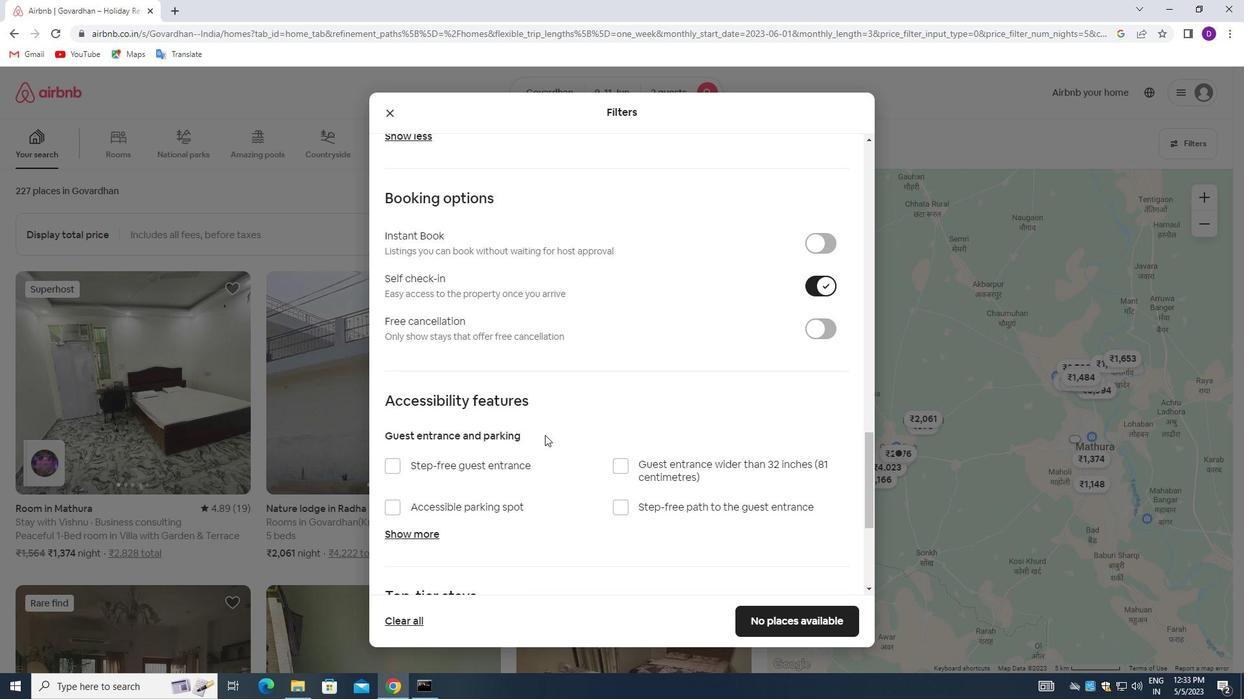 
Action: Mouse scrolled (543, 434) with delta (0, 0)
Screenshot: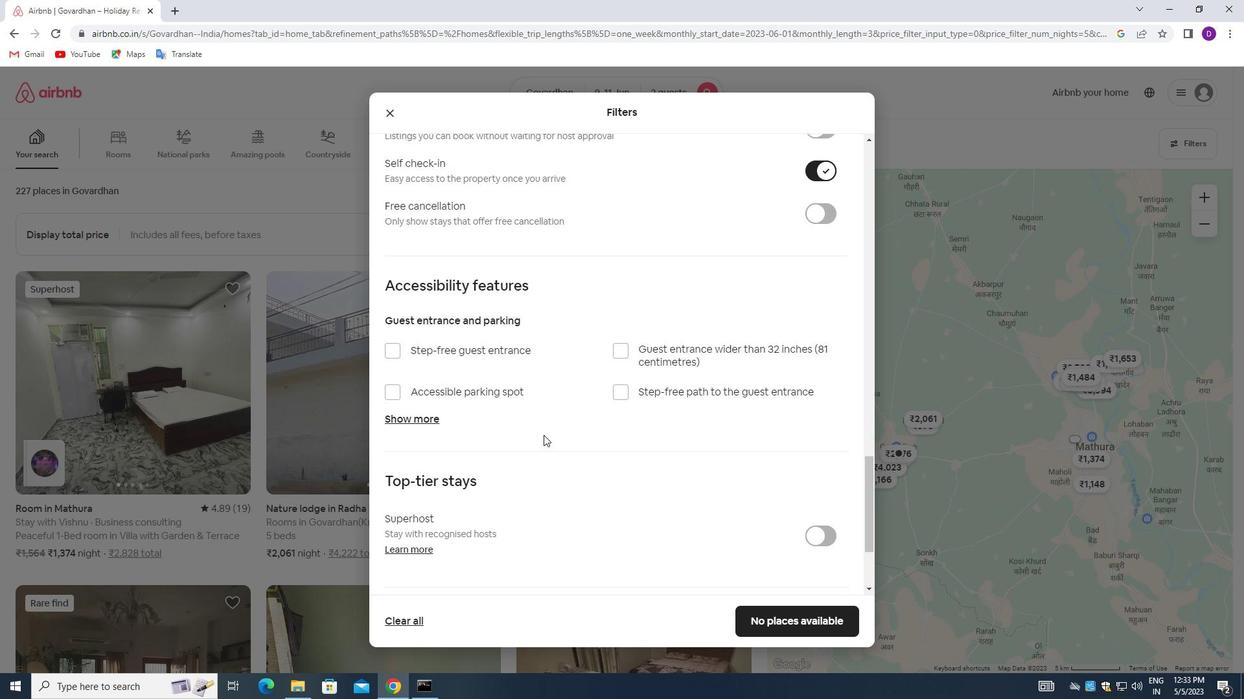 
Action: Mouse moved to (539, 437)
Screenshot: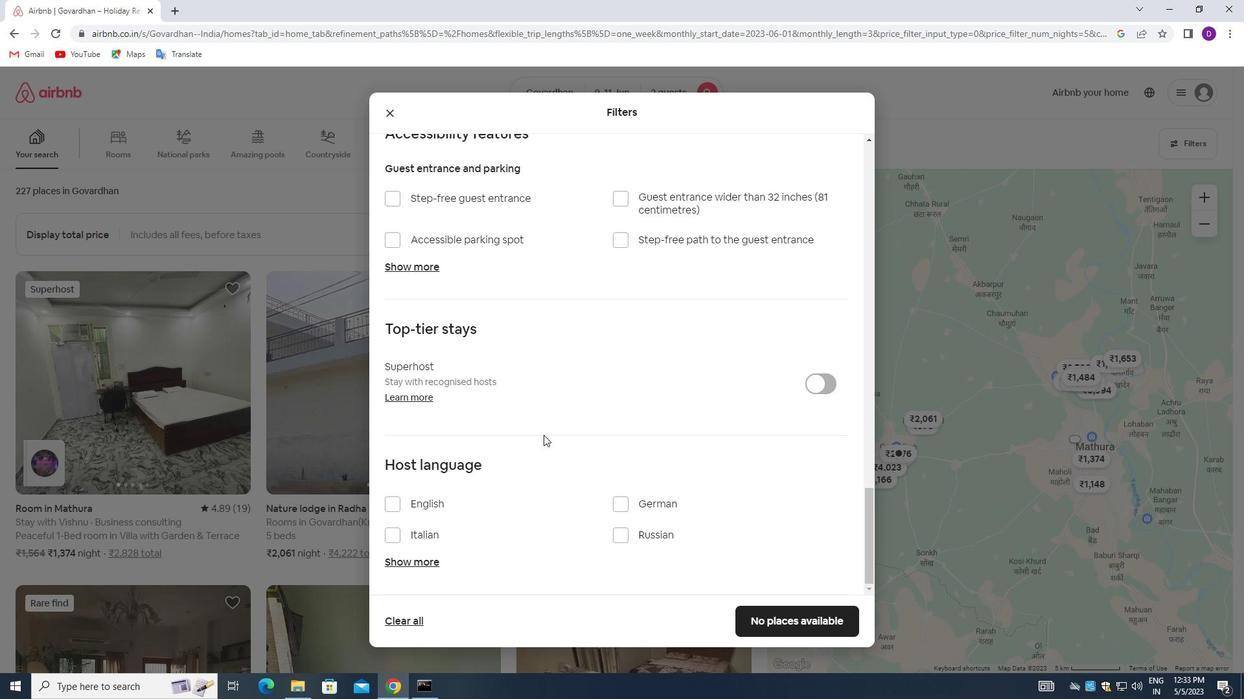 
Action: Mouse scrolled (539, 436) with delta (0, 0)
Screenshot: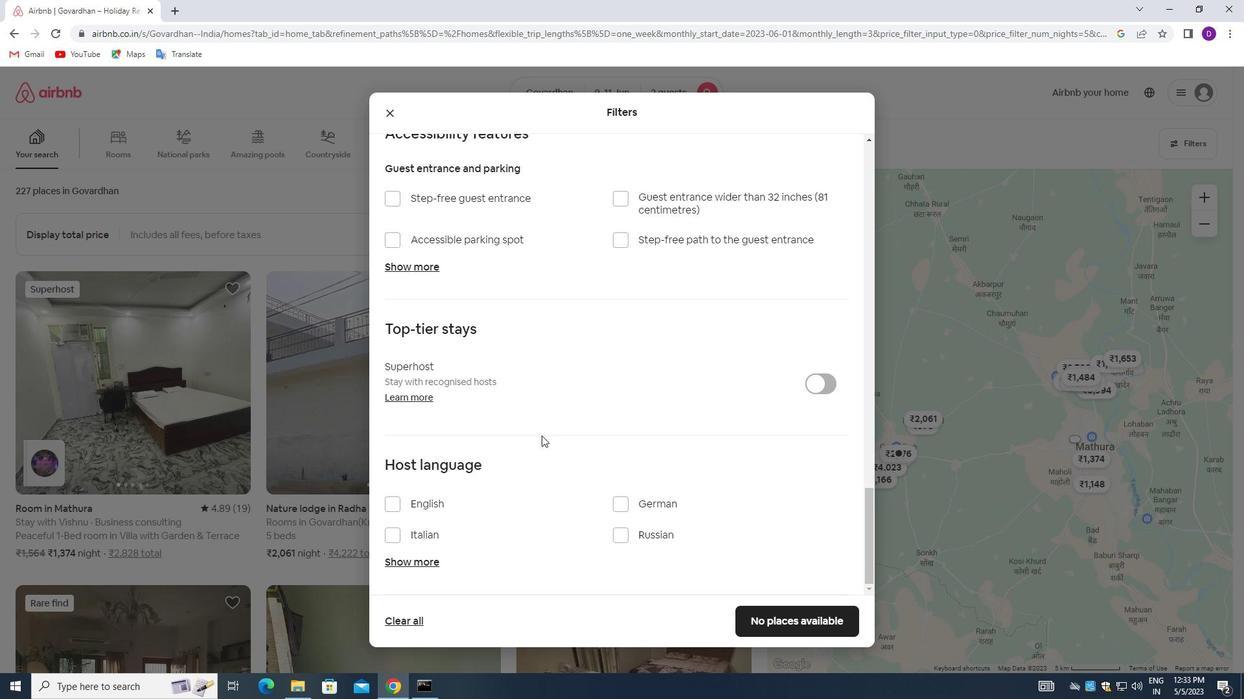 
Action: Mouse moved to (537, 438)
Screenshot: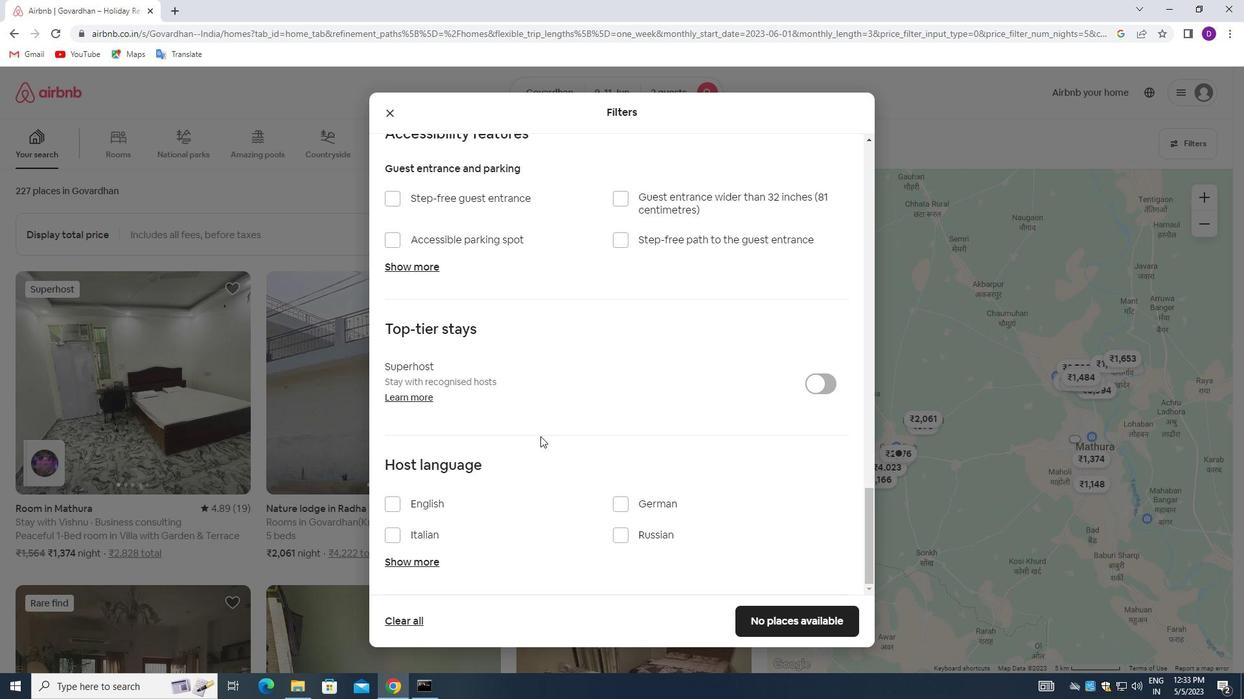 
Action: Mouse scrolled (537, 438) with delta (0, 0)
Screenshot: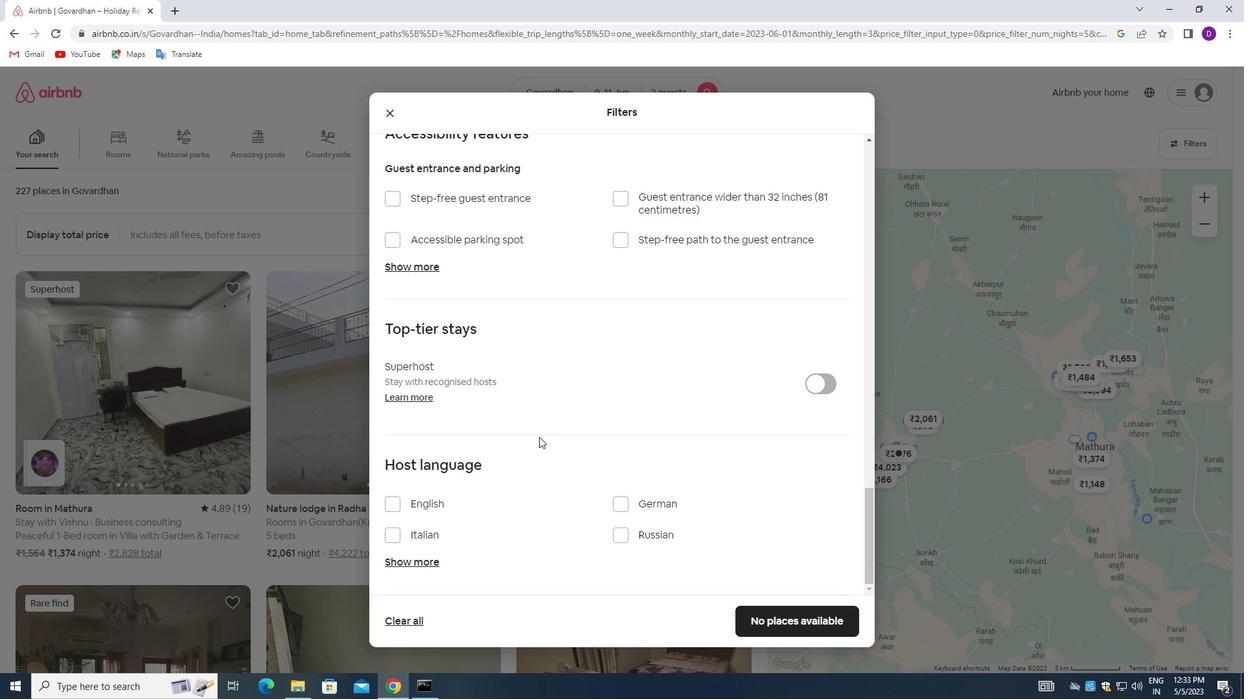 
Action: Mouse moved to (535, 439)
Screenshot: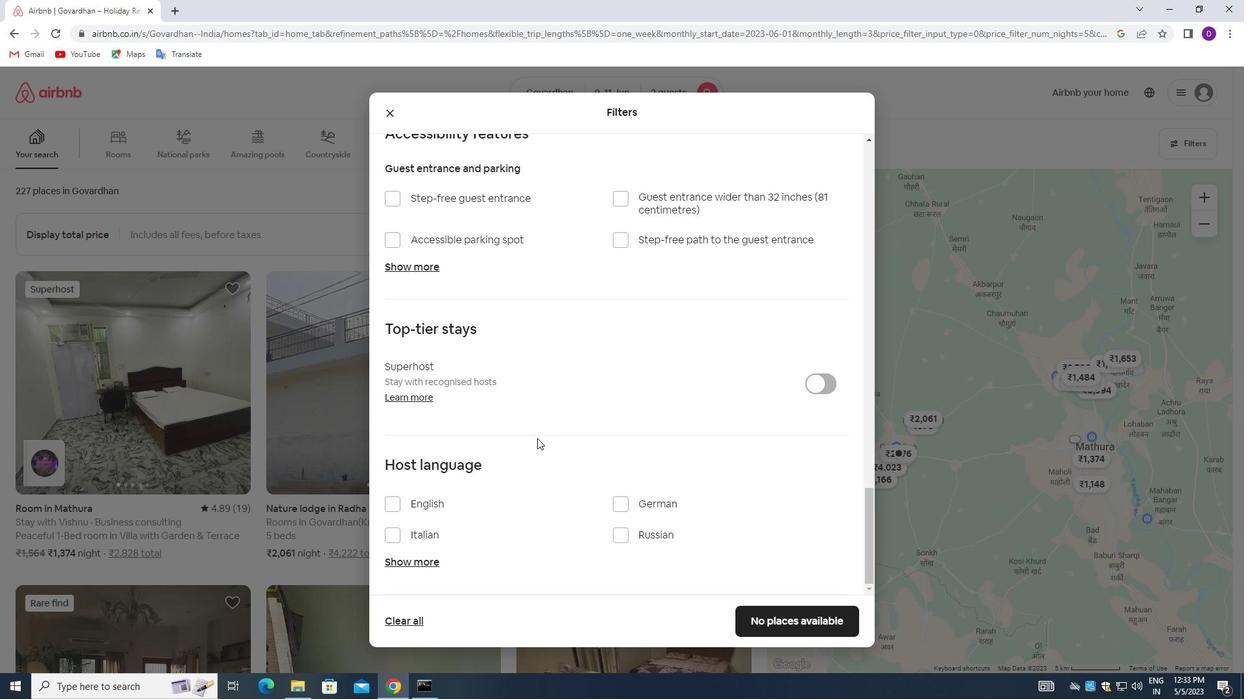 
Action: Mouse scrolled (535, 438) with delta (0, 0)
Screenshot: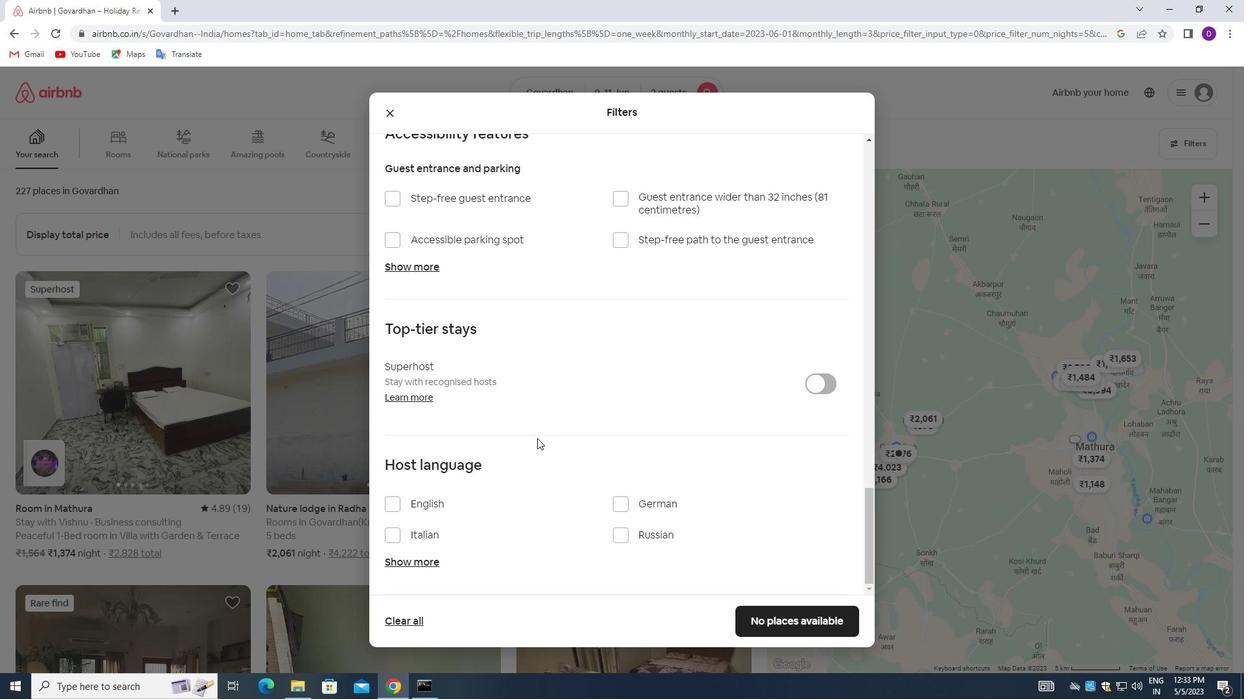 
Action: Mouse moved to (394, 503)
Screenshot: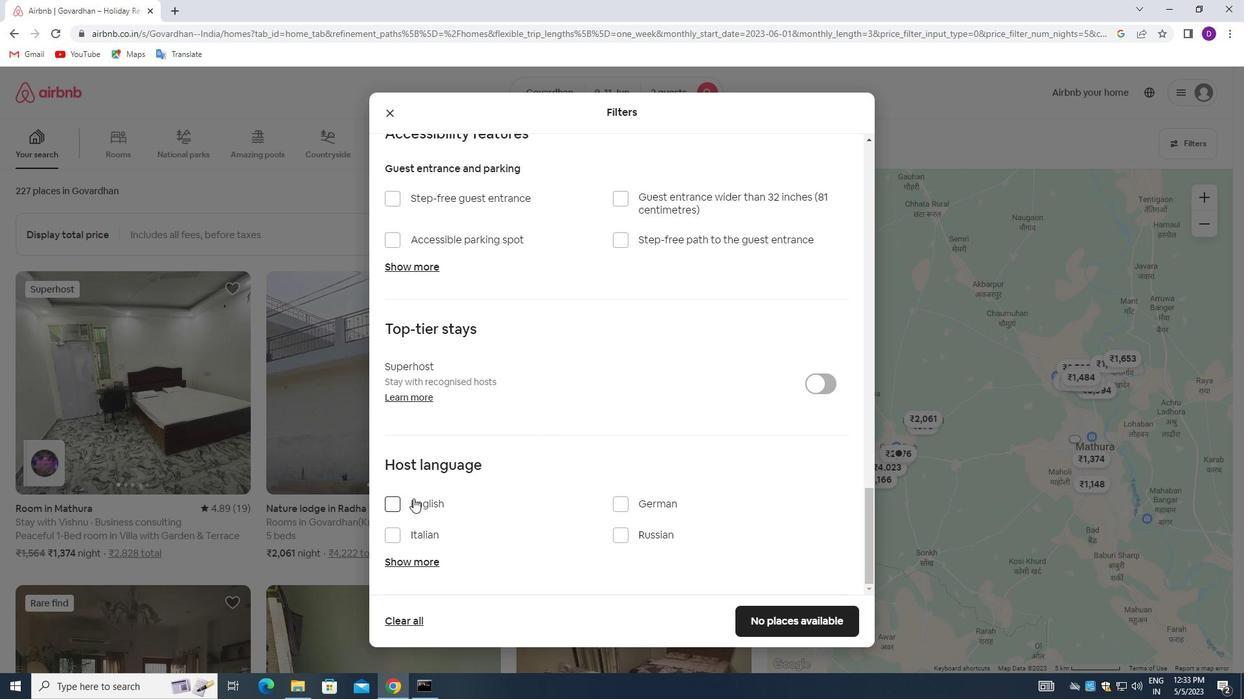 
Action: Mouse pressed left at (394, 503)
Screenshot: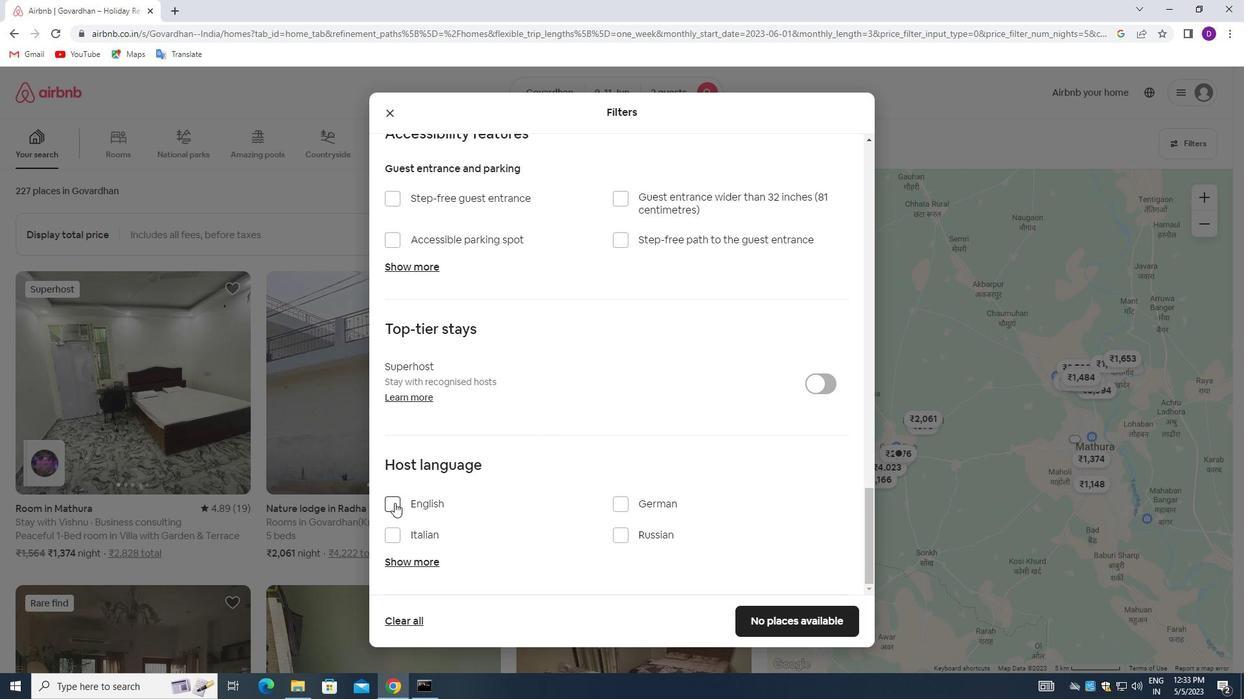 
Action: Mouse moved to (753, 615)
Screenshot: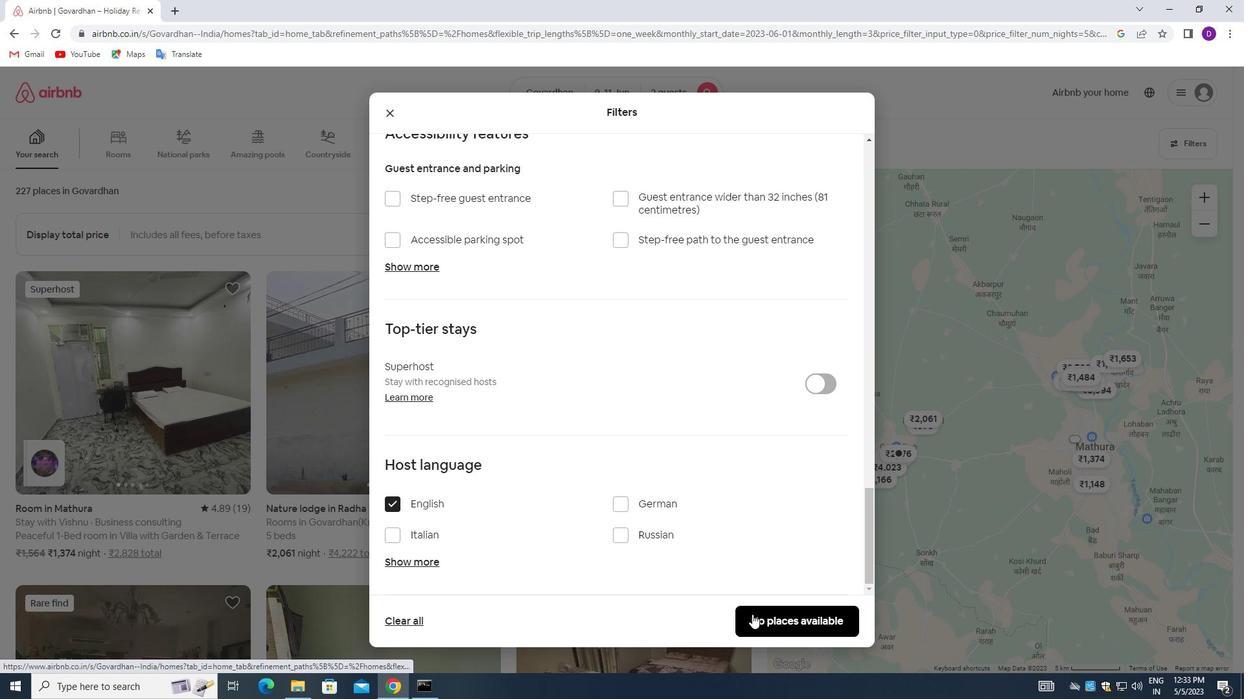 
Action: Mouse pressed left at (753, 615)
Screenshot: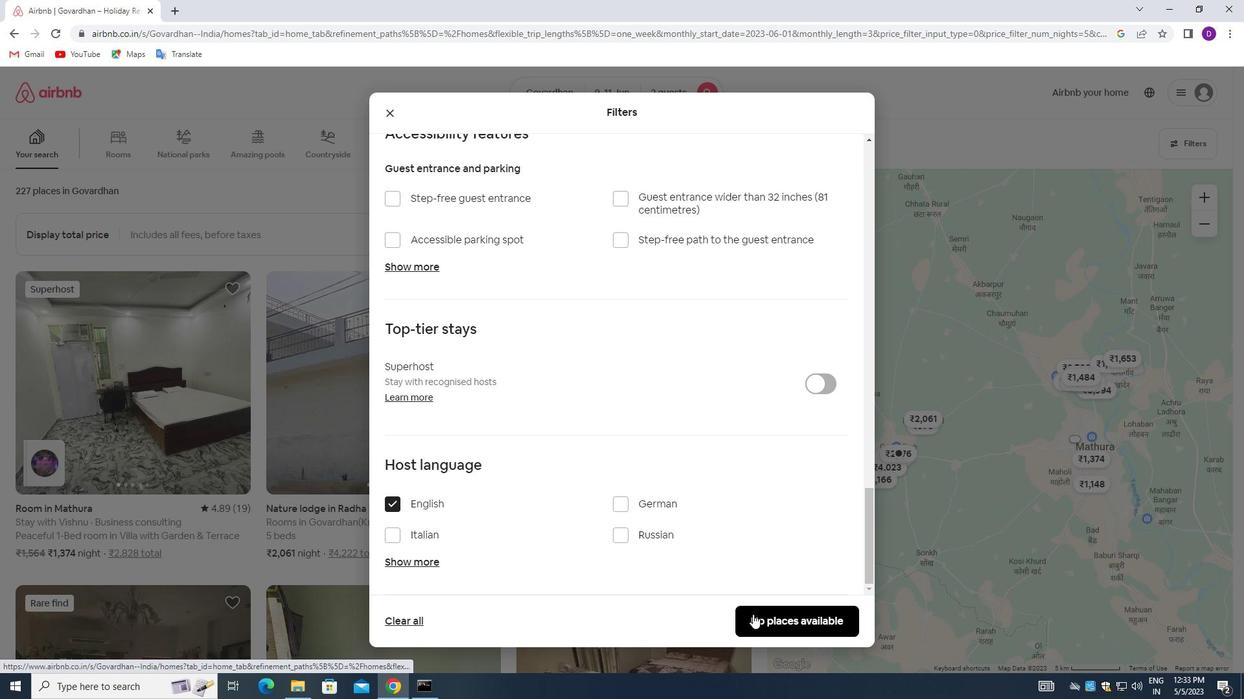
Action: Mouse moved to (672, 422)
Screenshot: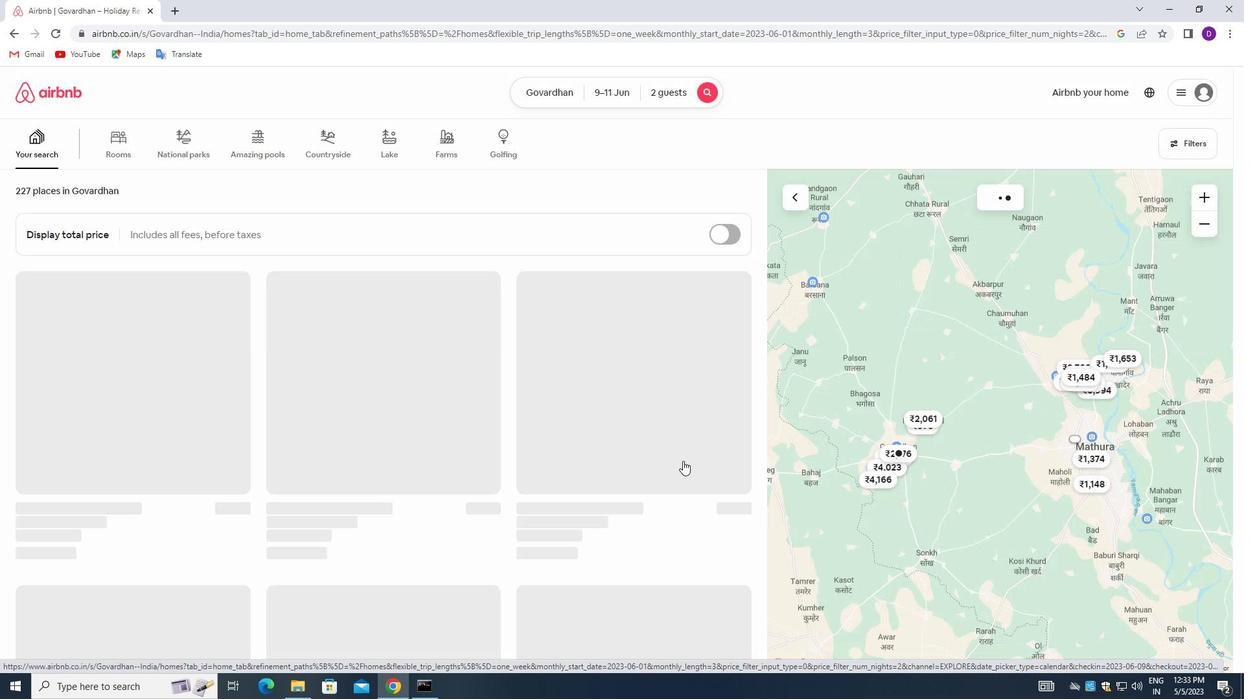 
